 Task: Look for space in Adelaide, Australia from 5th June, 2023 to 16th June, 2023 for 2 adults in price range Rs.7000 to Rs.15000. Place can be entire place with 1  bedroom having 1 bed and 1 bathroom. Property type can be hotel. Amenities needed are: washing machine, kitchen, . Booking option can be shelf check-in. Required host language is English.
Action: Mouse moved to (550, 118)
Screenshot: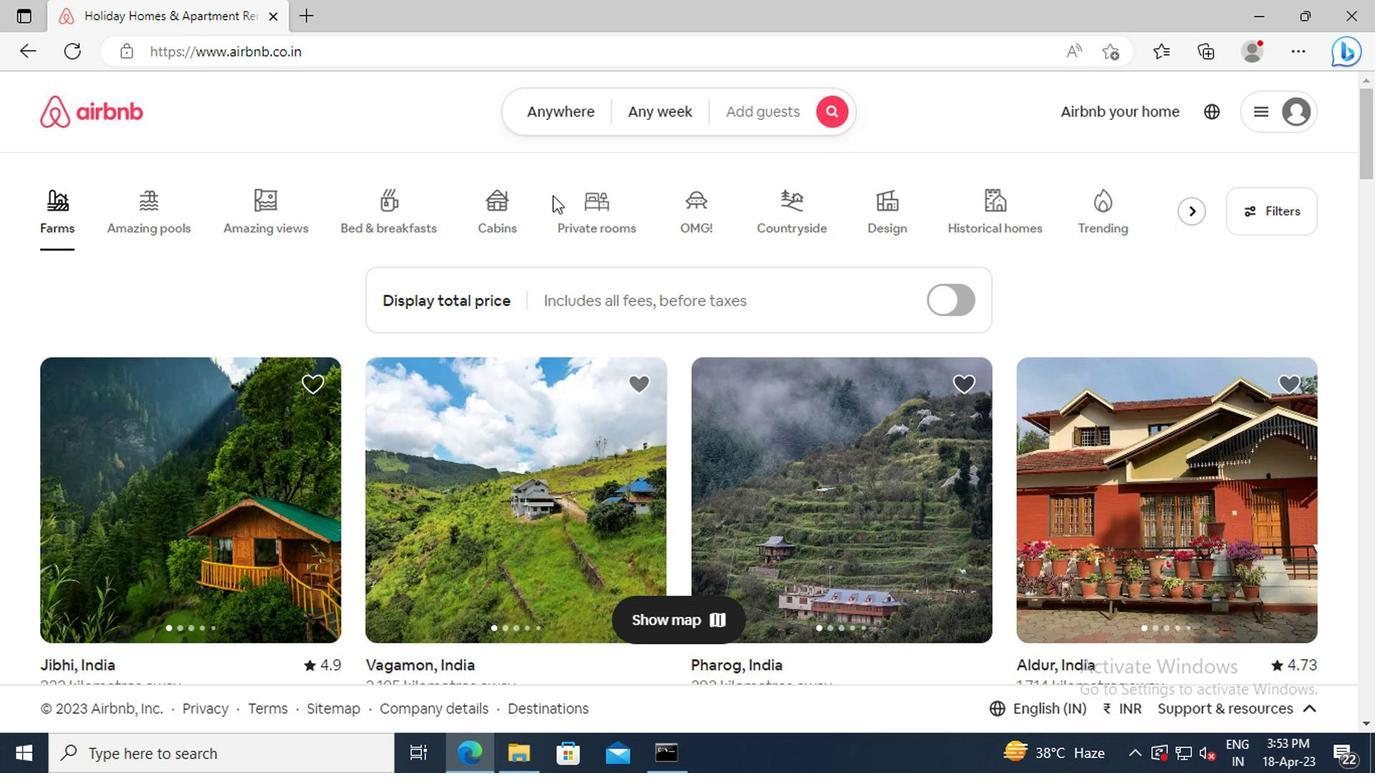 
Action: Mouse pressed left at (550, 118)
Screenshot: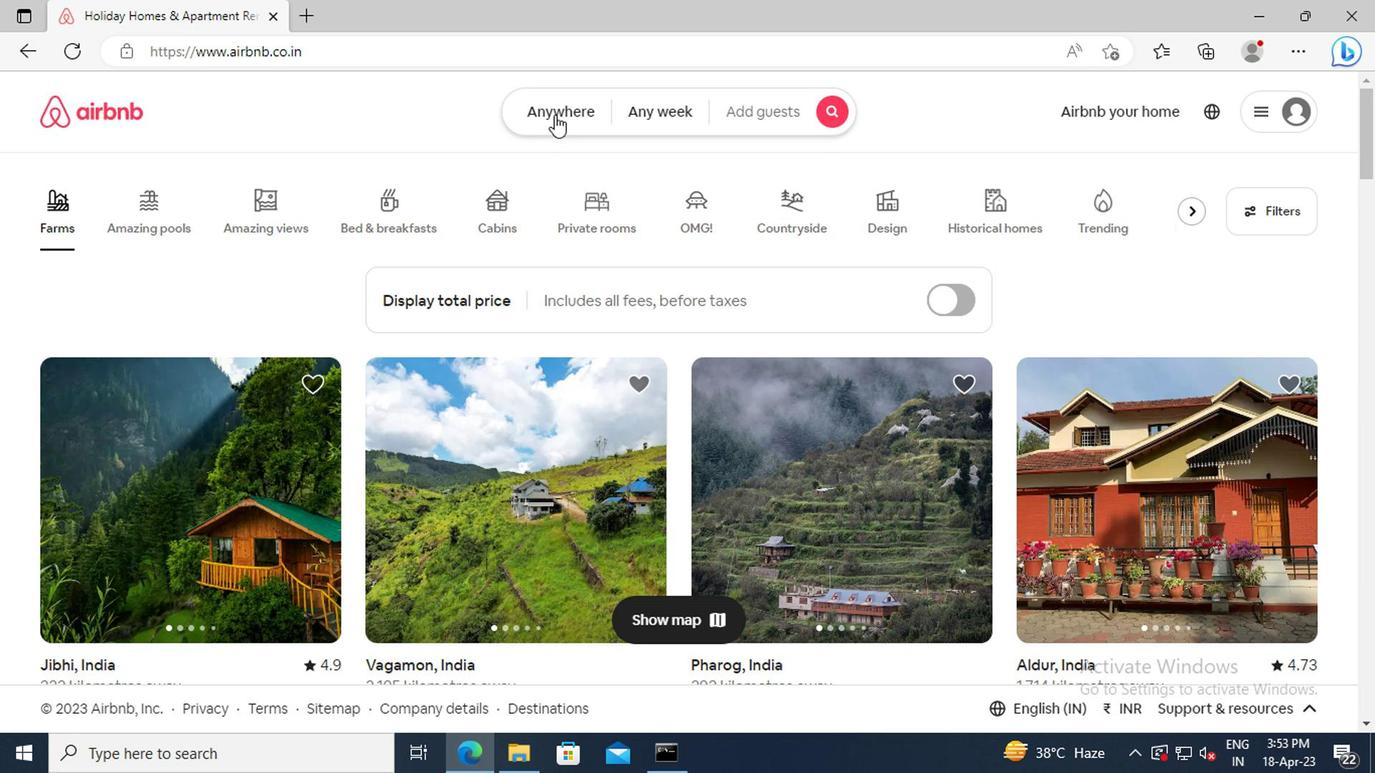 
Action: Mouse moved to (352, 202)
Screenshot: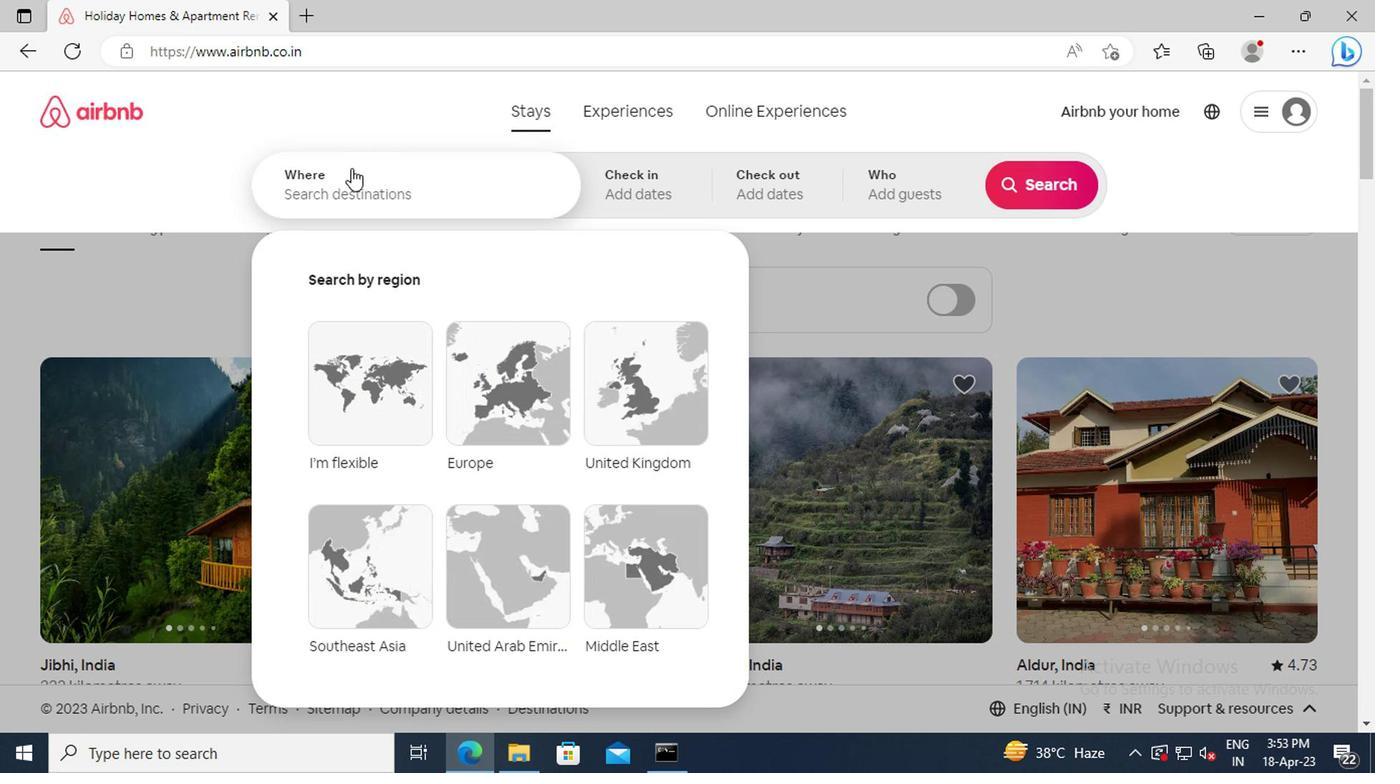 
Action: Mouse pressed left at (352, 202)
Screenshot: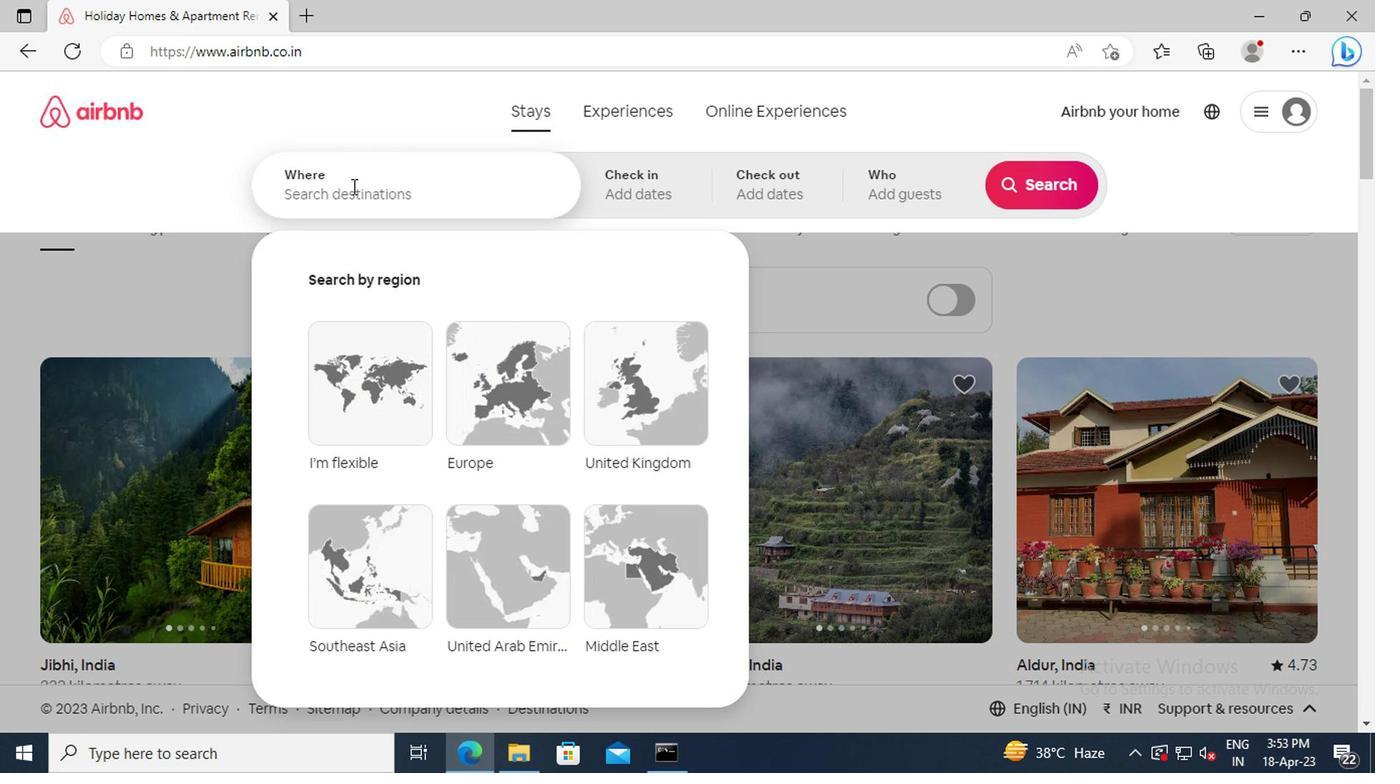 
Action: Key pressed <Key.shift_r>Adelaide,<Key.space><Key.shift_r>Australia<Key.enter>
Screenshot: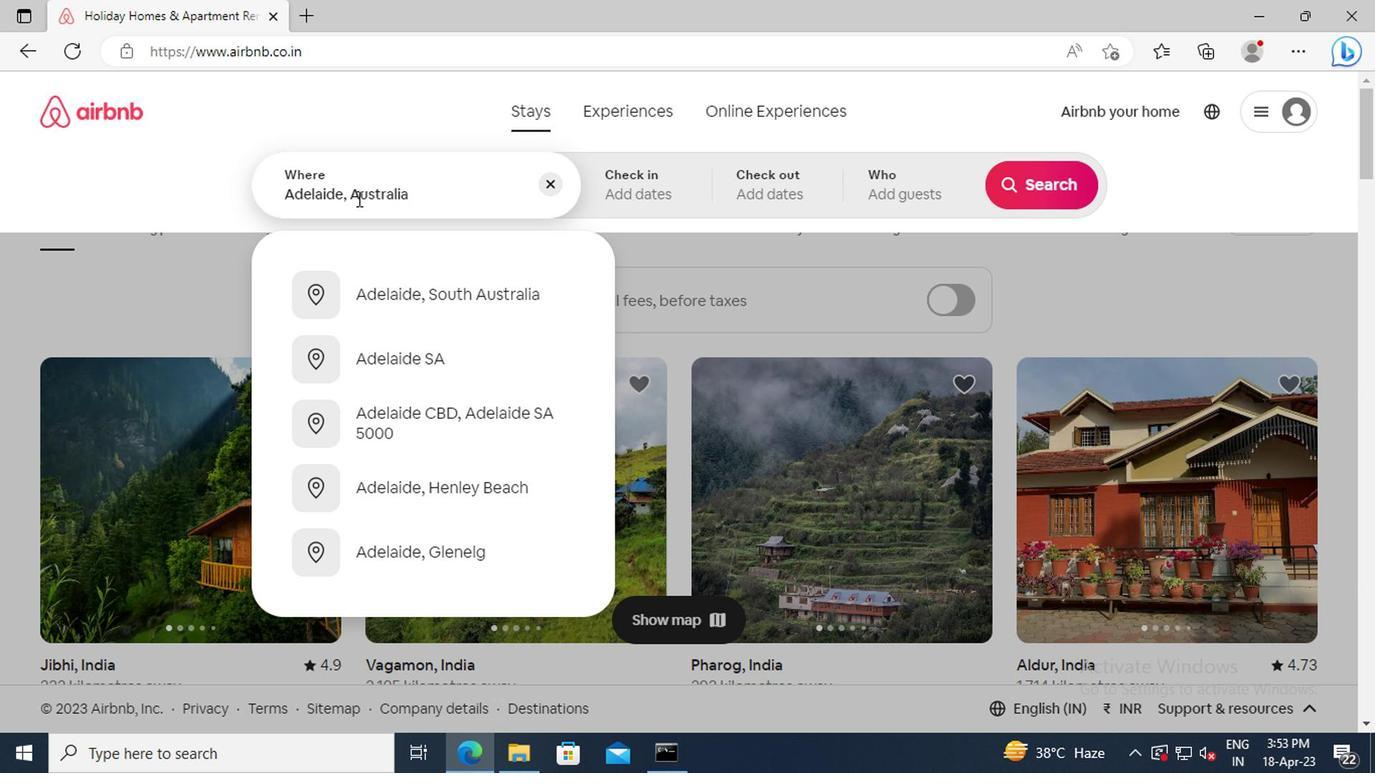 
Action: Mouse moved to (1020, 349)
Screenshot: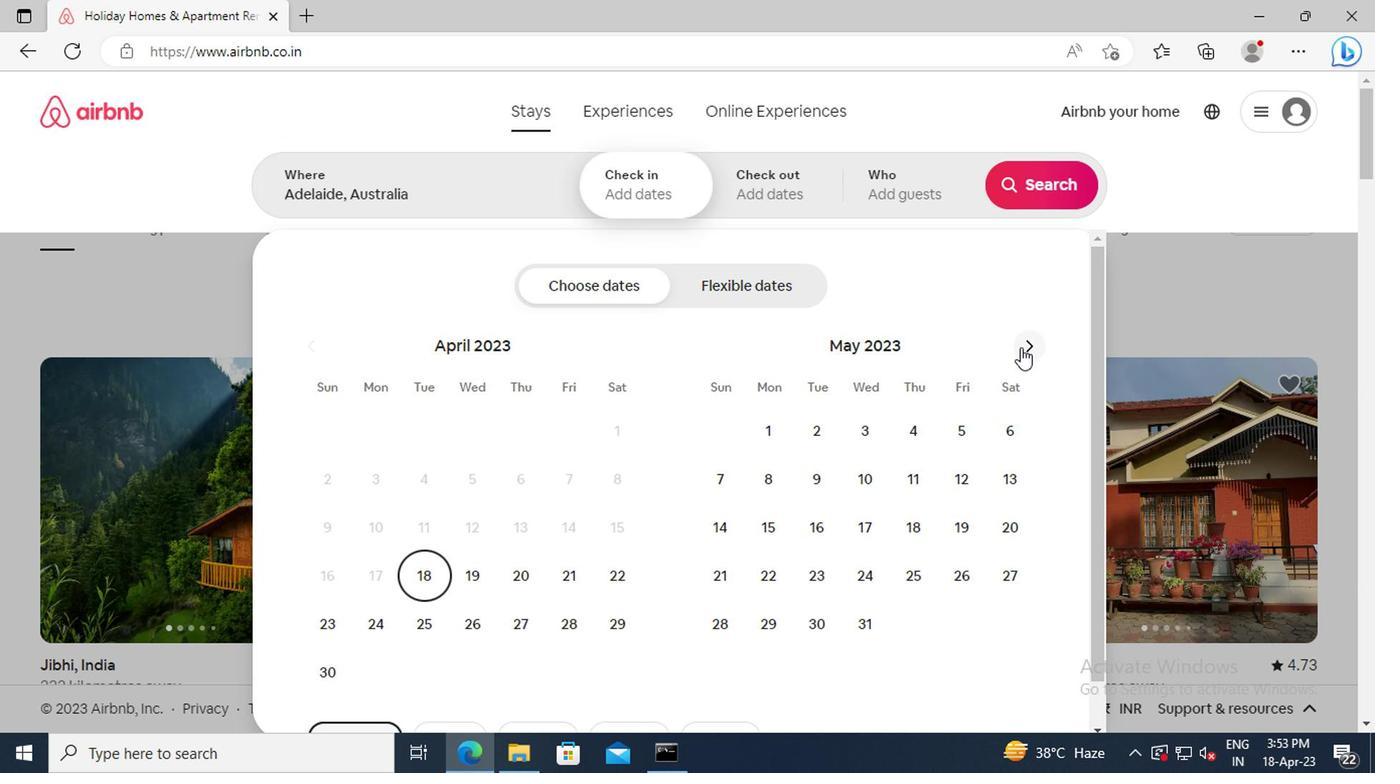 
Action: Mouse pressed left at (1020, 349)
Screenshot: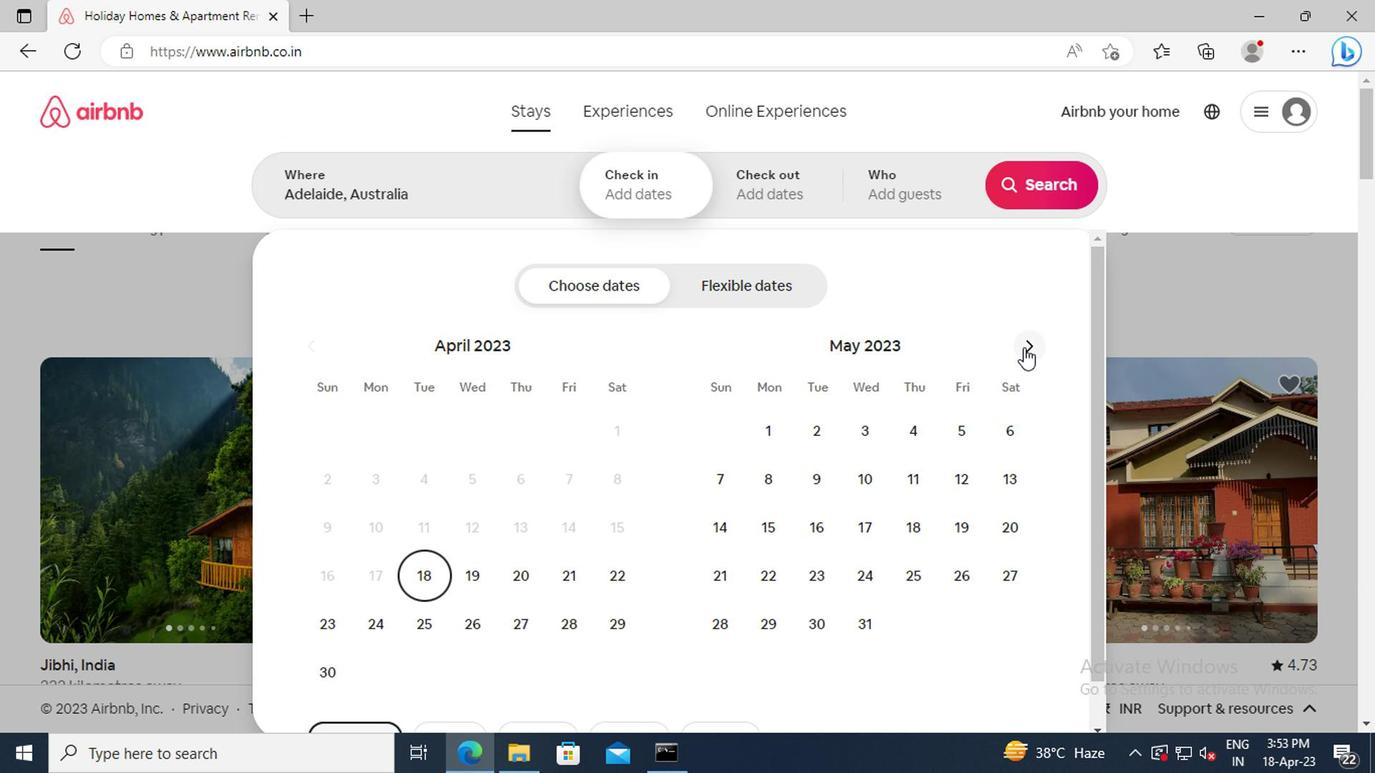 
Action: Mouse moved to (768, 475)
Screenshot: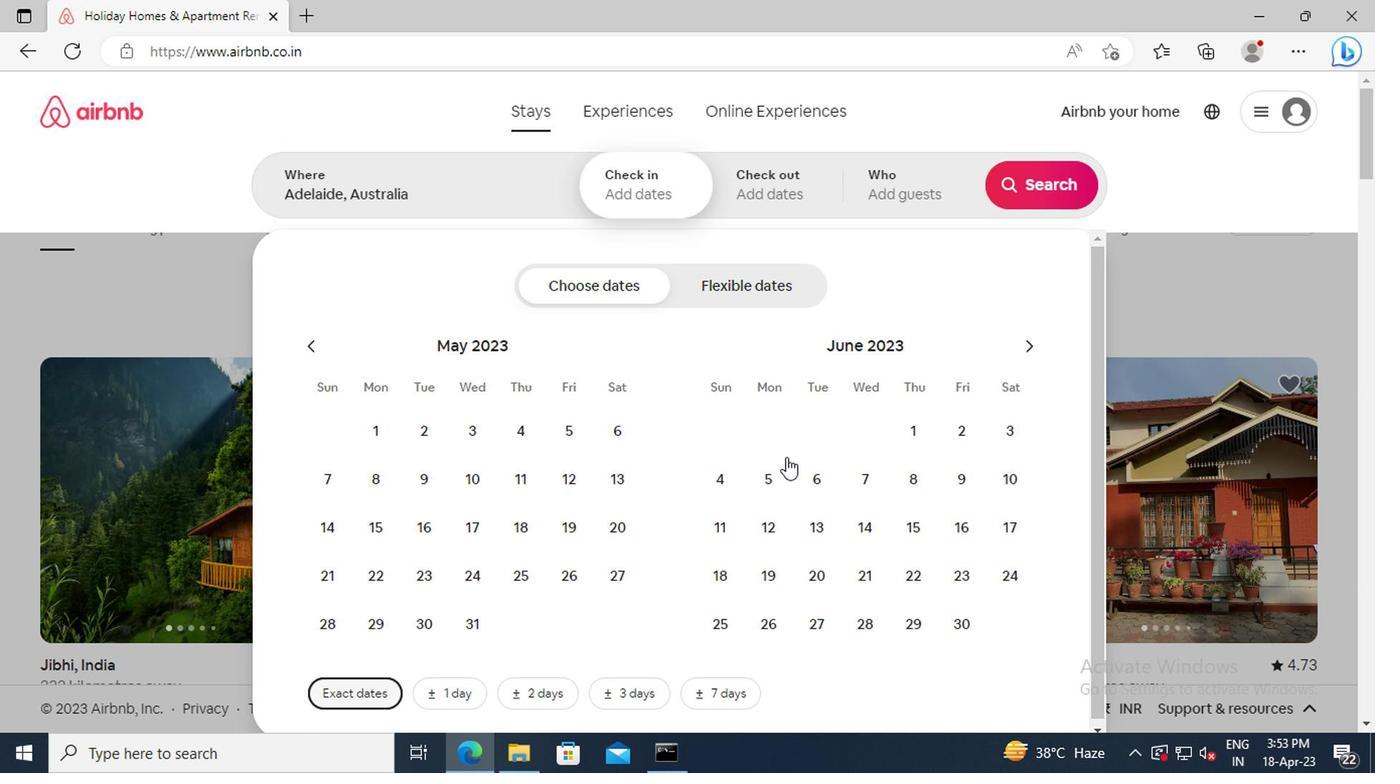 
Action: Mouse pressed left at (768, 475)
Screenshot: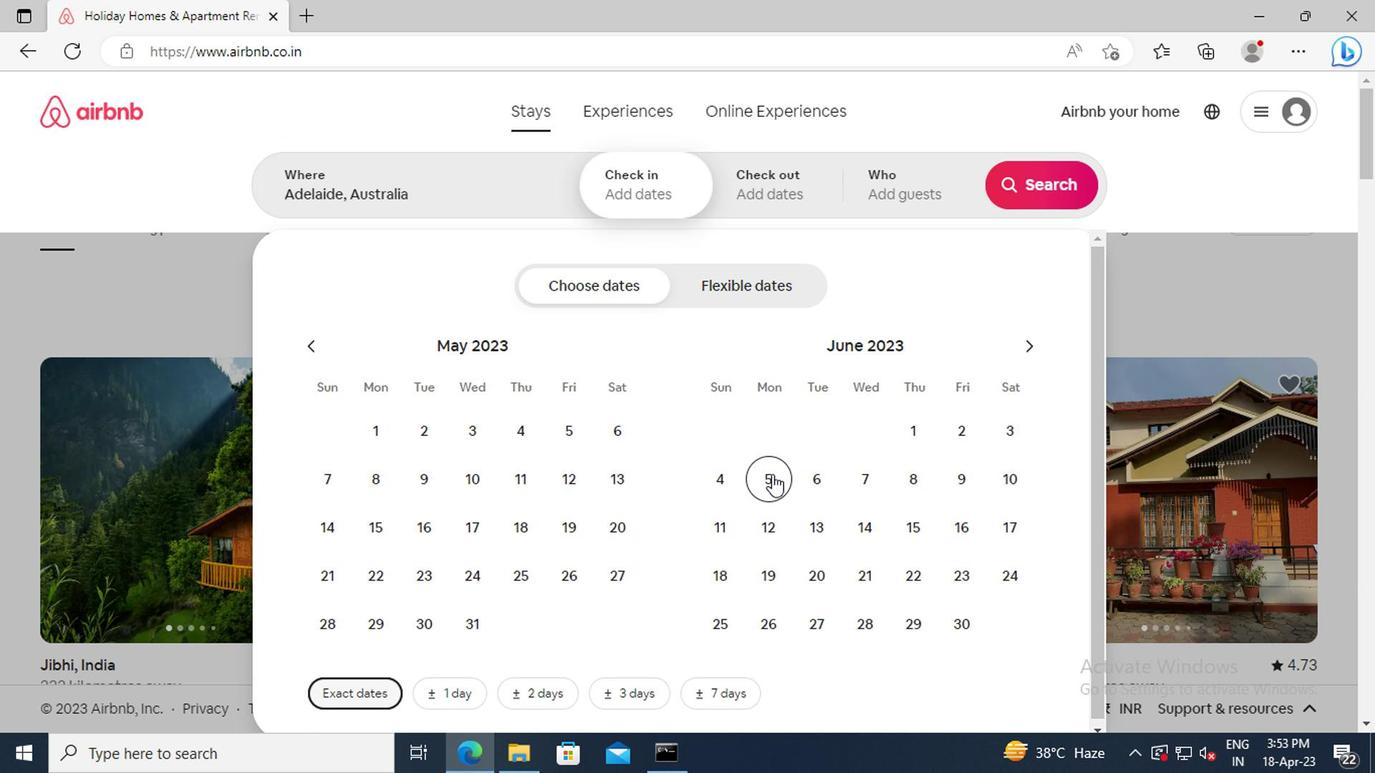 
Action: Mouse moved to (948, 523)
Screenshot: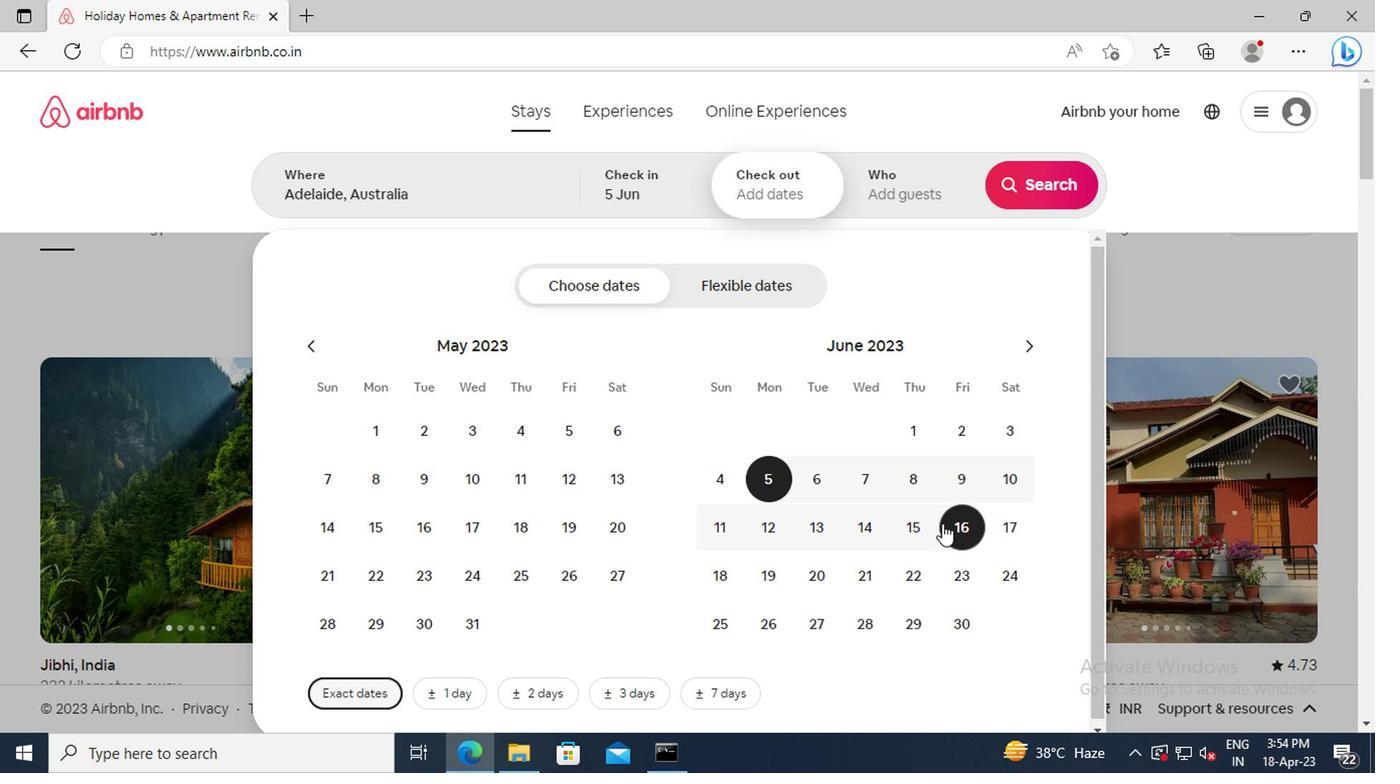 
Action: Mouse pressed left at (948, 523)
Screenshot: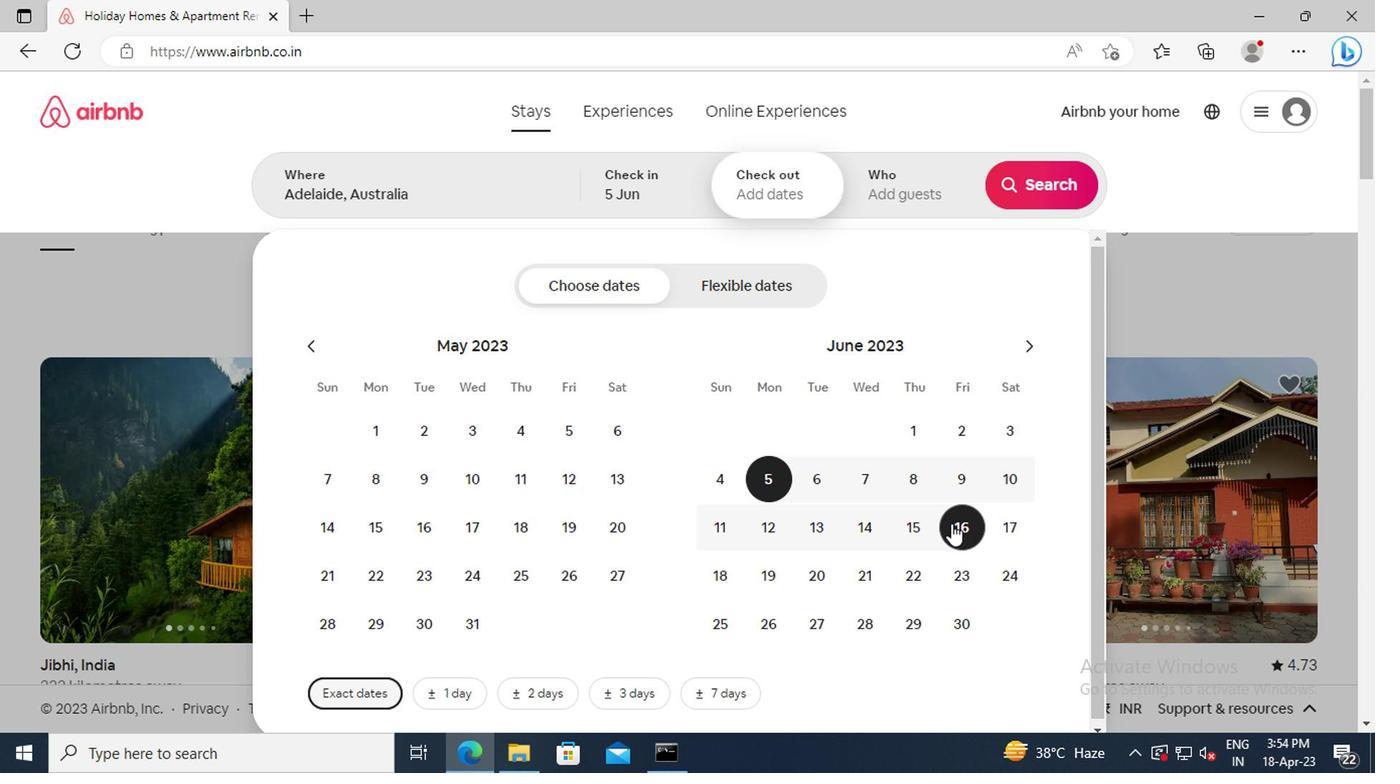 
Action: Mouse moved to (883, 193)
Screenshot: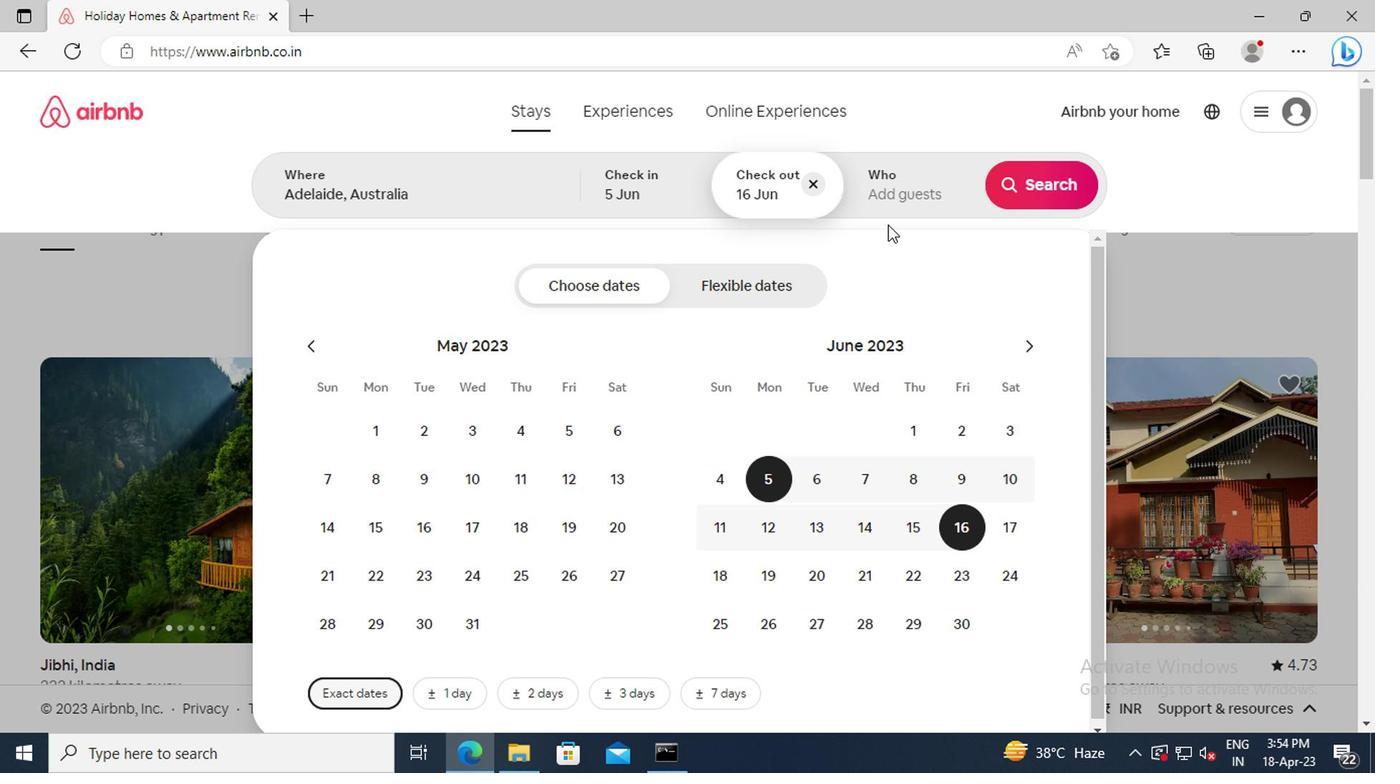 
Action: Mouse pressed left at (883, 193)
Screenshot: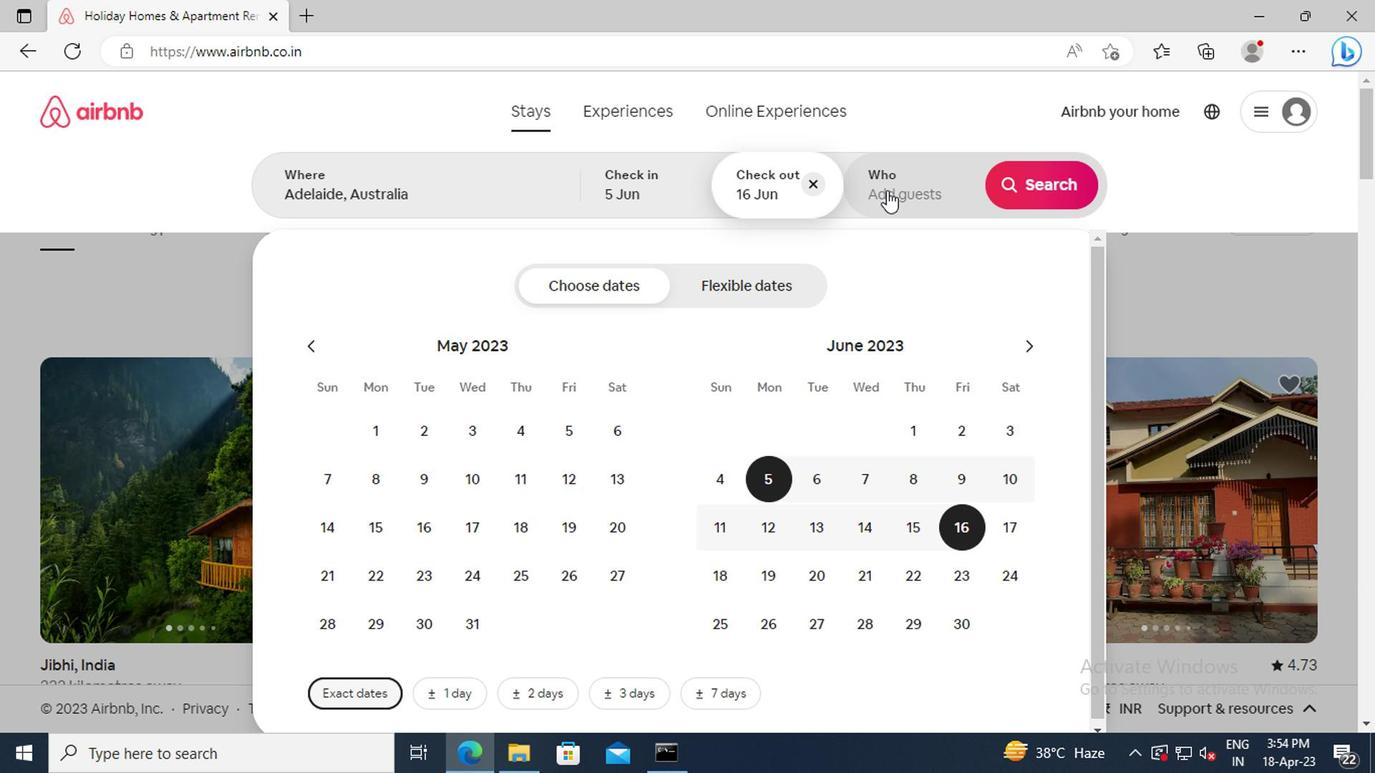
Action: Mouse moved to (1051, 293)
Screenshot: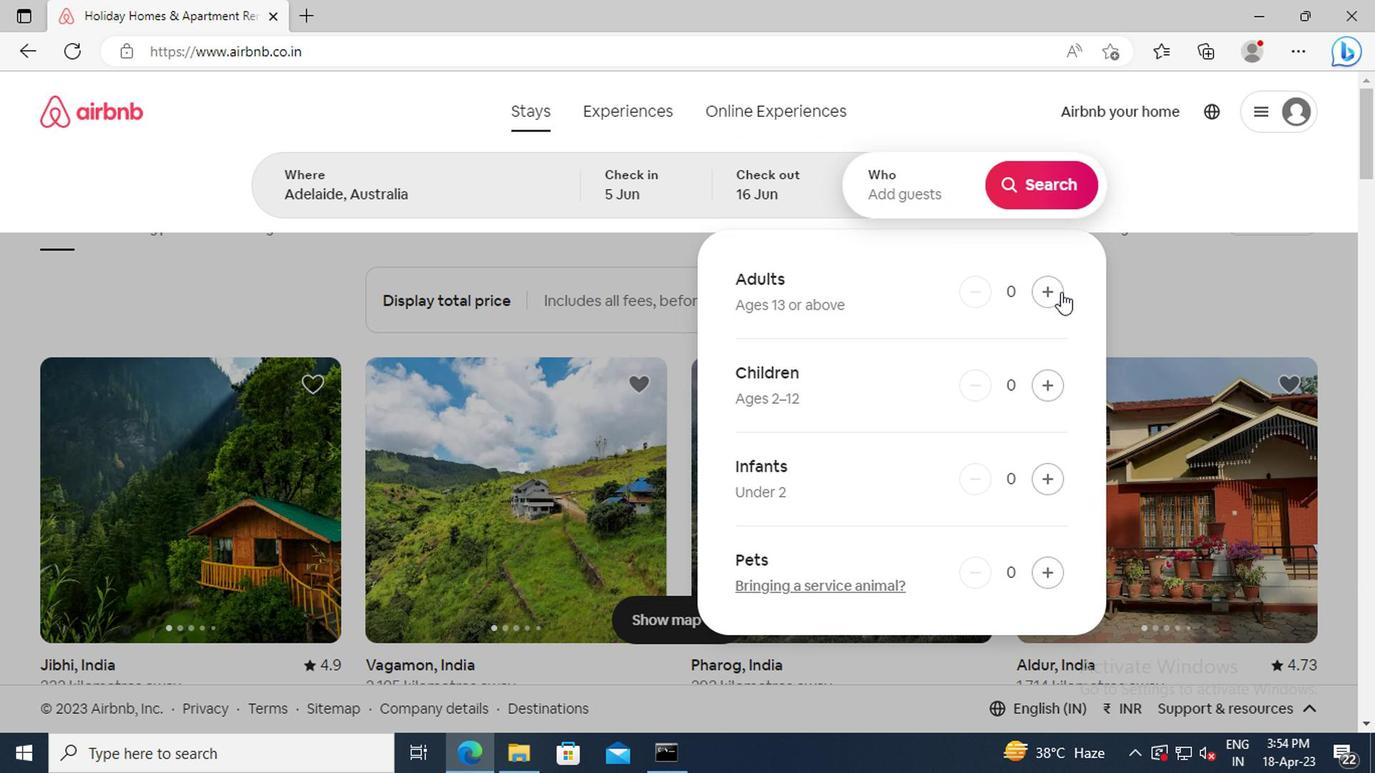 
Action: Mouse pressed left at (1051, 293)
Screenshot: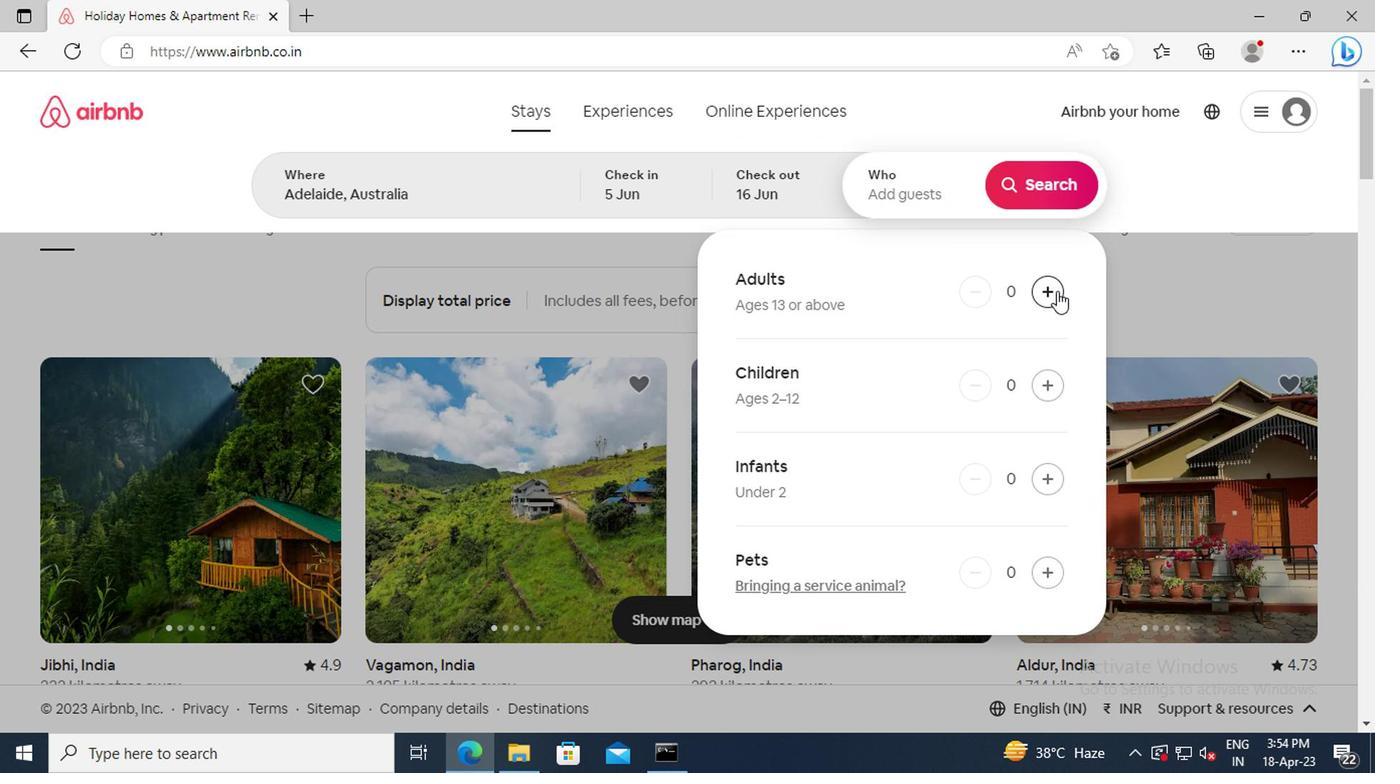 
Action: Mouse pressed left at (1051, 293)
Screenshot: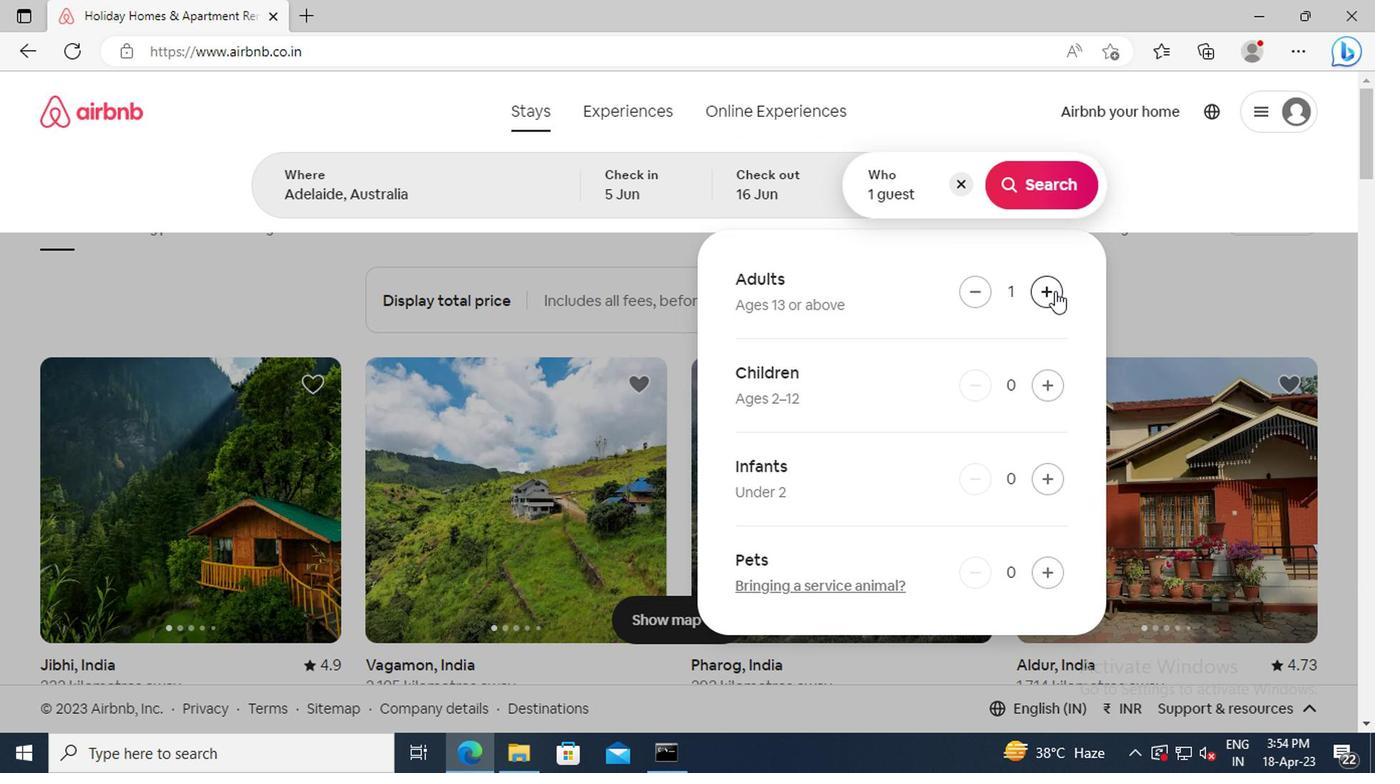 
Action: Mouse moved to (1035, 184)
Screenshot: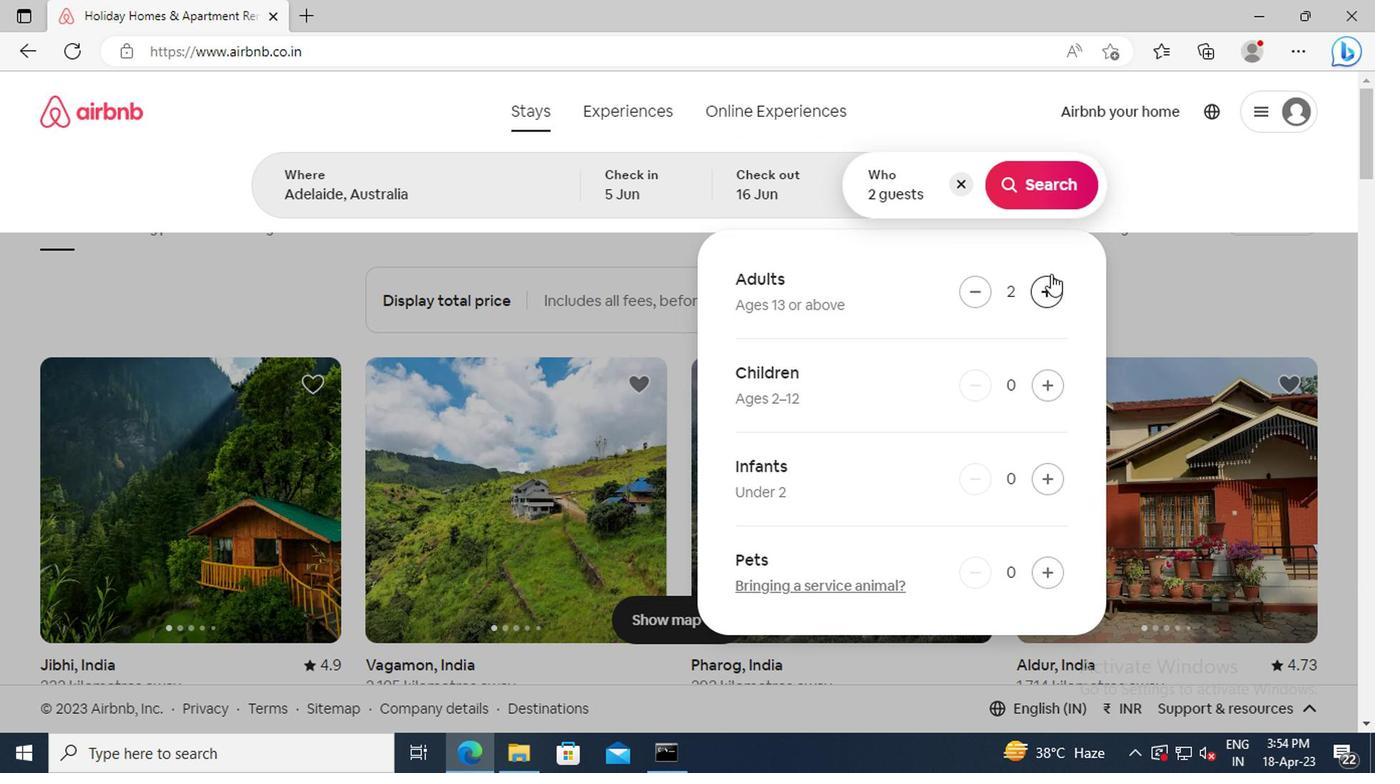 
Action: Mouse pressed left at (1035, 184)
Screenshot: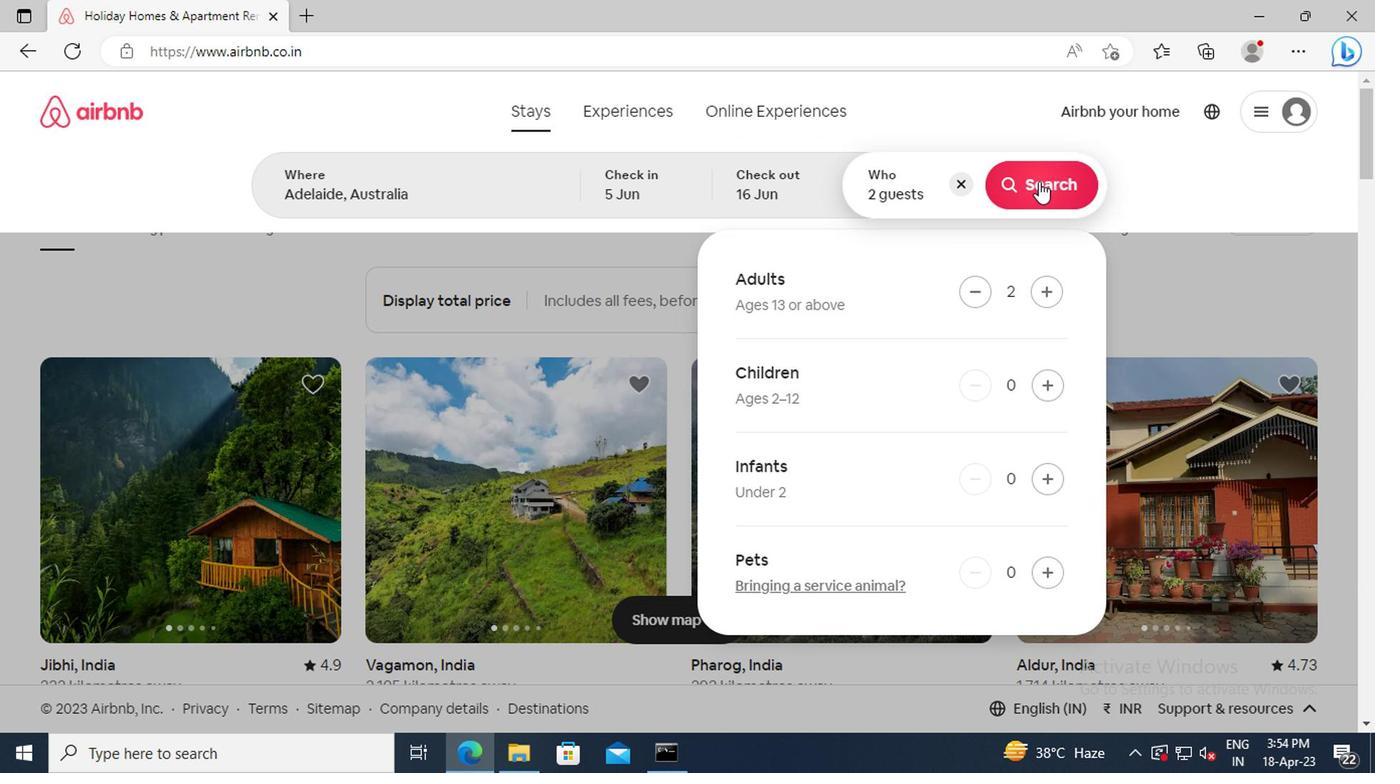 
Action: Mouse moved to (1273, 207)
Screenshot: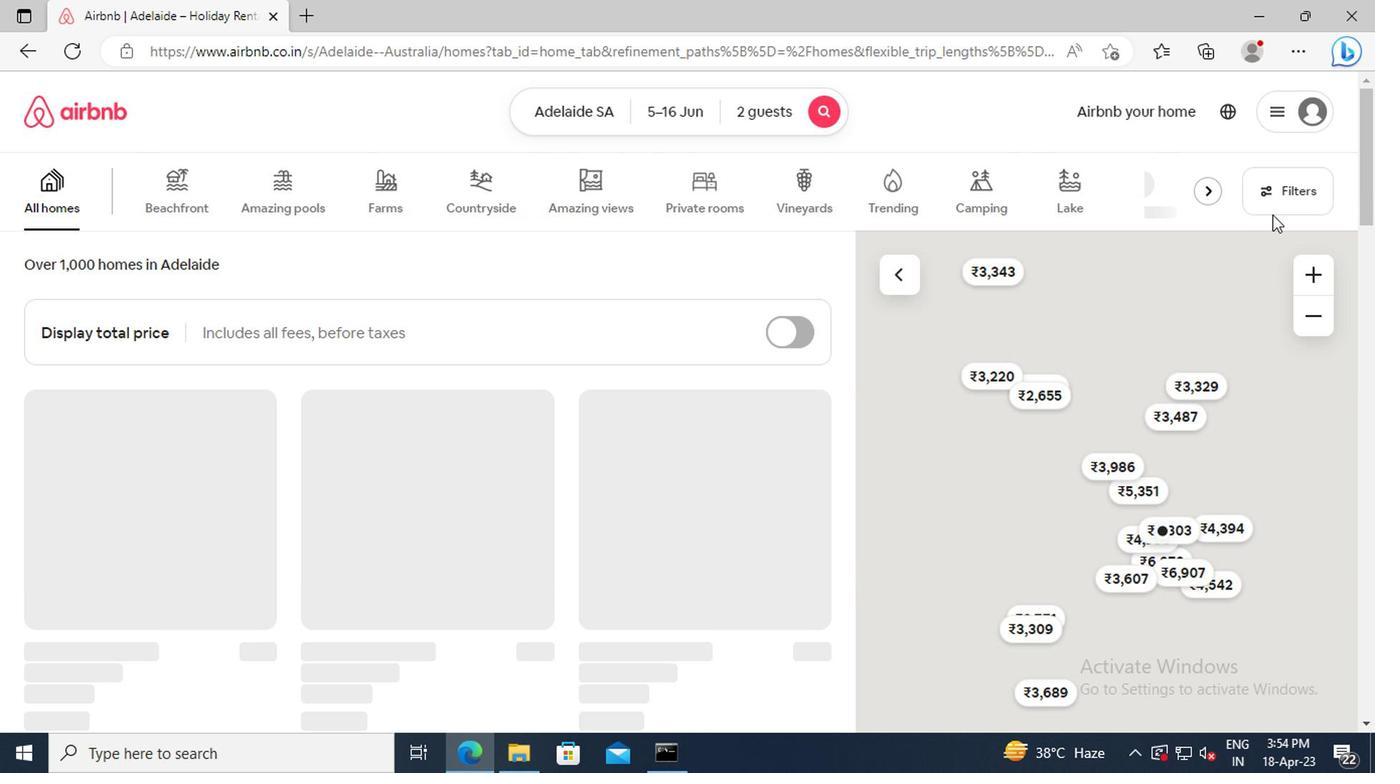 
Action: Mouse pressed left at (1273, 207)
Screenshot: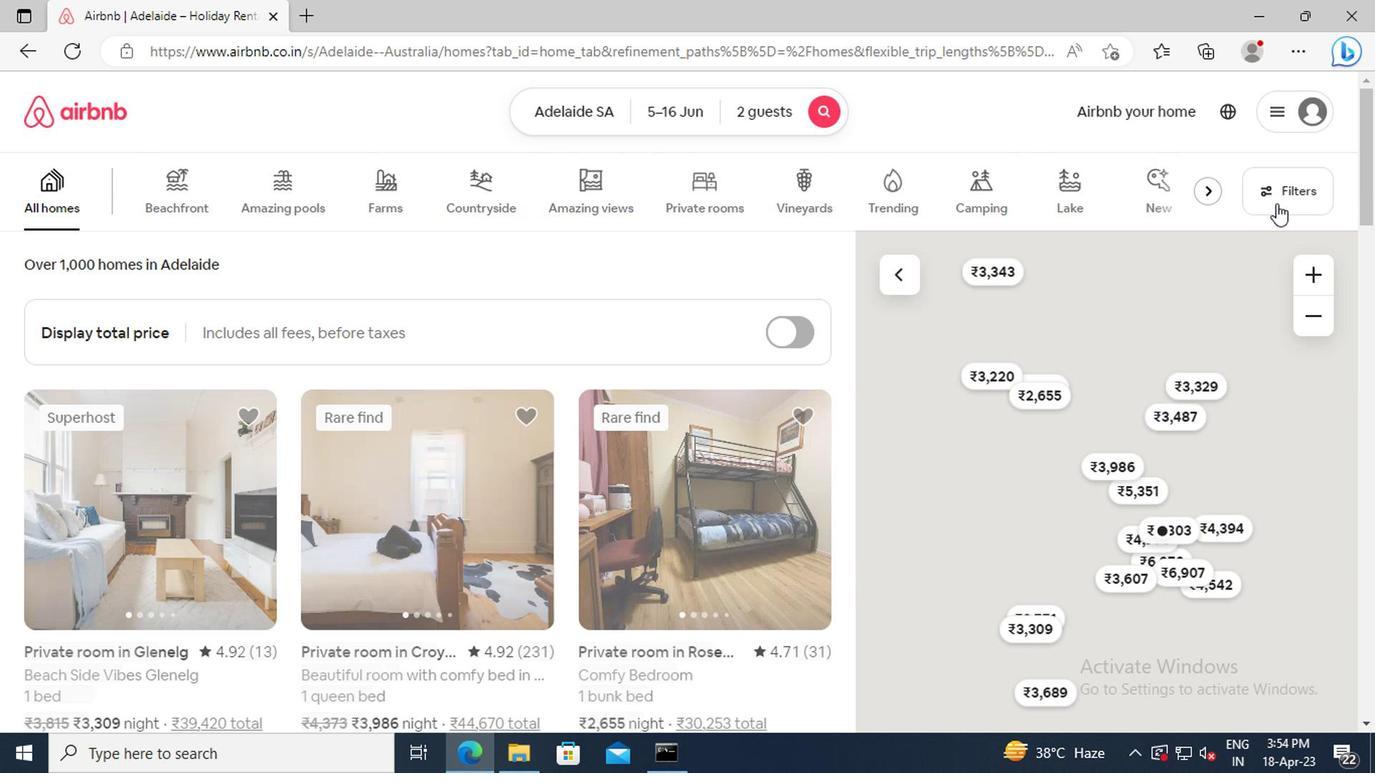 
Action: Mouse moved to (453, 451)
Screenshot: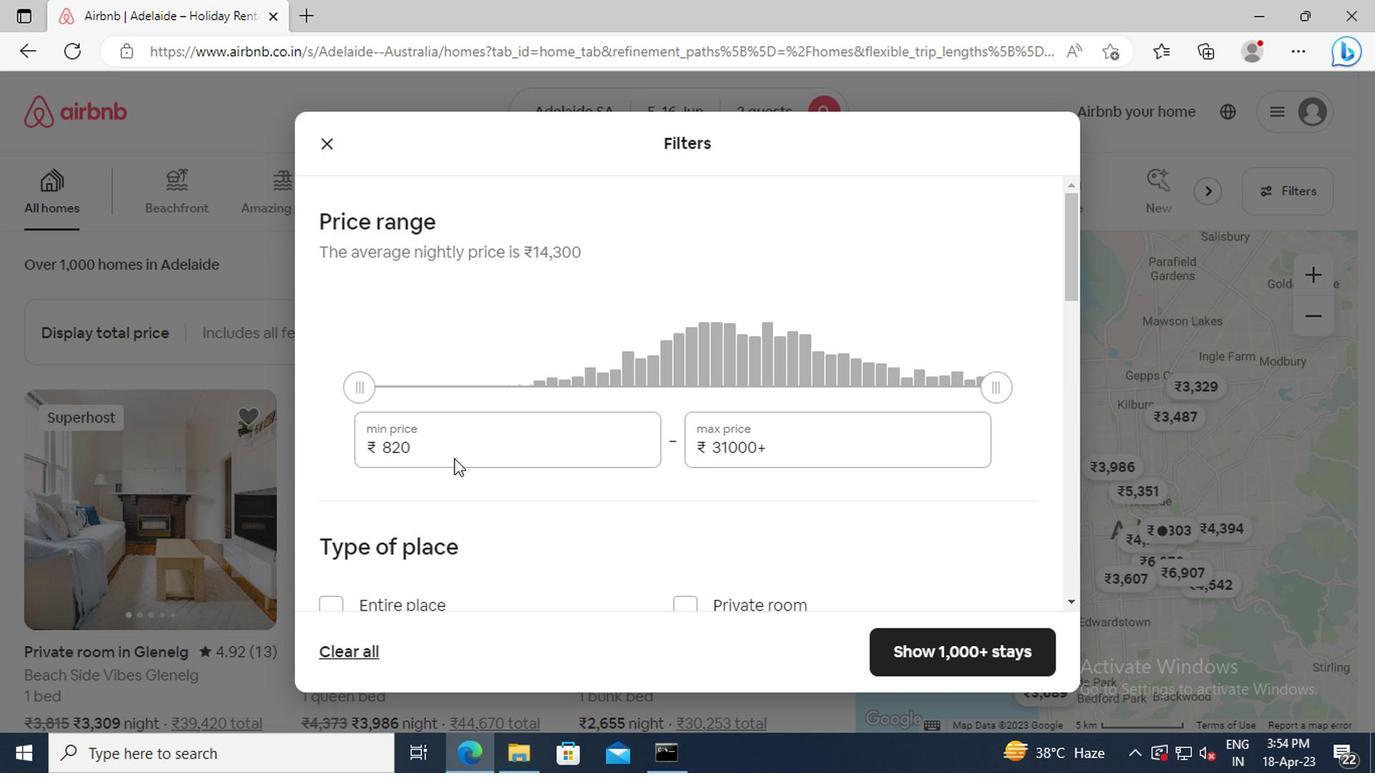 
Action: Mouse pressed left at (453, 451)
Screenshot: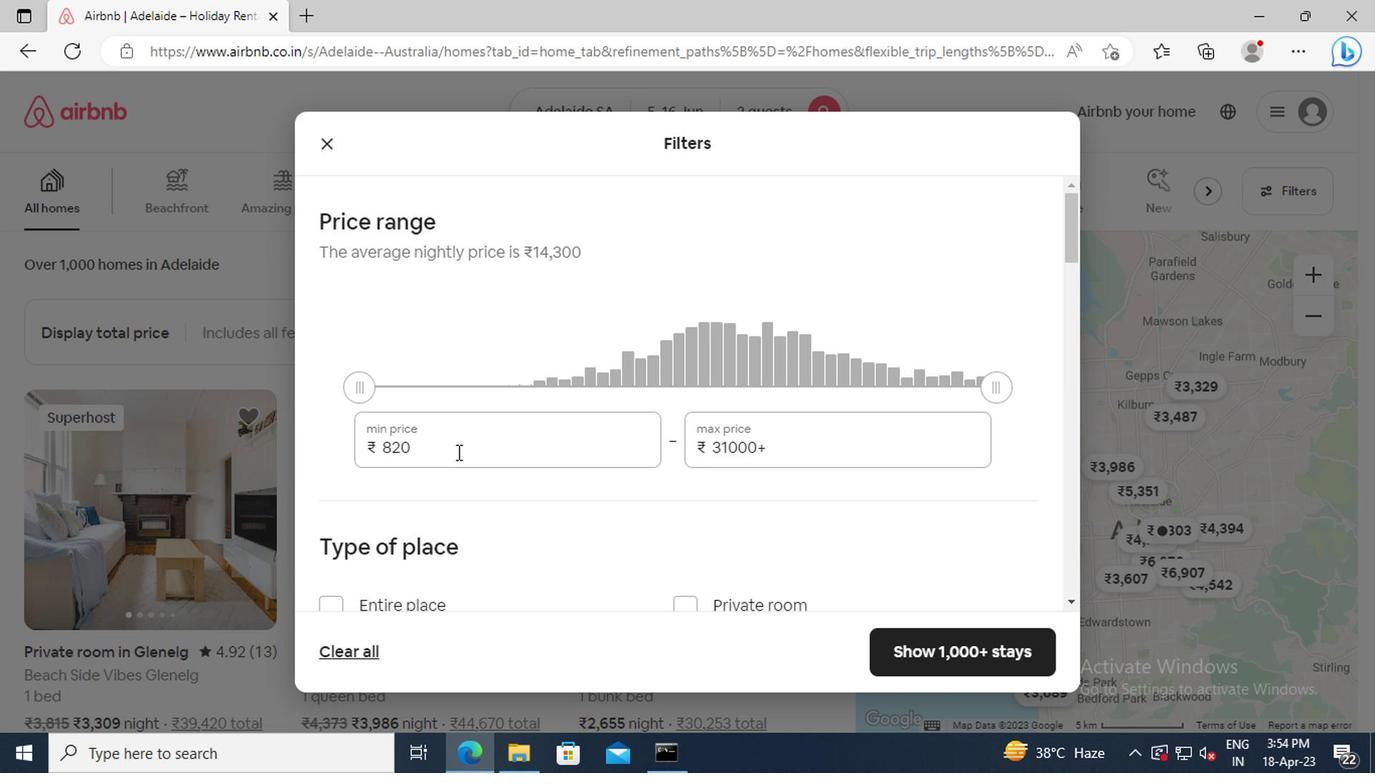 
Action: Key pressed <Key.backspace><Key.backspace><Key.backspace>7000<Key.tab><Key.delete>15000
Screenshot: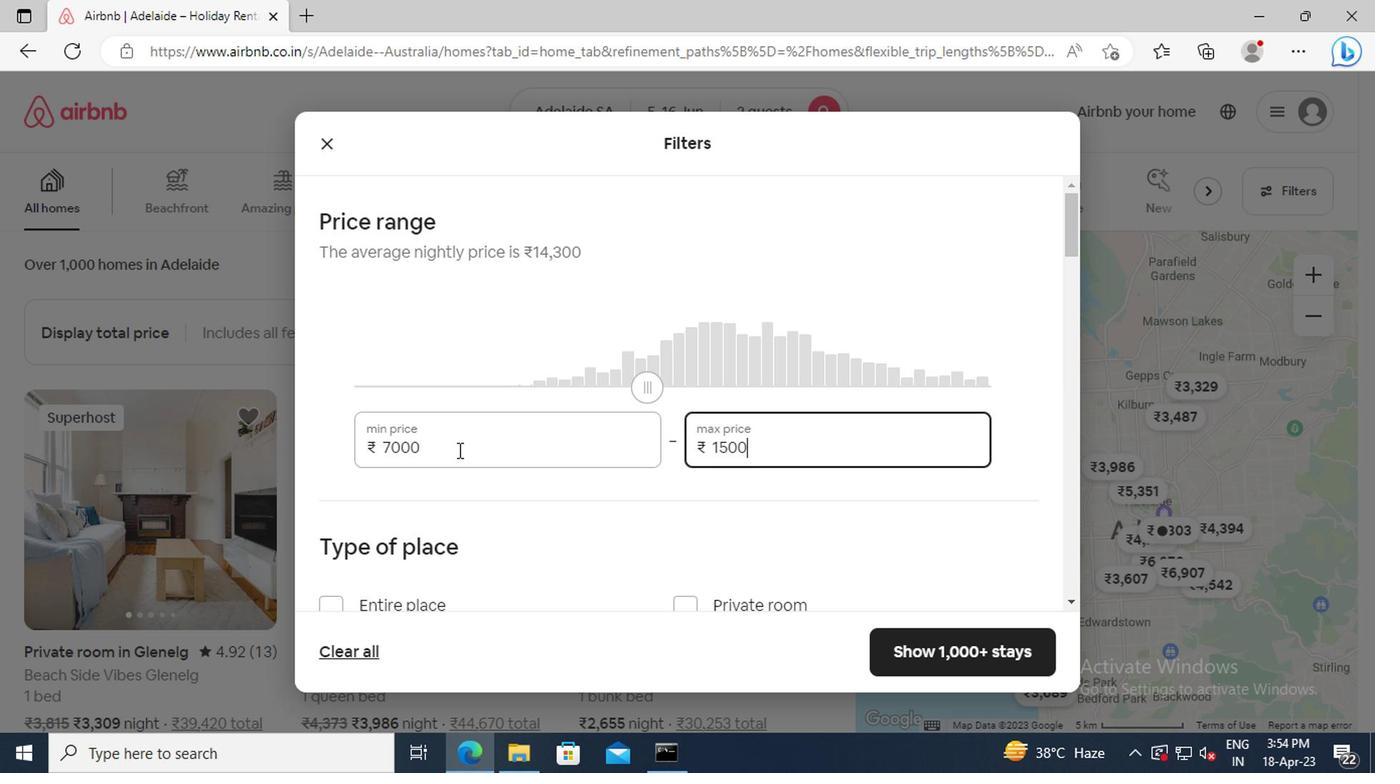 
Action: Mouse scrolled (453, 449) with delta (0, -1)
Screenshot: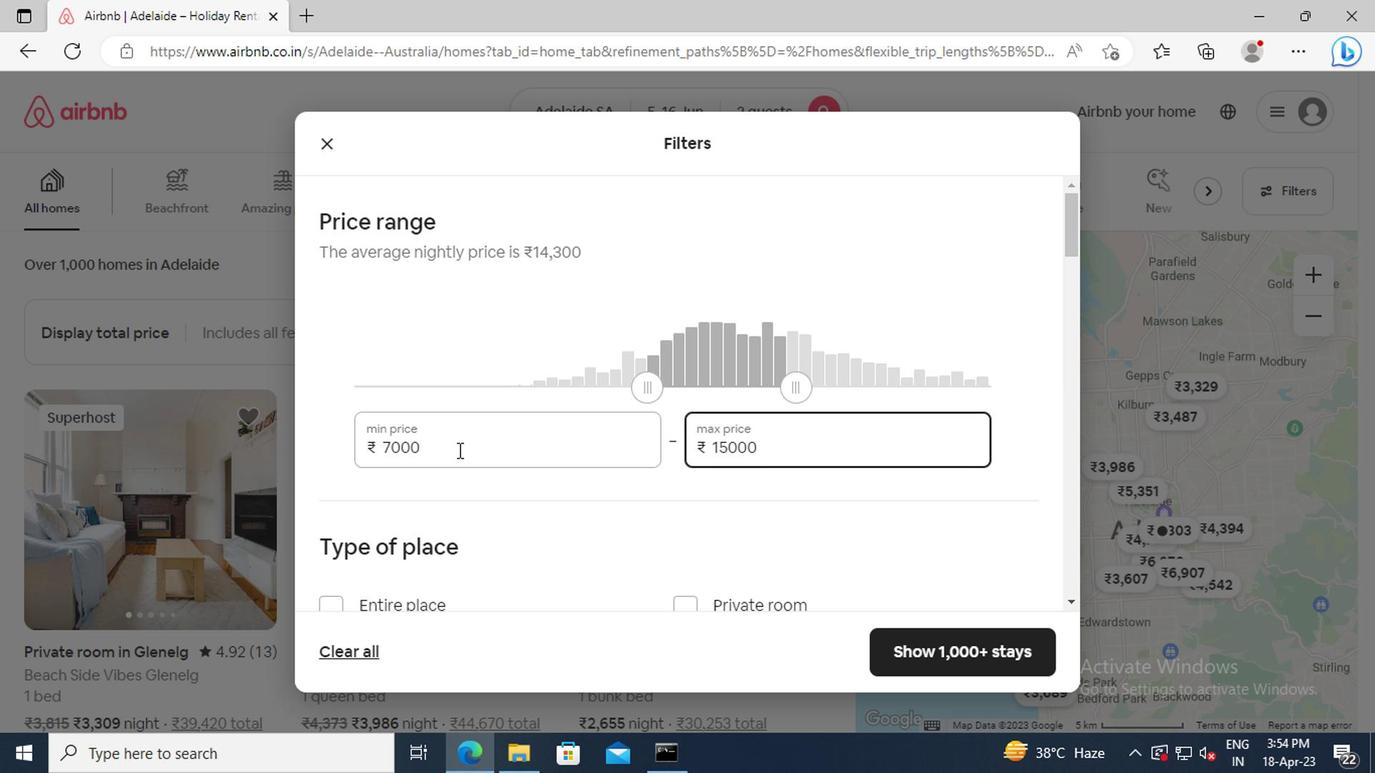 
Action: Mouse scrolled (453, 449) with delta (0, -1)
Screenshot: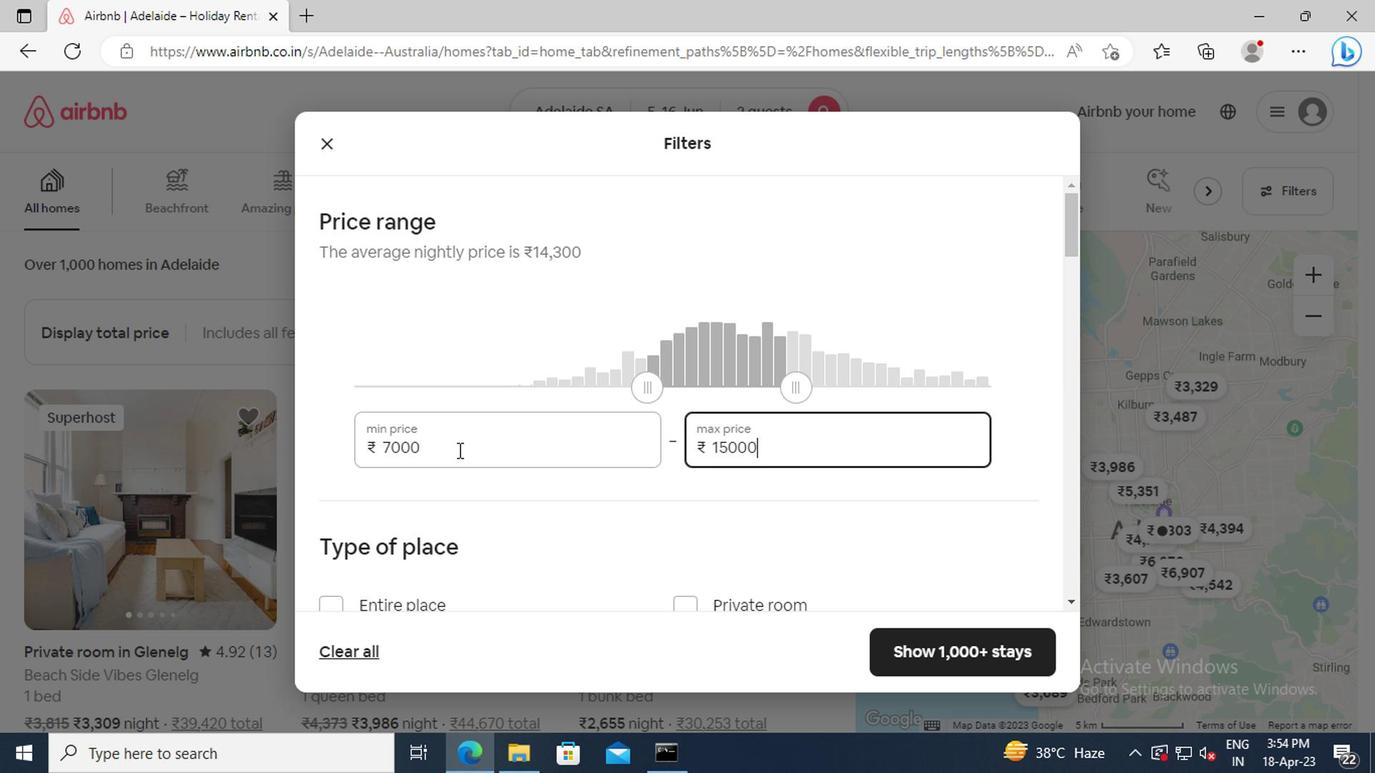 
Action: Mouse moved to (320, 484)
Screenshot: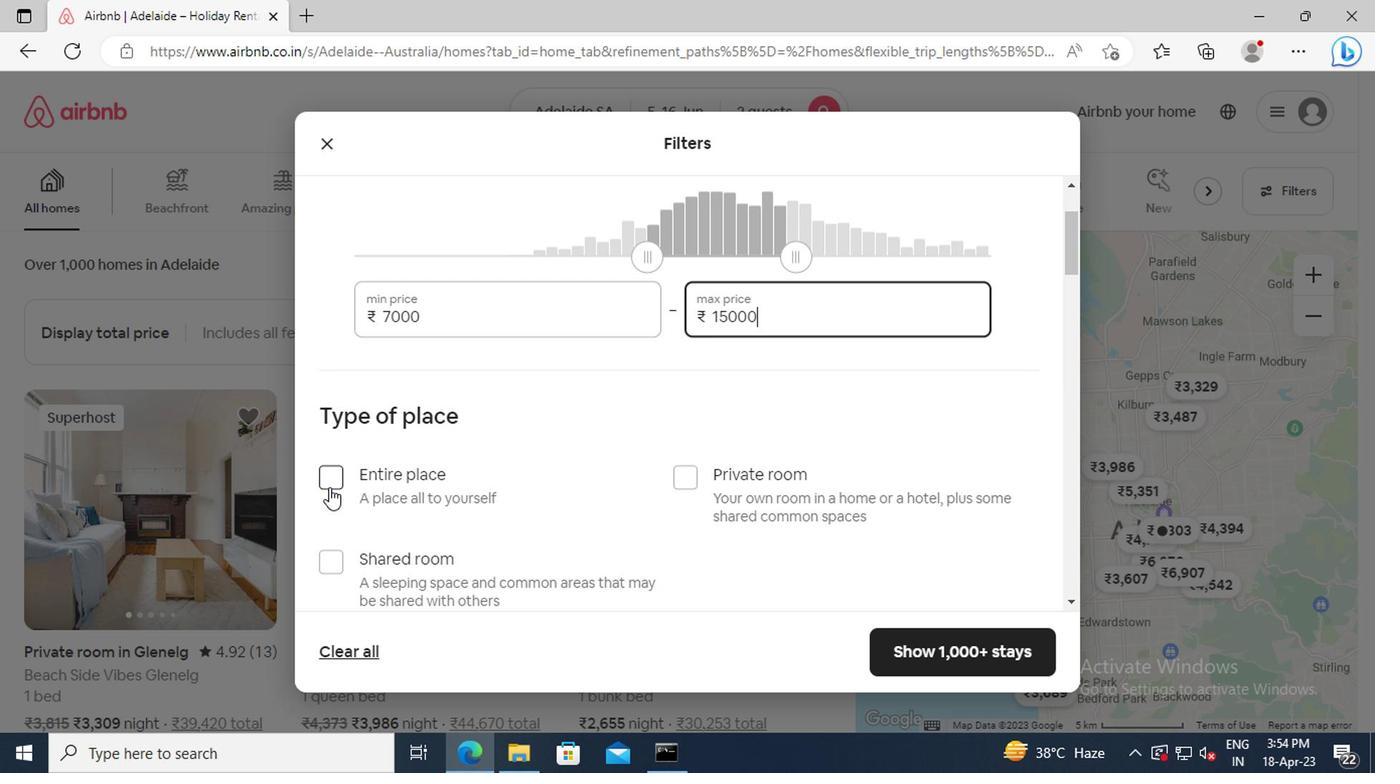 
Action: Mouse pressed left at (320, 484)
Screenshot: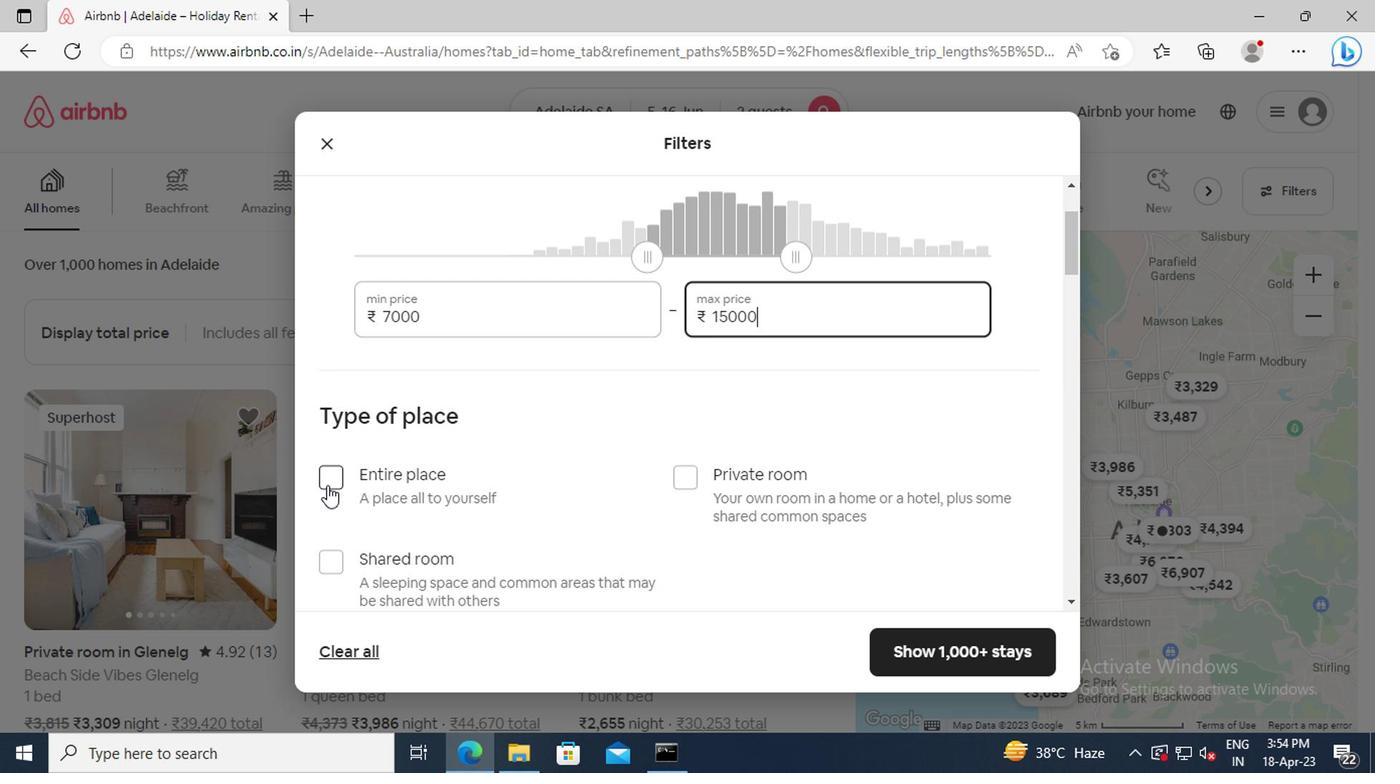 
Action: Mouse moved to (502, 439)
Screenshot: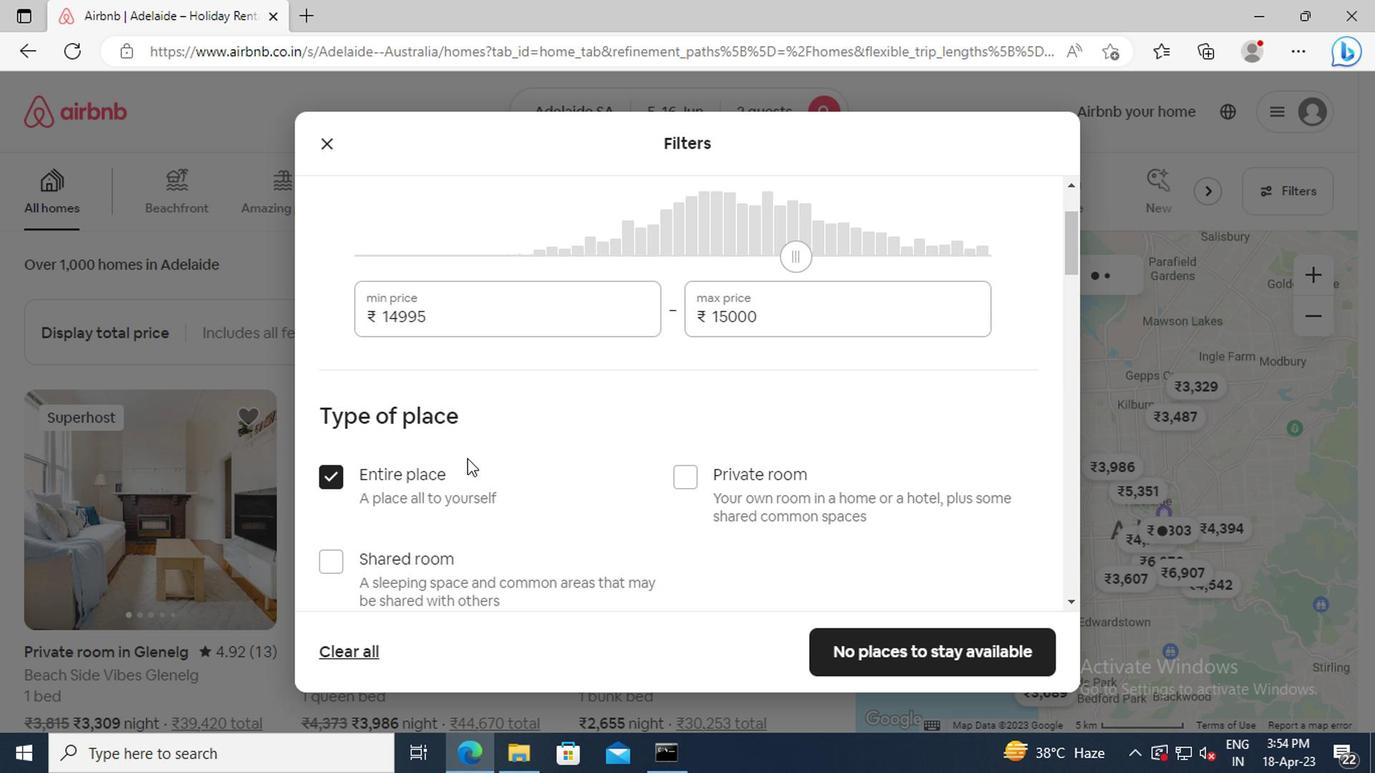 
Action: Mouse scrolled (502, 439) with delta (0, 0)
Screenshot: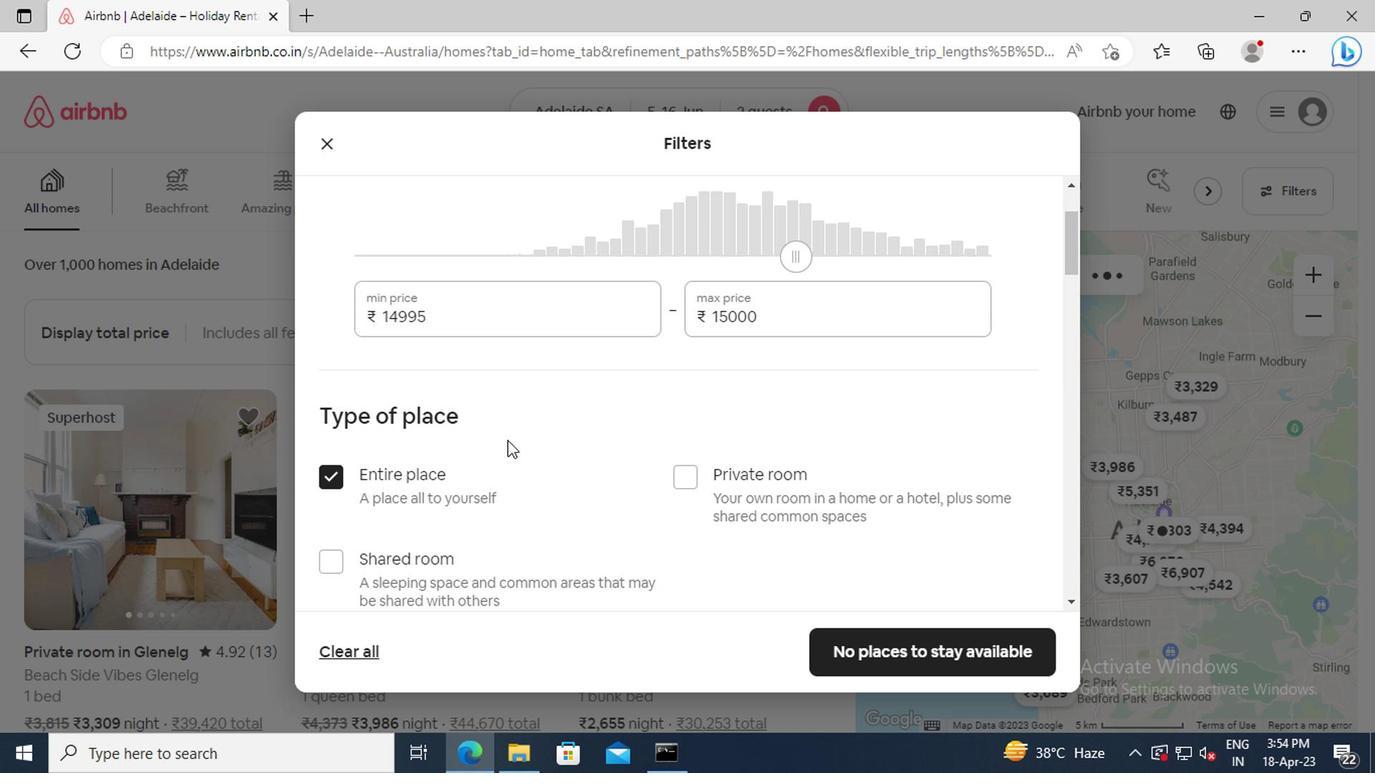 
Action: Mouse scrolled (502, 439) with delta (0, 0)
Screenshot: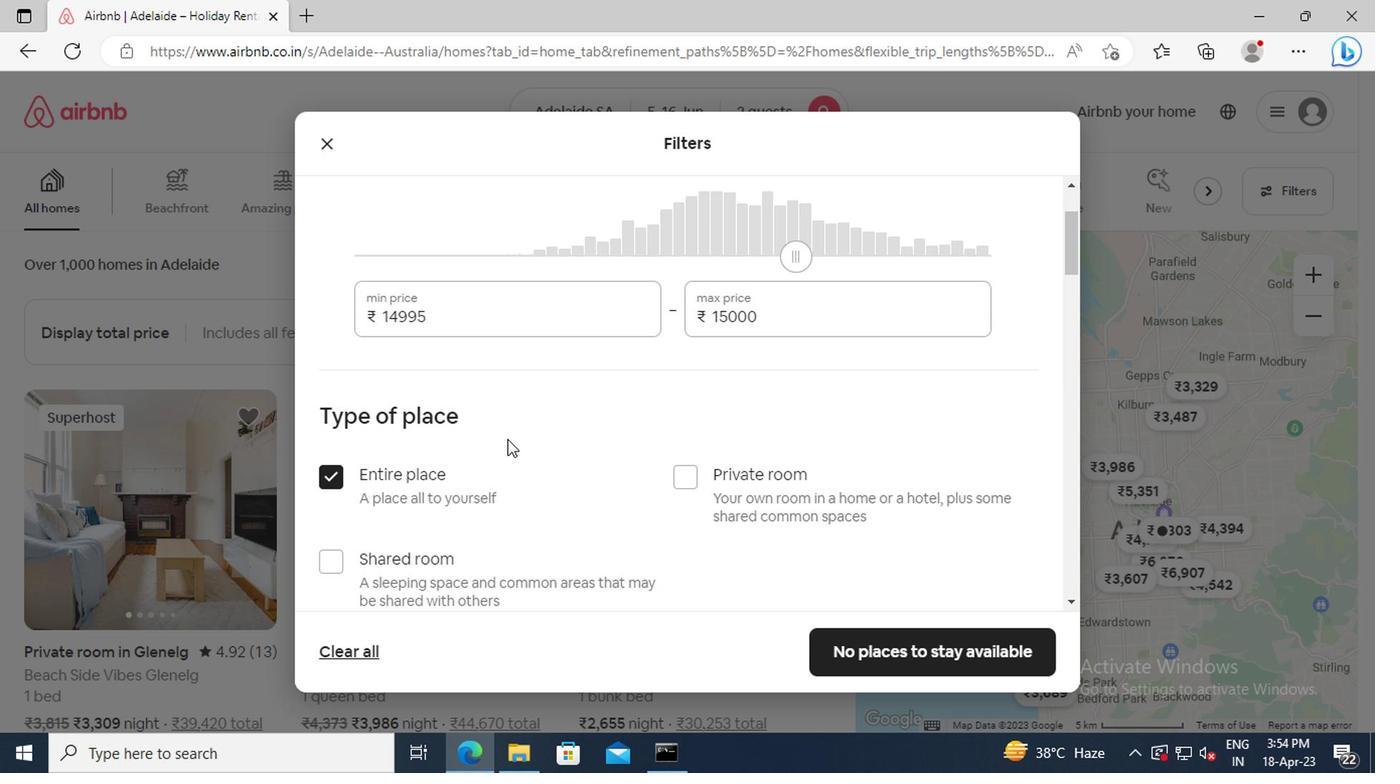 
Action: Mouse scrolled (502, 439) with delta (0, 0)
Screenshot: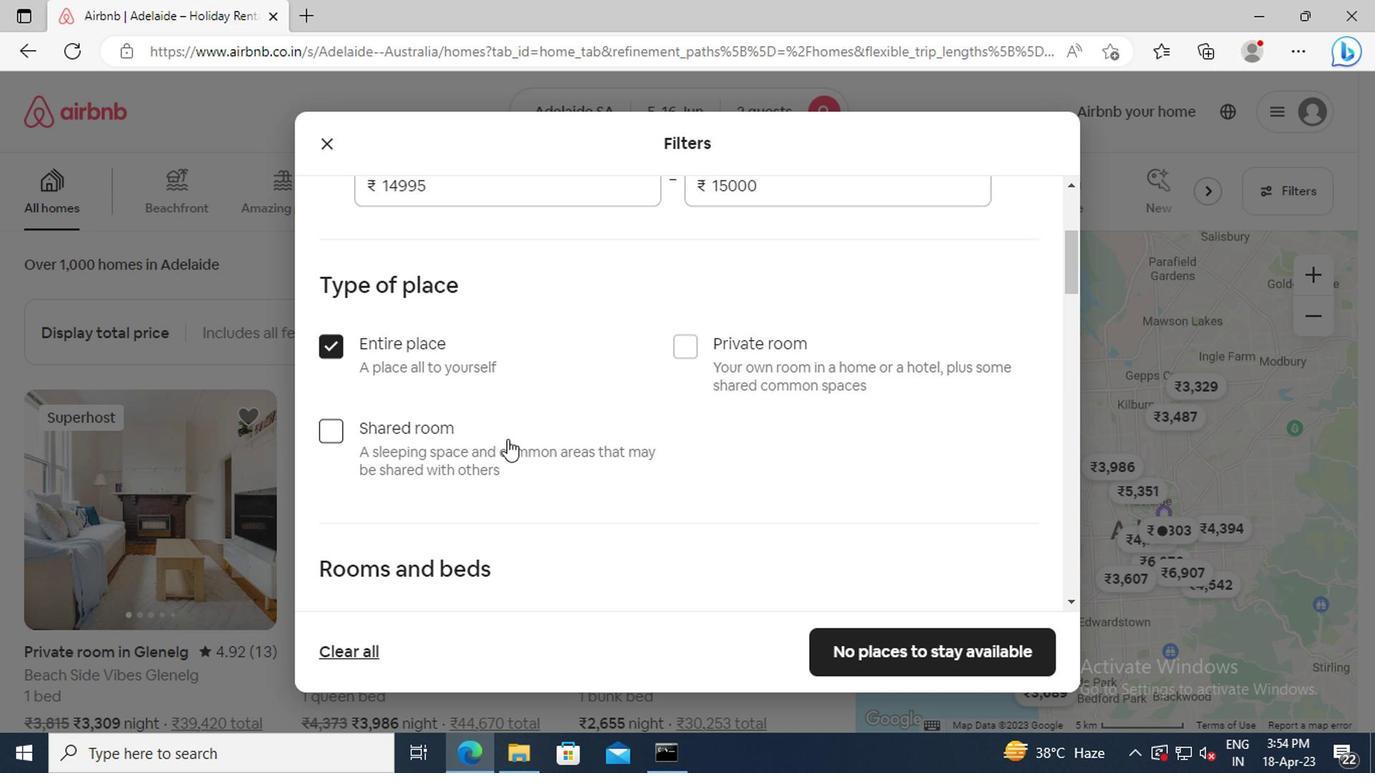 
Action: Mouse scrolled (502, 439) with delta (0, 0)
Screenshot: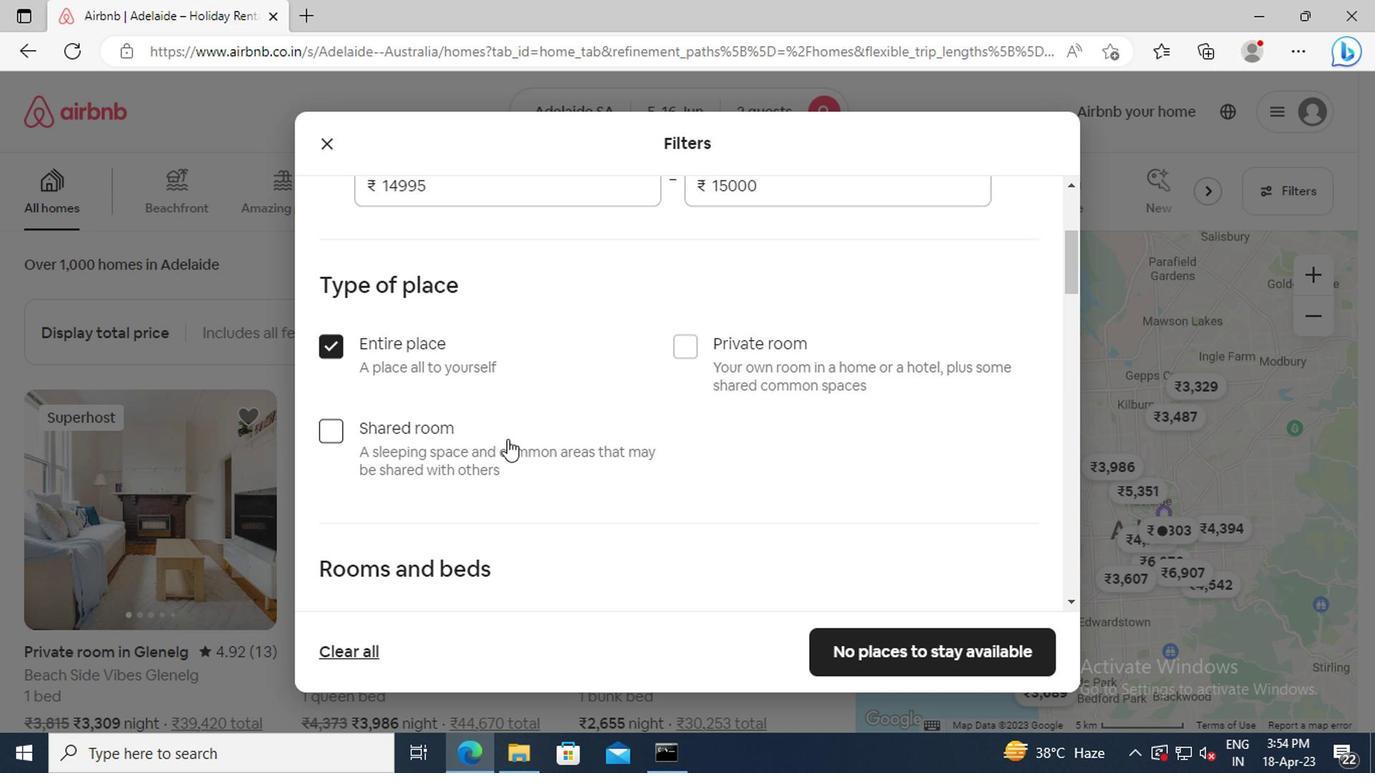 
Action: Mouse scrolled (502, 439) with delta (0, 0)
Screenshot: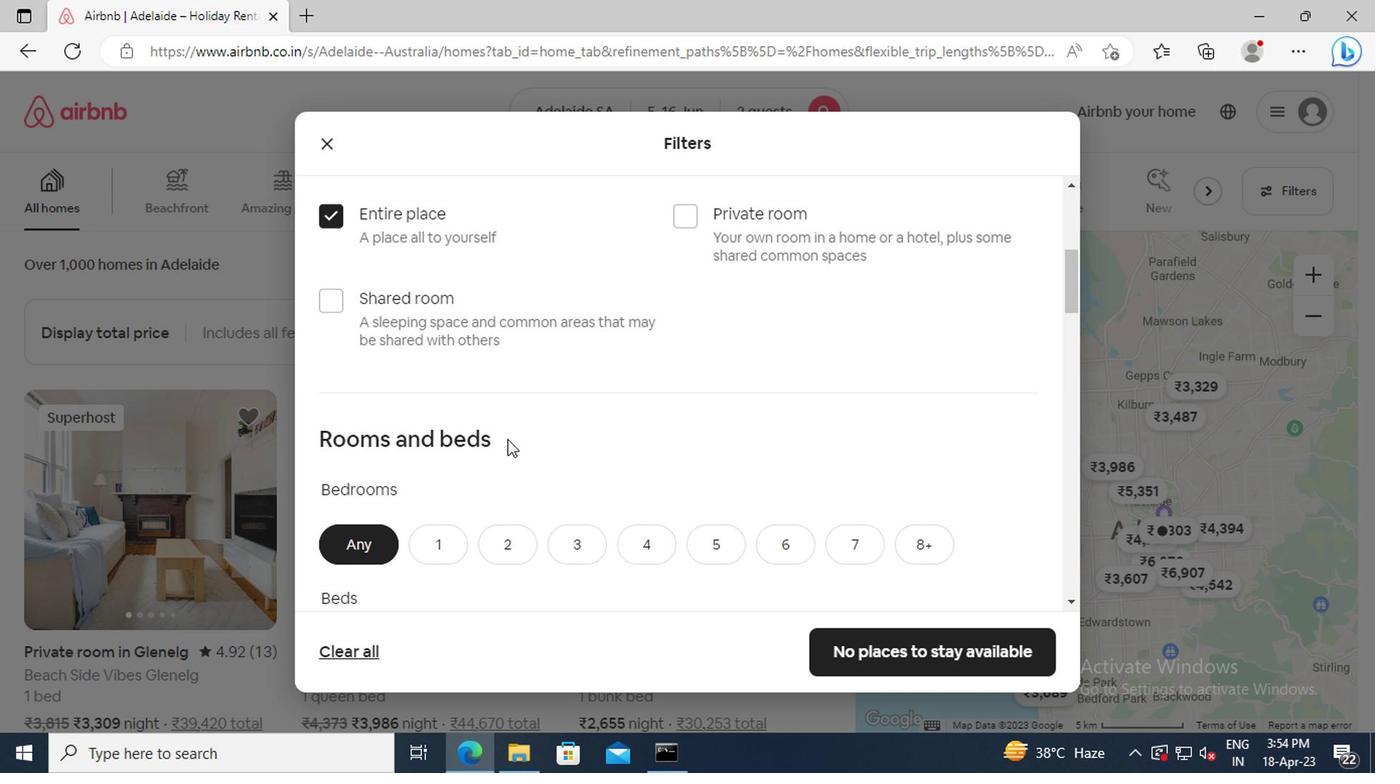 
Action: Mouse moved to (449, 472)
Screenshot: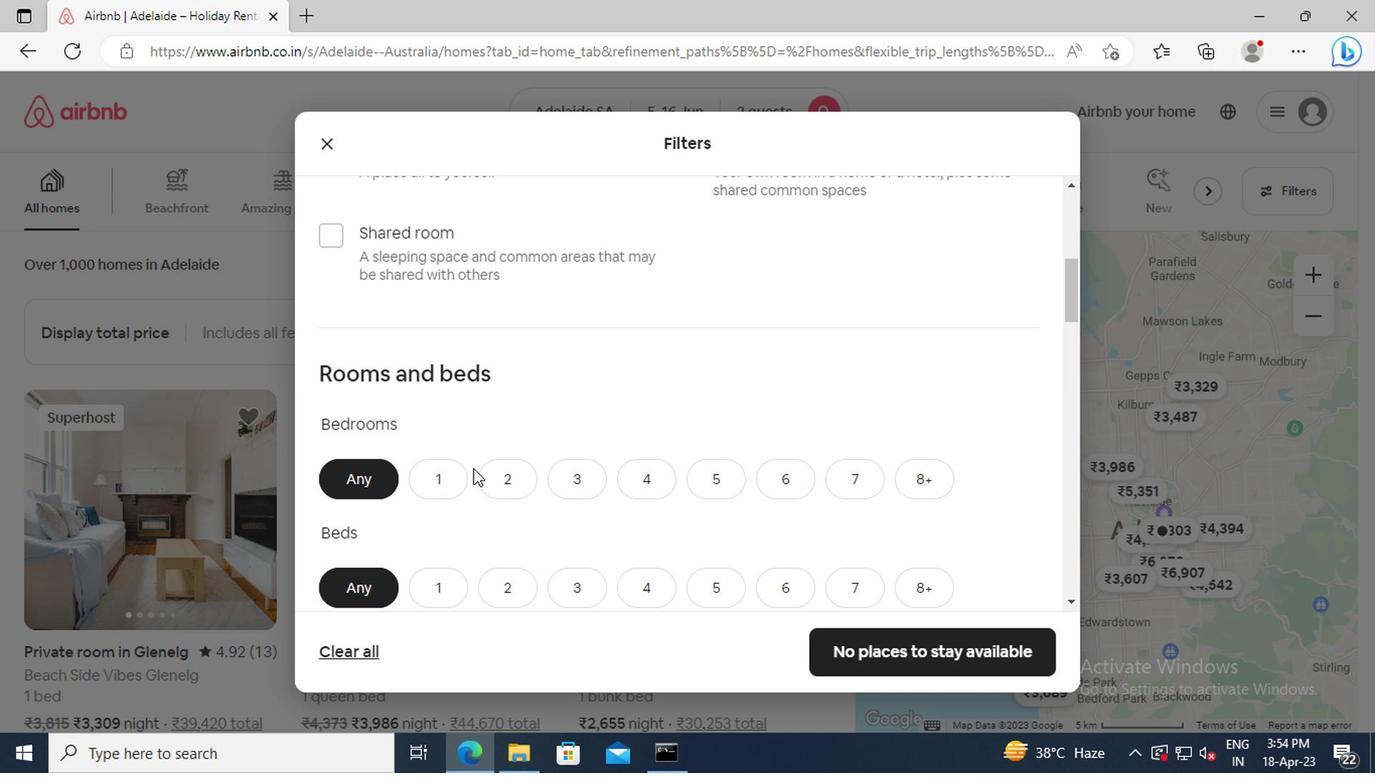 
Action: Mouse pressed left at (449, 472)
Screenshot: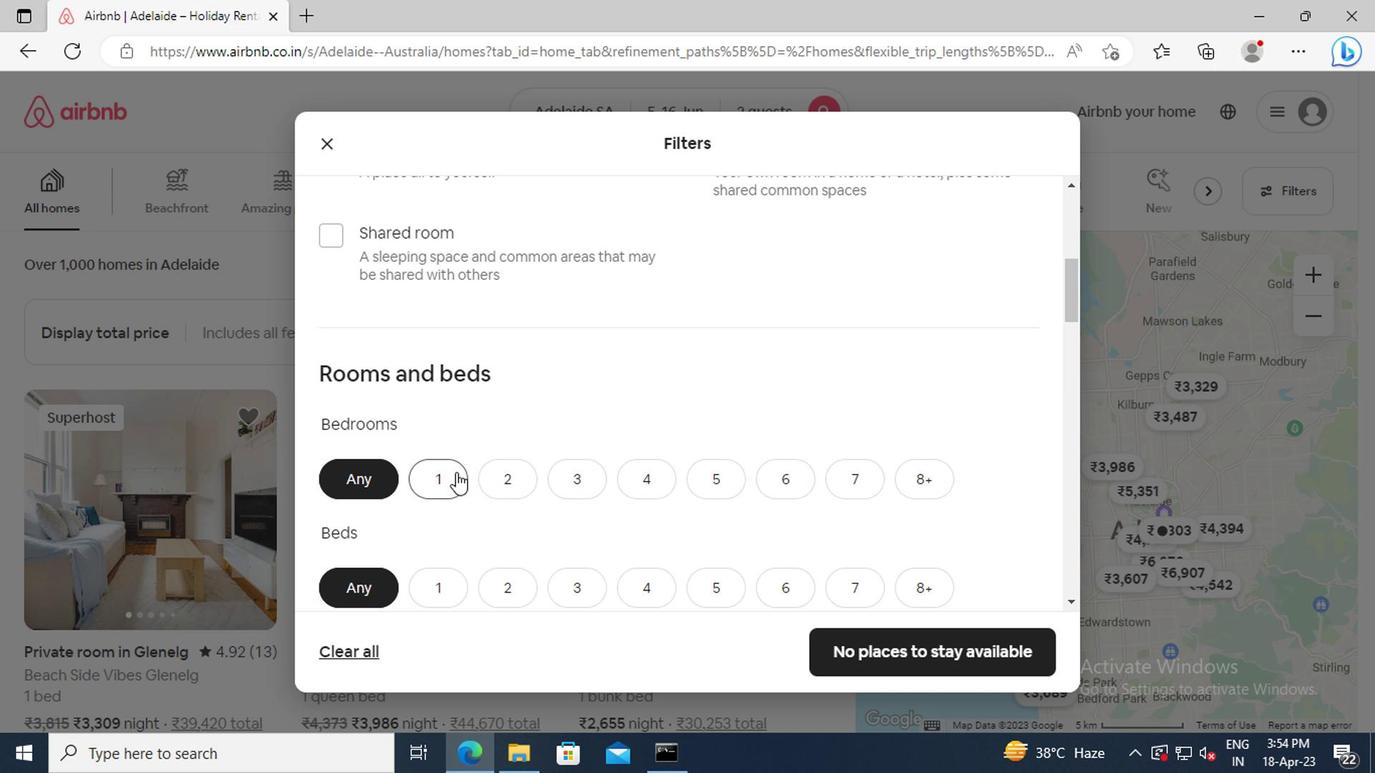 
Action: Mouse scrolled (449, 472) with delta (0, 0)
Screenshot: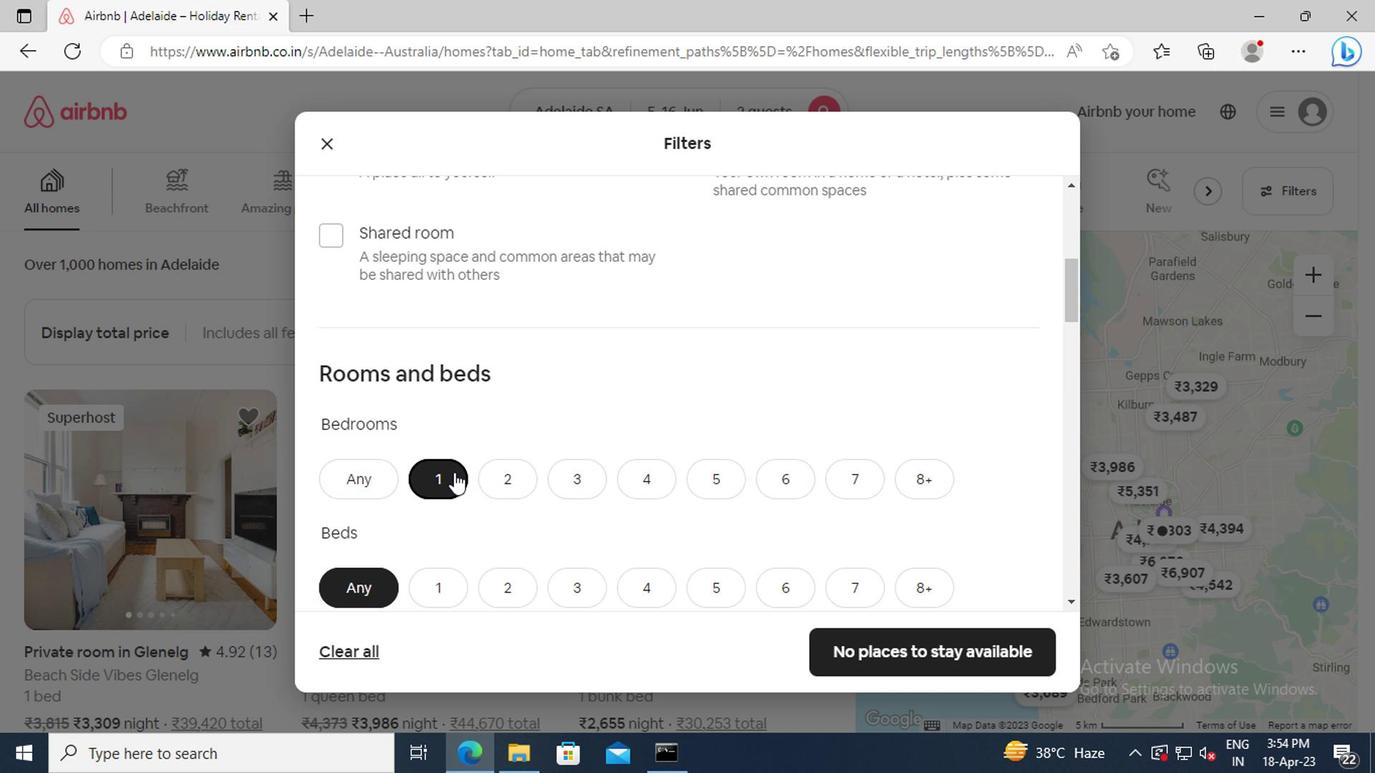 
Action: Mouse scrolled (449, 472) with delta (0, 0)
Screenshot: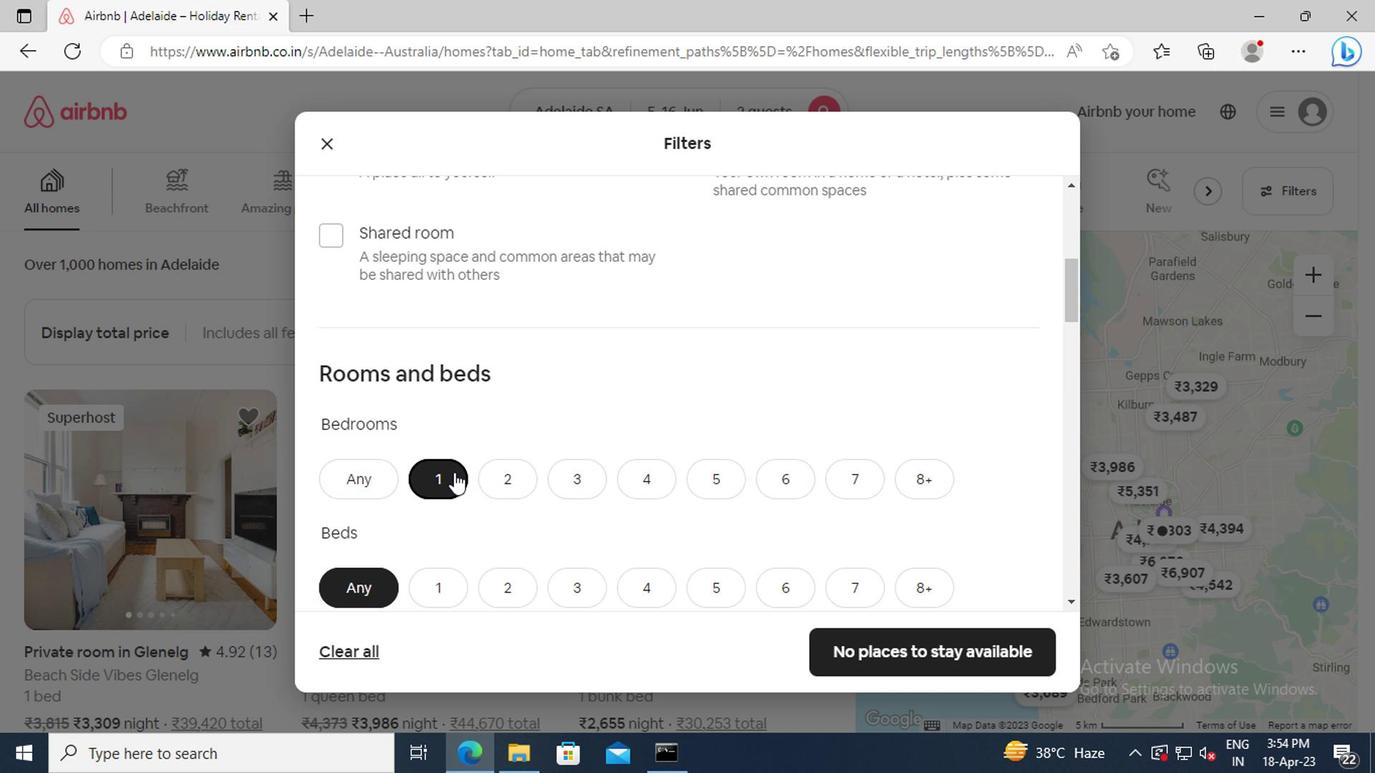 
Action: Mouse moved to (441, 454)
Screenshot: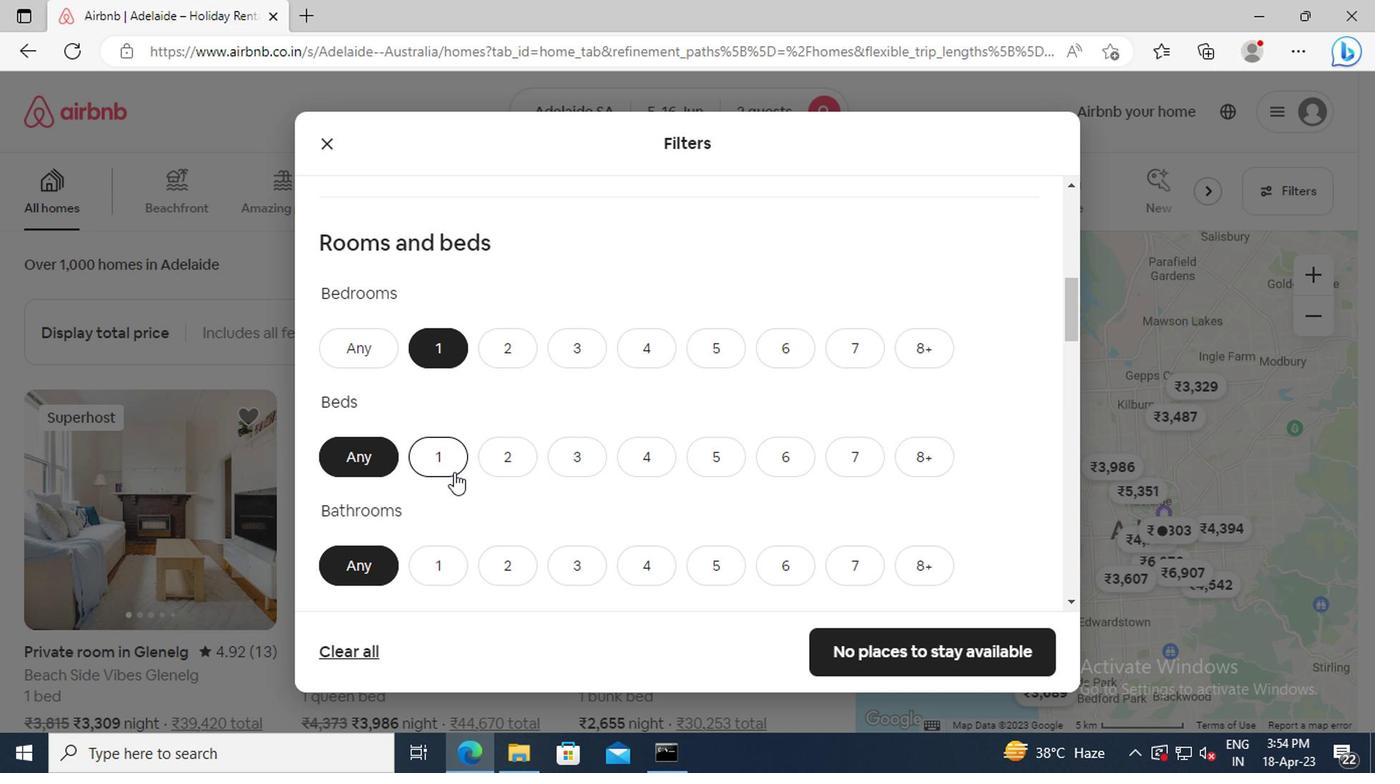 
Action: Mouse pressed left at (441, 454)
Screenshot: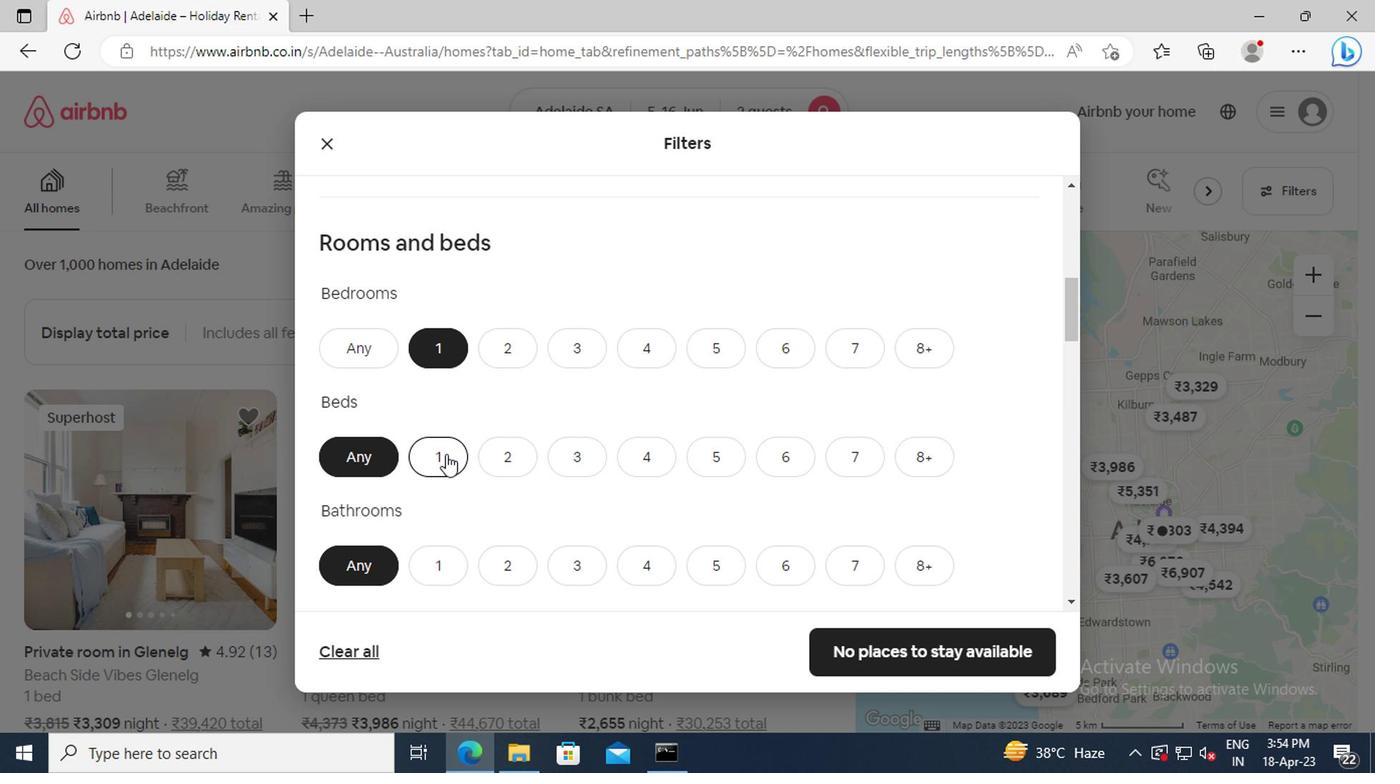 
Action: Mouse scrolled (441, 454) with delta (0, 0)
Screenshot: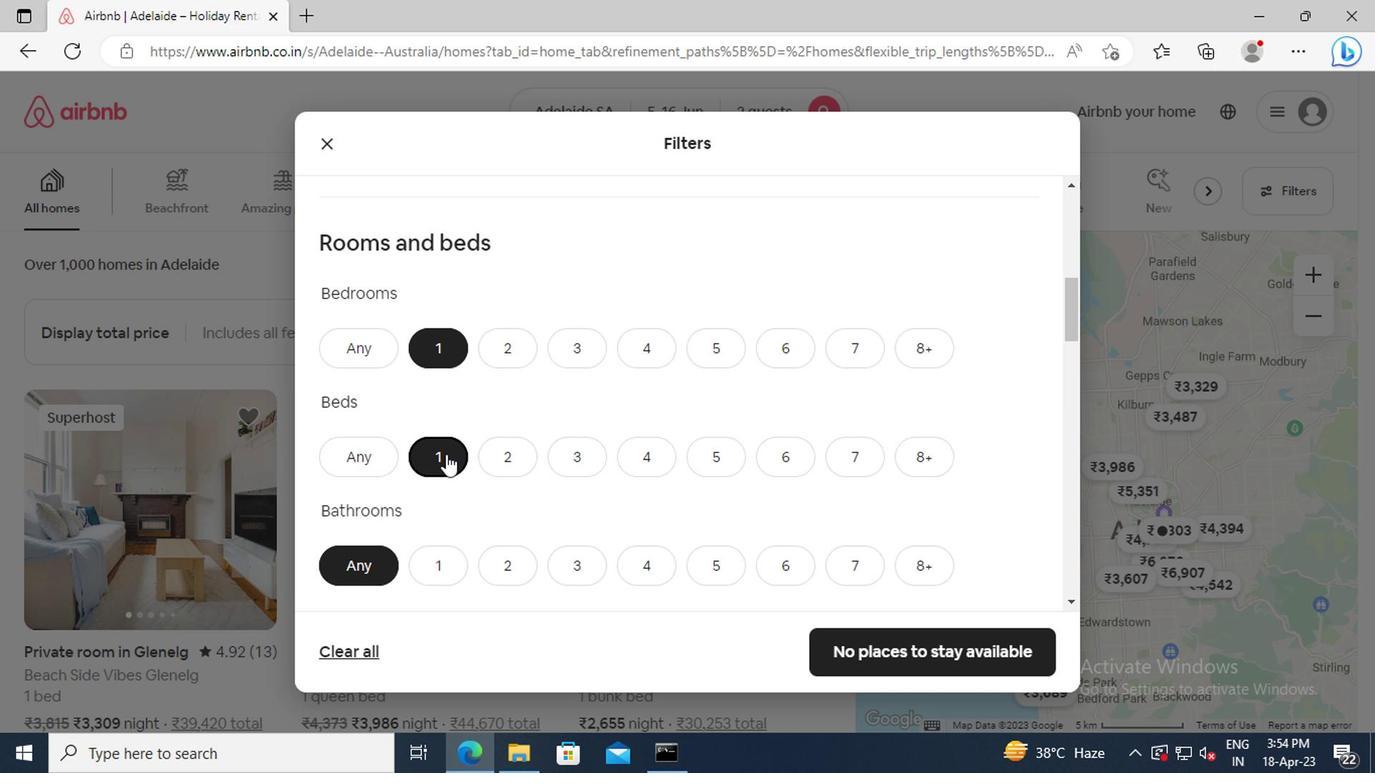 
Action: Mouse moved to (439, 494)
Screenshot: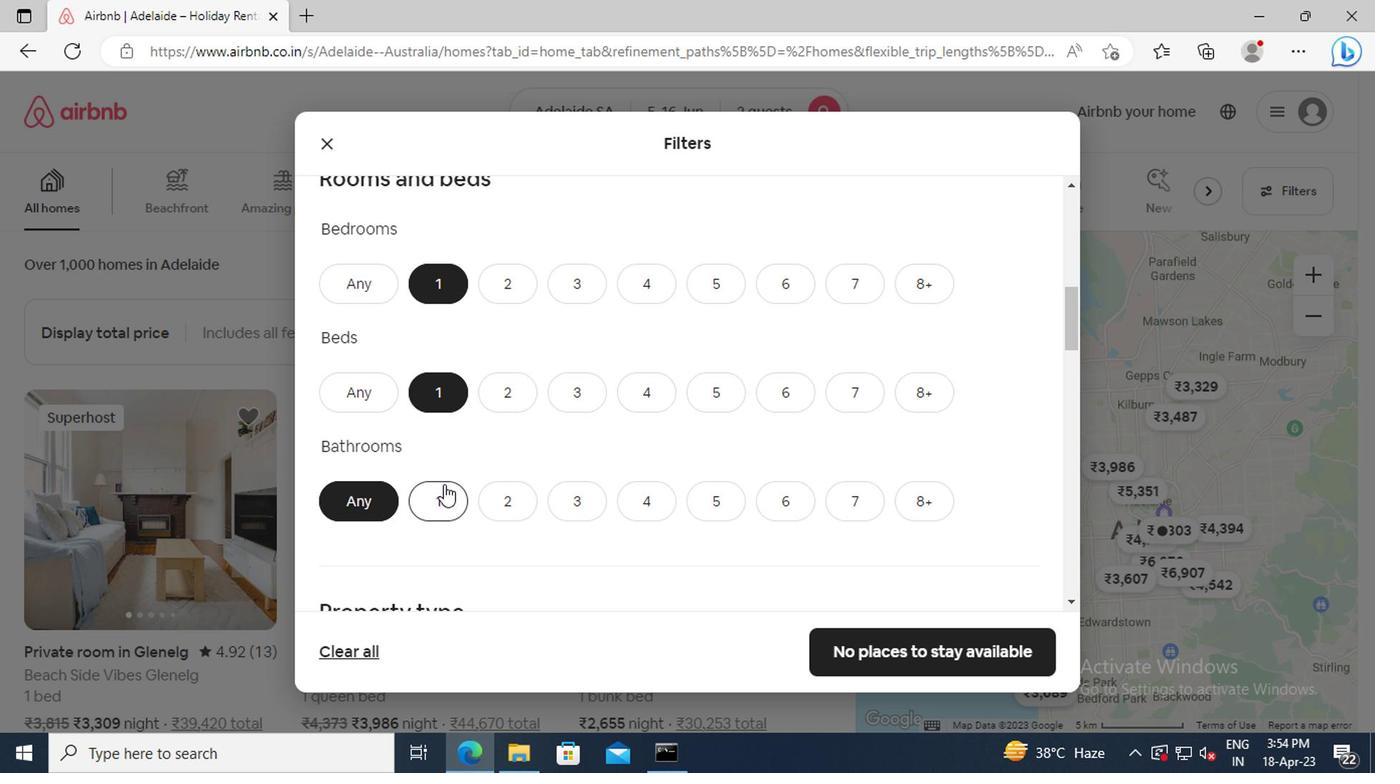 
Action: Mouse pressed left at (439, 494)
Screenshot: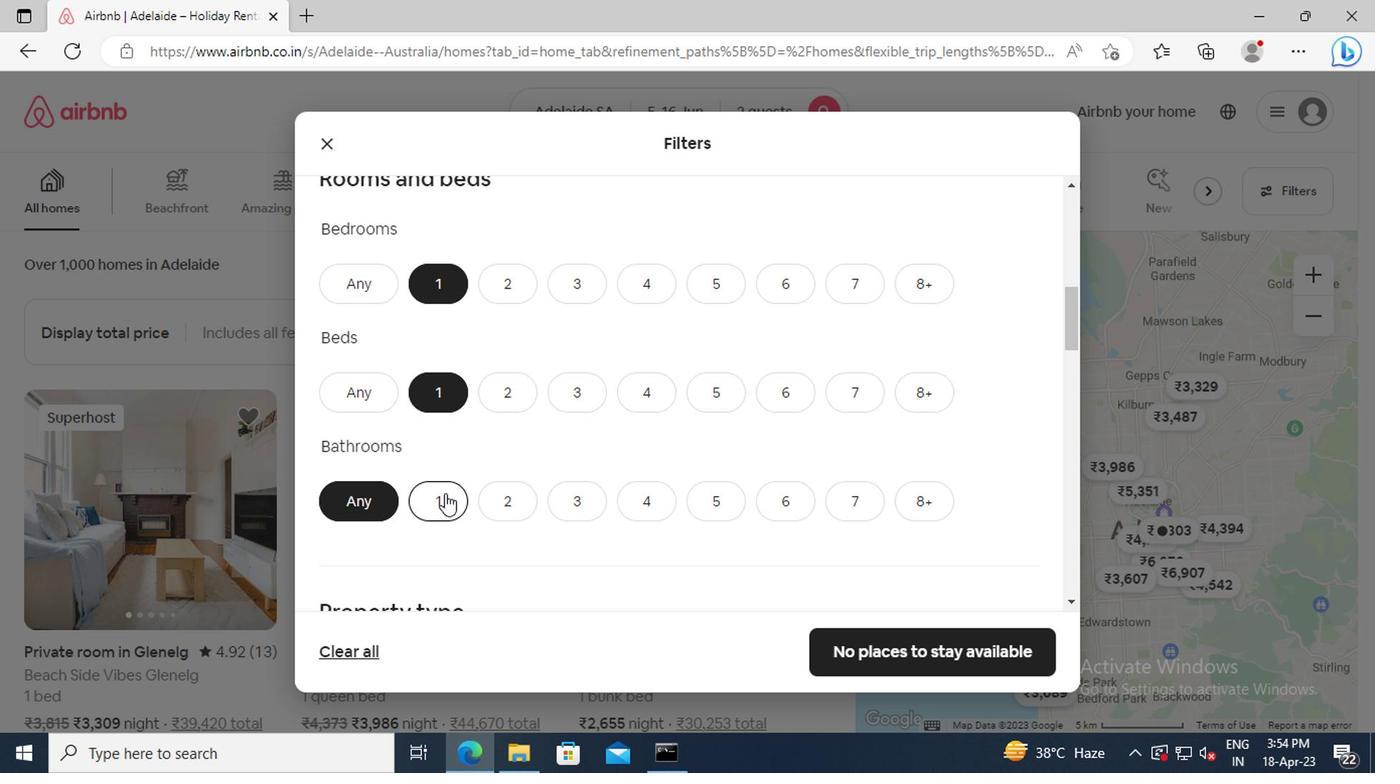 
Action: Mouse moved to (491, 421)
Screenshot: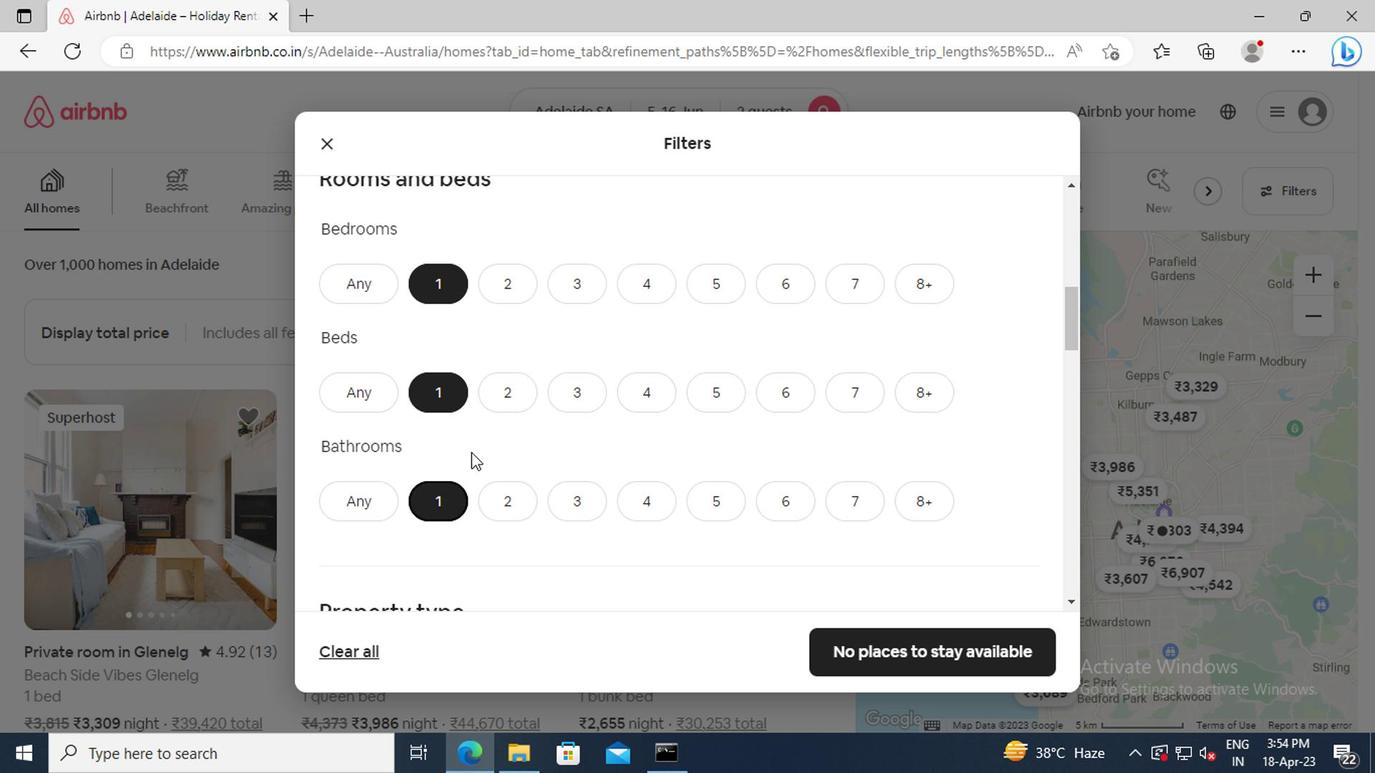 
Action: Mouse scrolled (491, 420) with delta (0, 0)
Screenshot: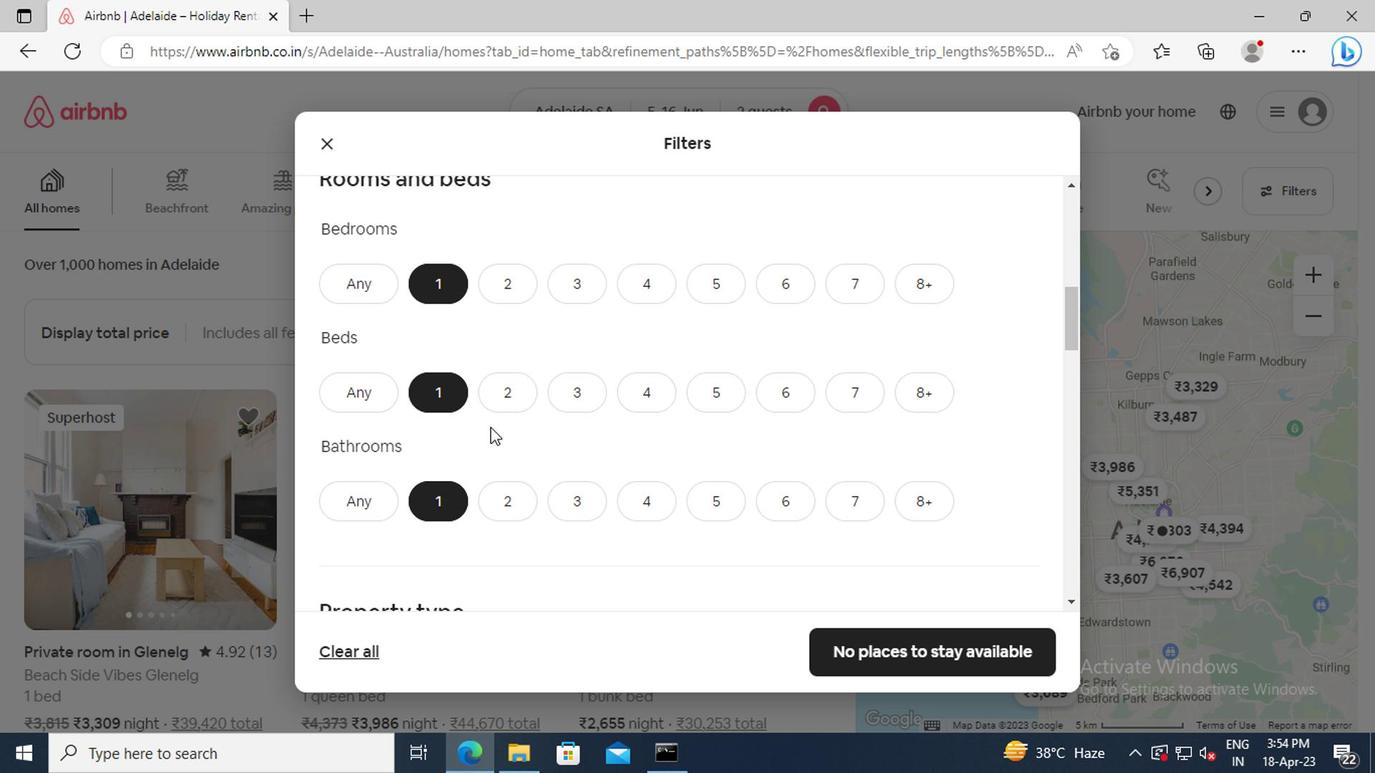
Action: Mouse scrolled (491, 420) with delta (0, 0)
Screenshot: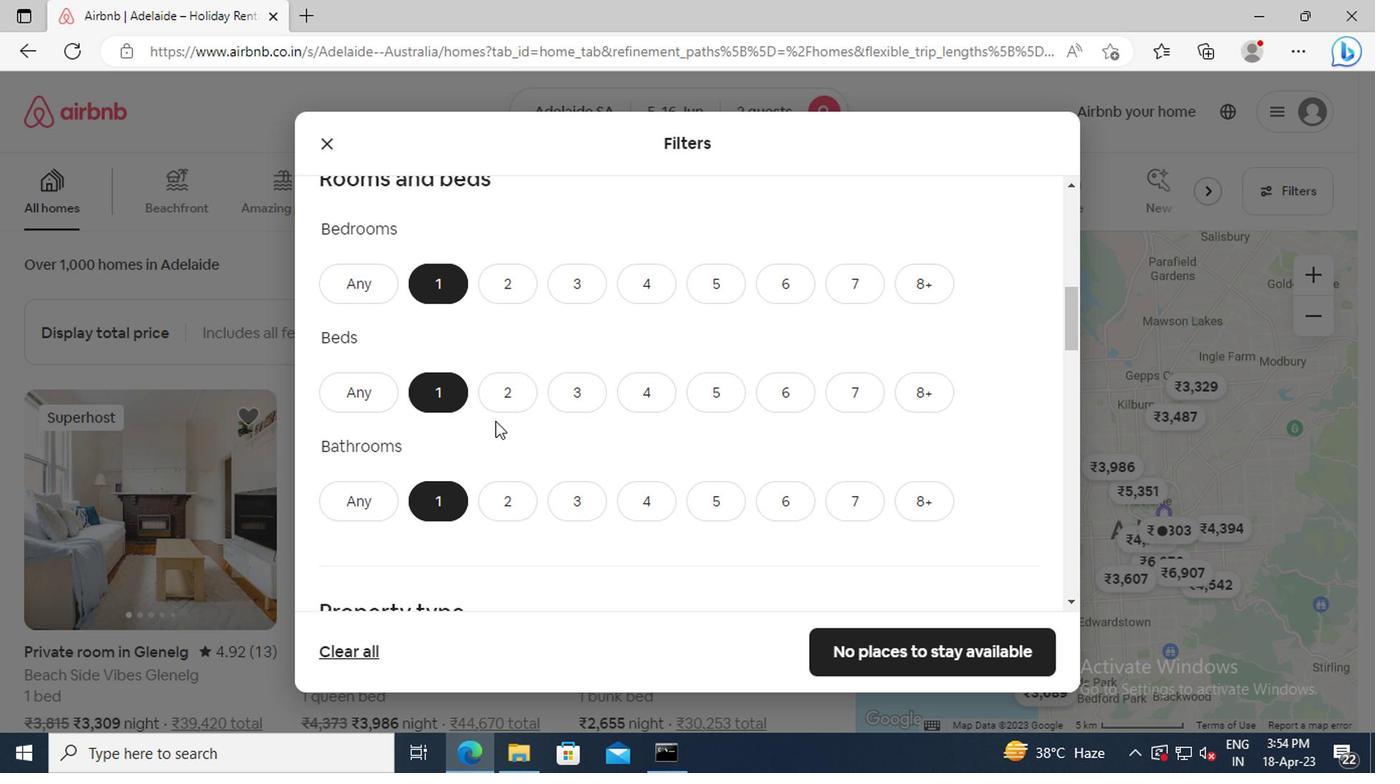 
Action: Mouse scrolled (491, 420) with delta (0, 0)
Screenshot: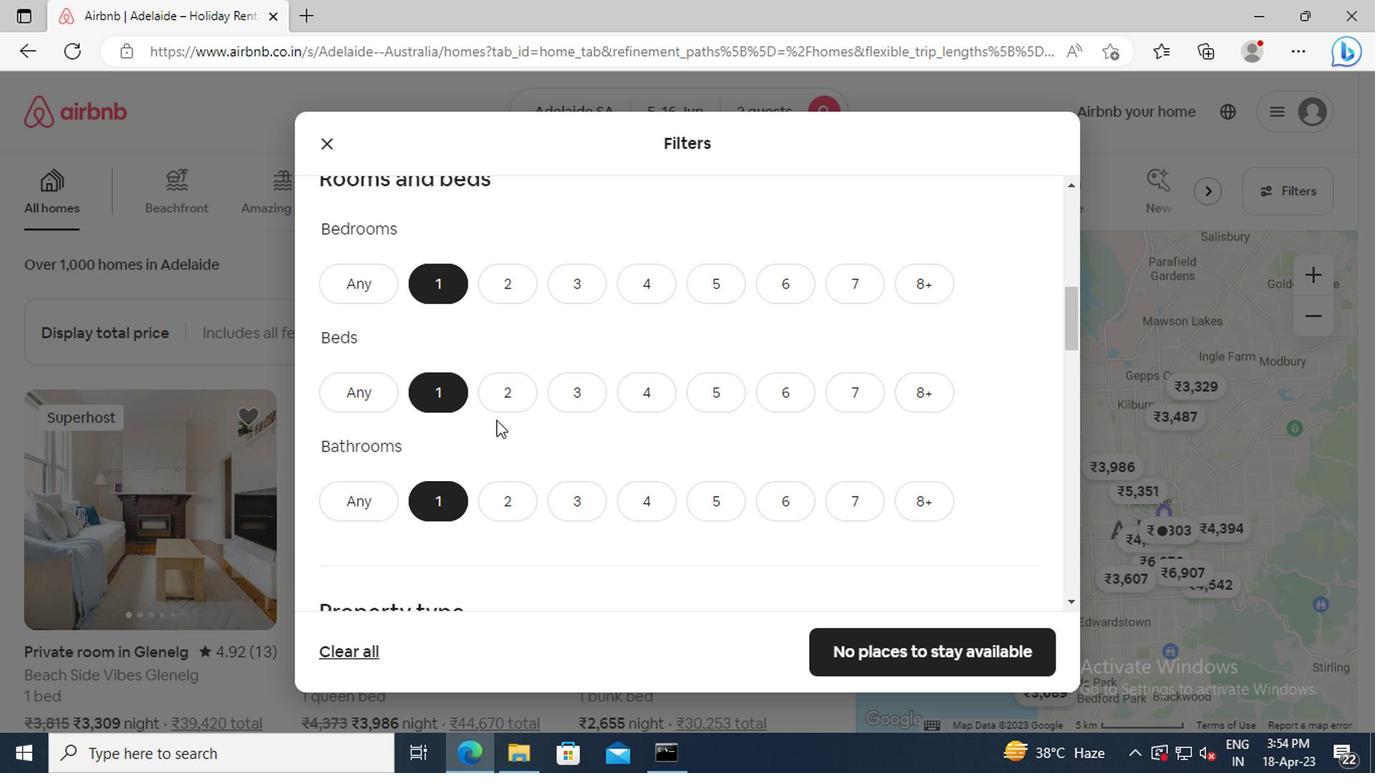
Action: Mouse moved to (495, 406)
Screenshot: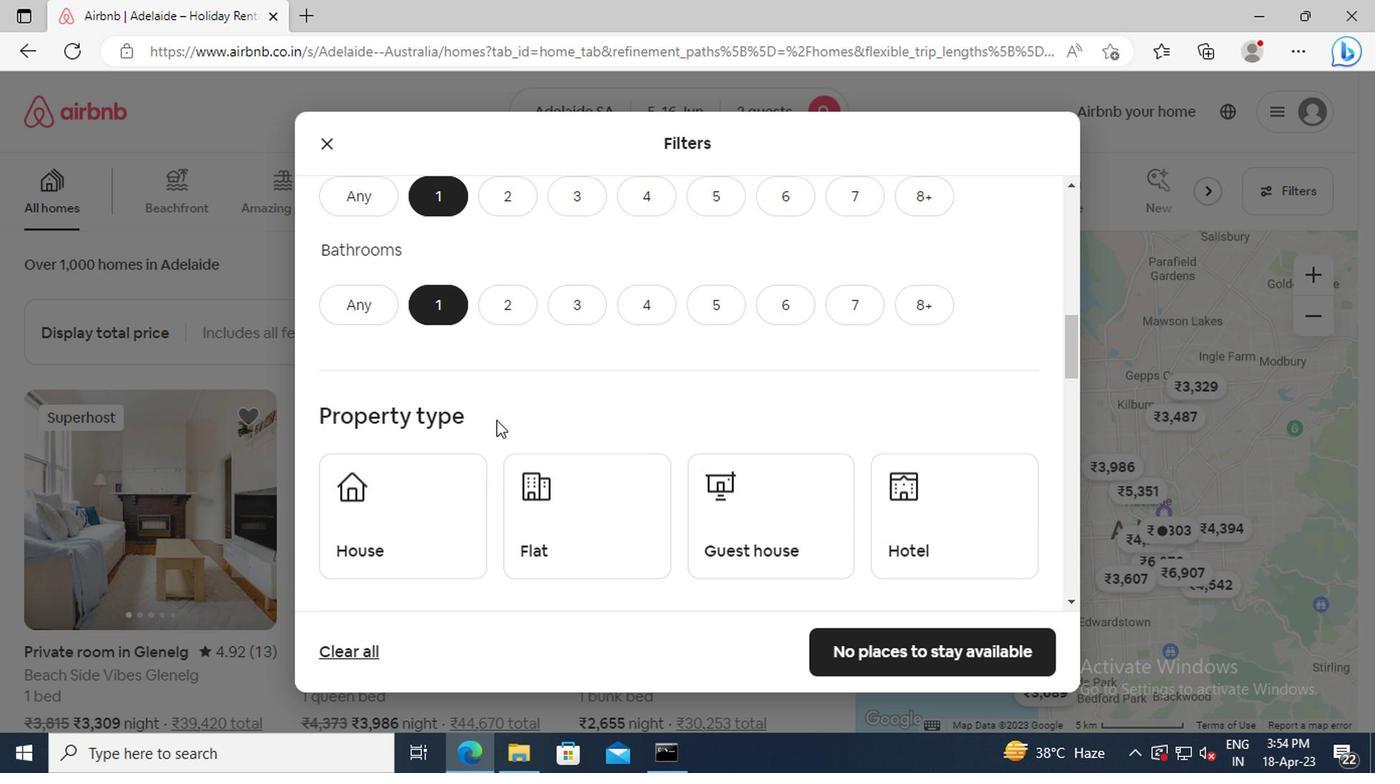 
Action: Mouse scrolled (495, 406) with delta (0, 0)
Screenshot: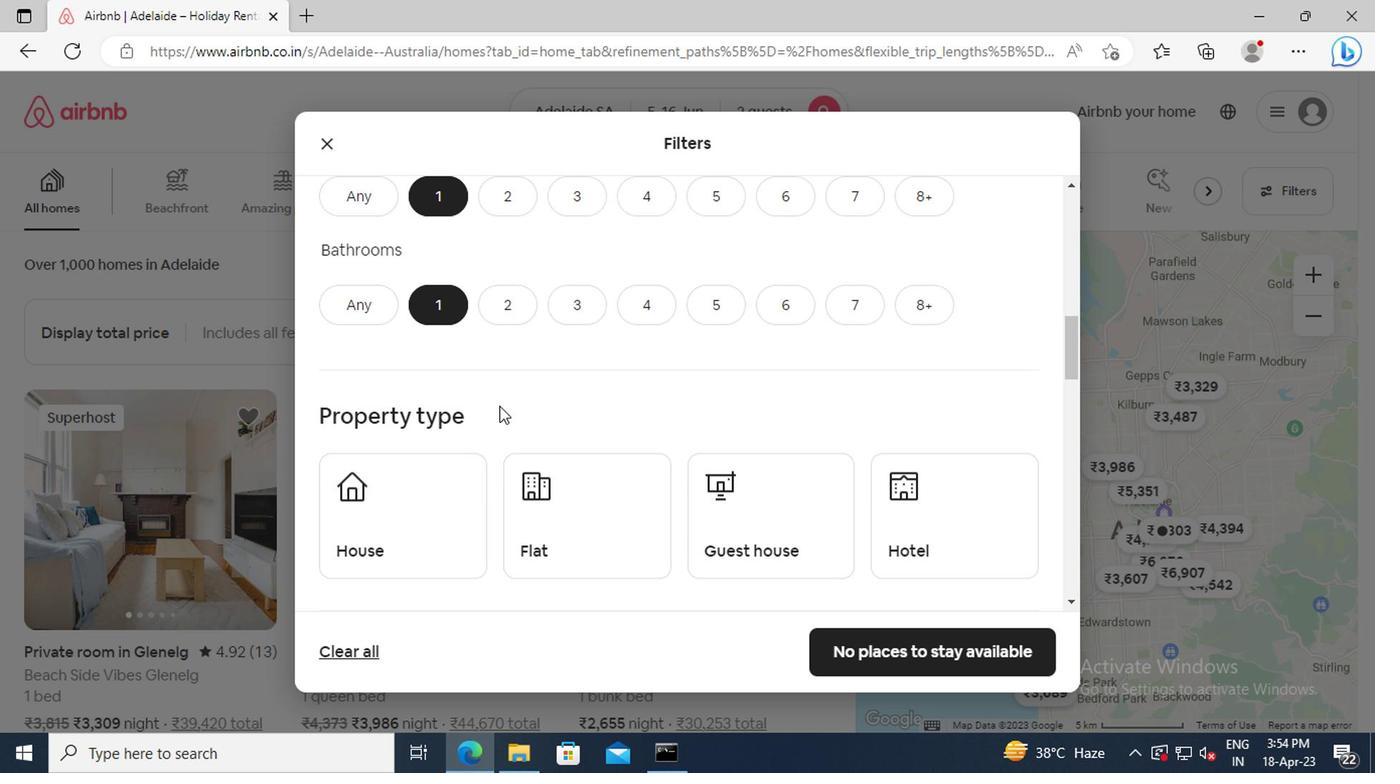 
Action: Mouse moved to (901, 439)
Screenshot: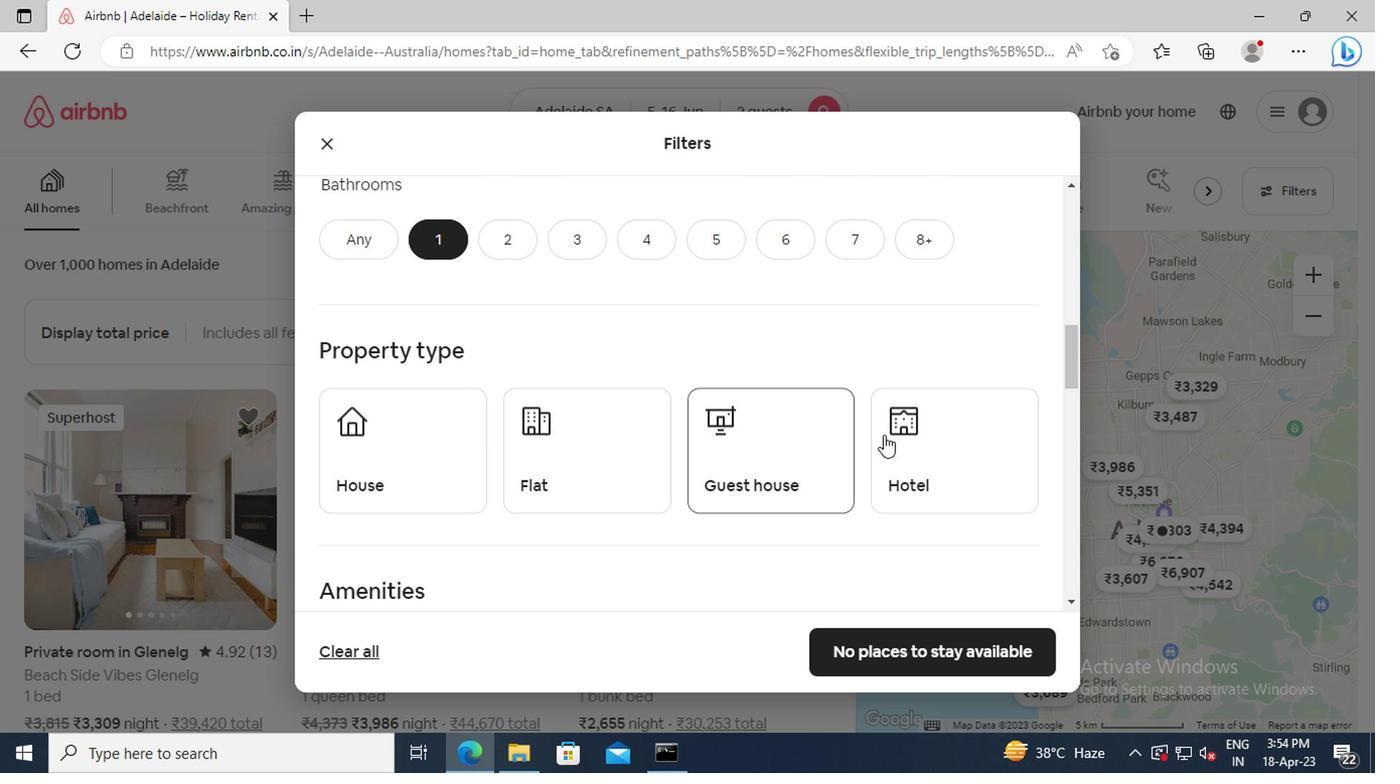 
Action: Mouse pressed left at (901, 439)
Screenshot: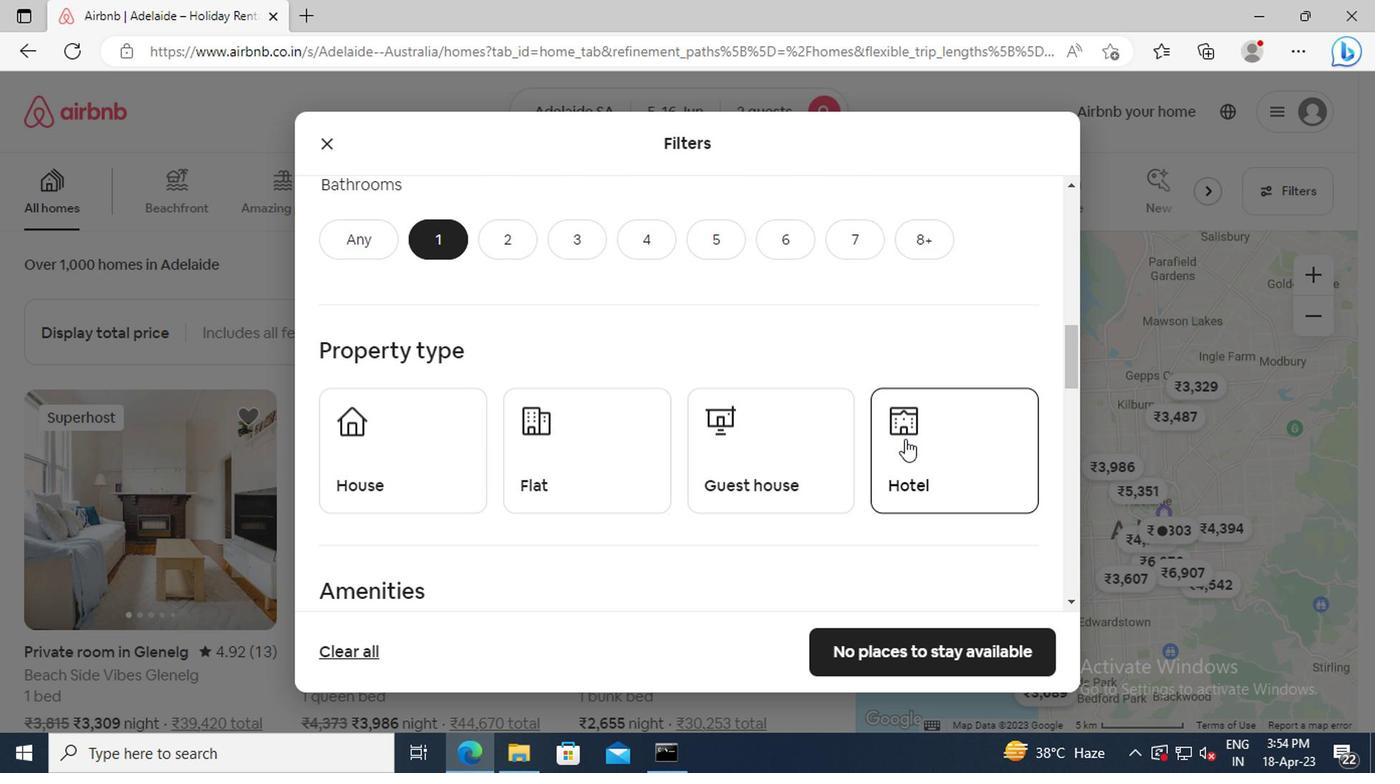 
Action: Mouse moved to (510, 437)
Screenshot: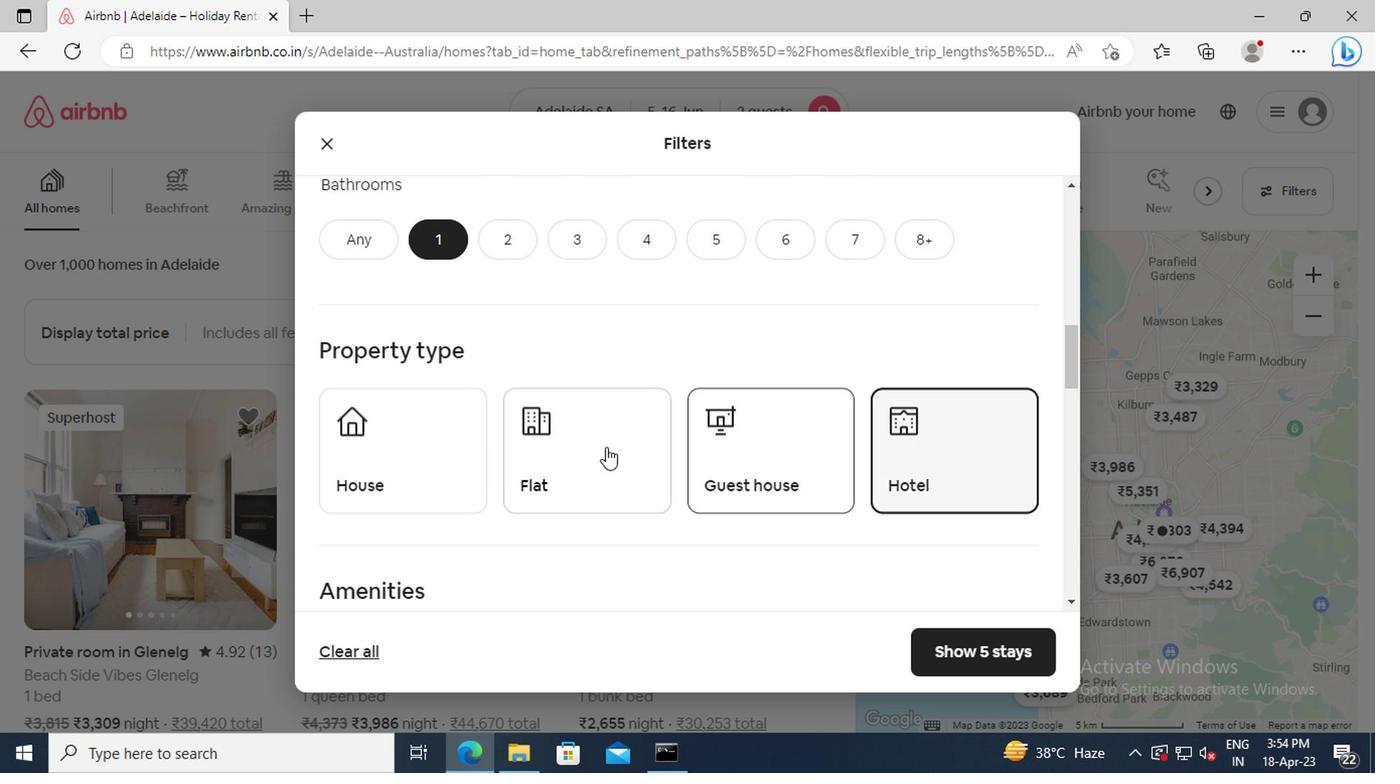 
Action: Mouse scrolled (510, 436) with delta (0, 0)
Screenshot: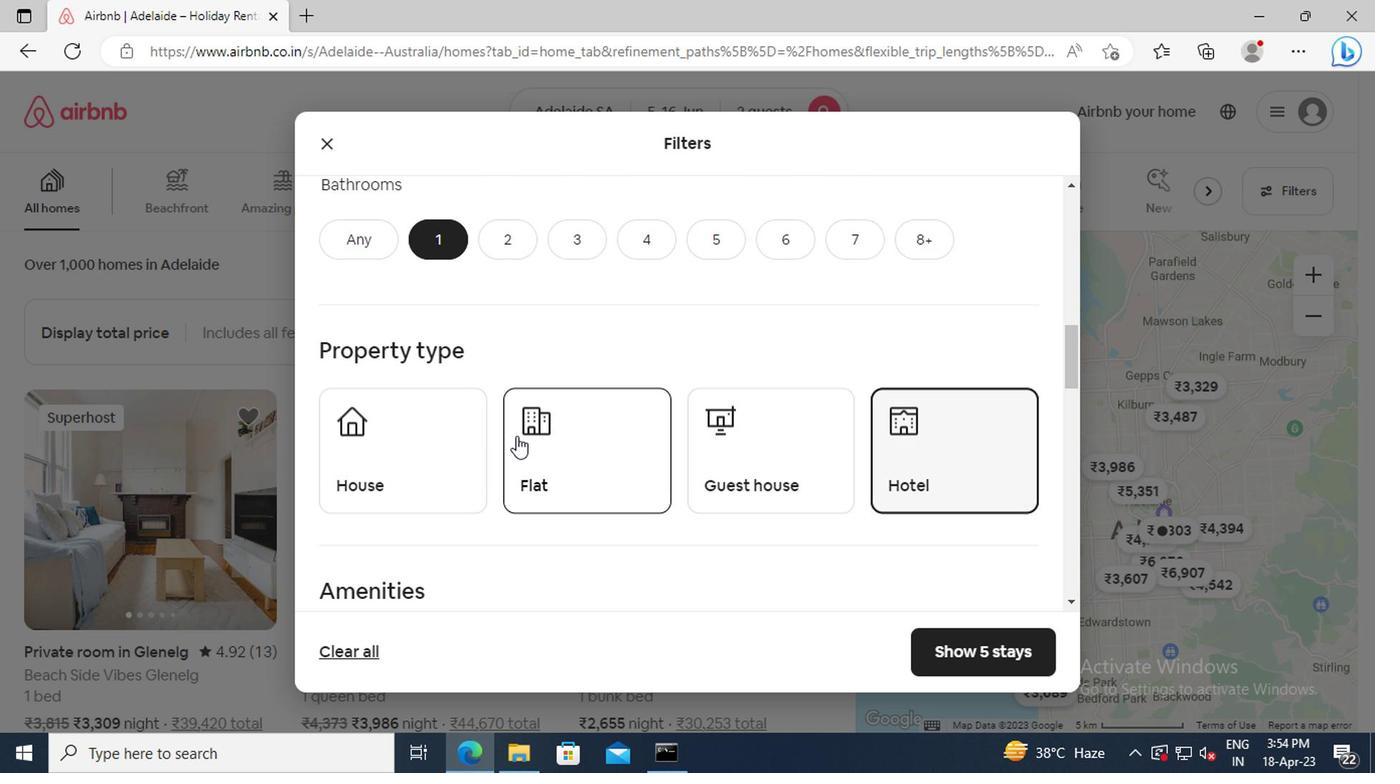 
Action: Mouse scrolled (510, 436) with delta (0, 0)
Screenshot: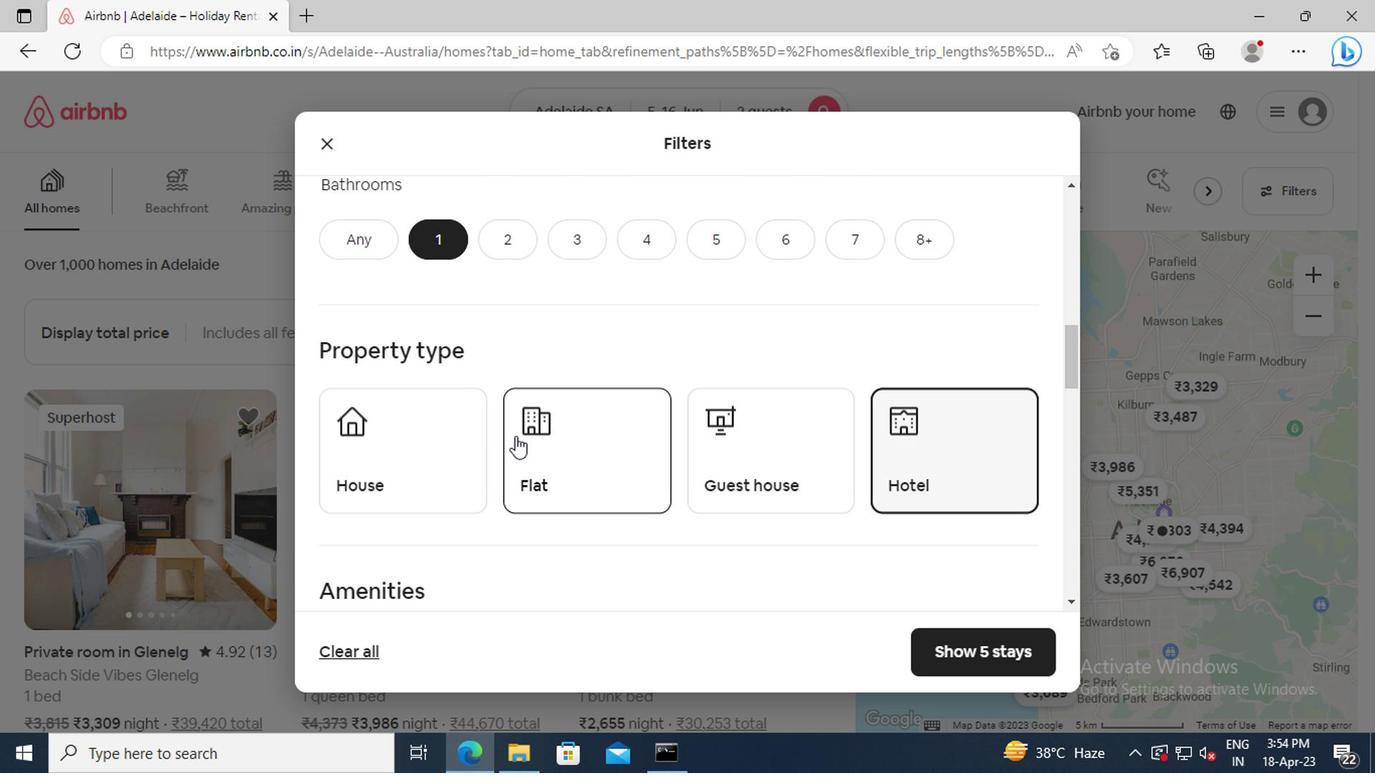 
Action: Mouse scrolled (510, 436) with delta (0, 0)
Screenshot: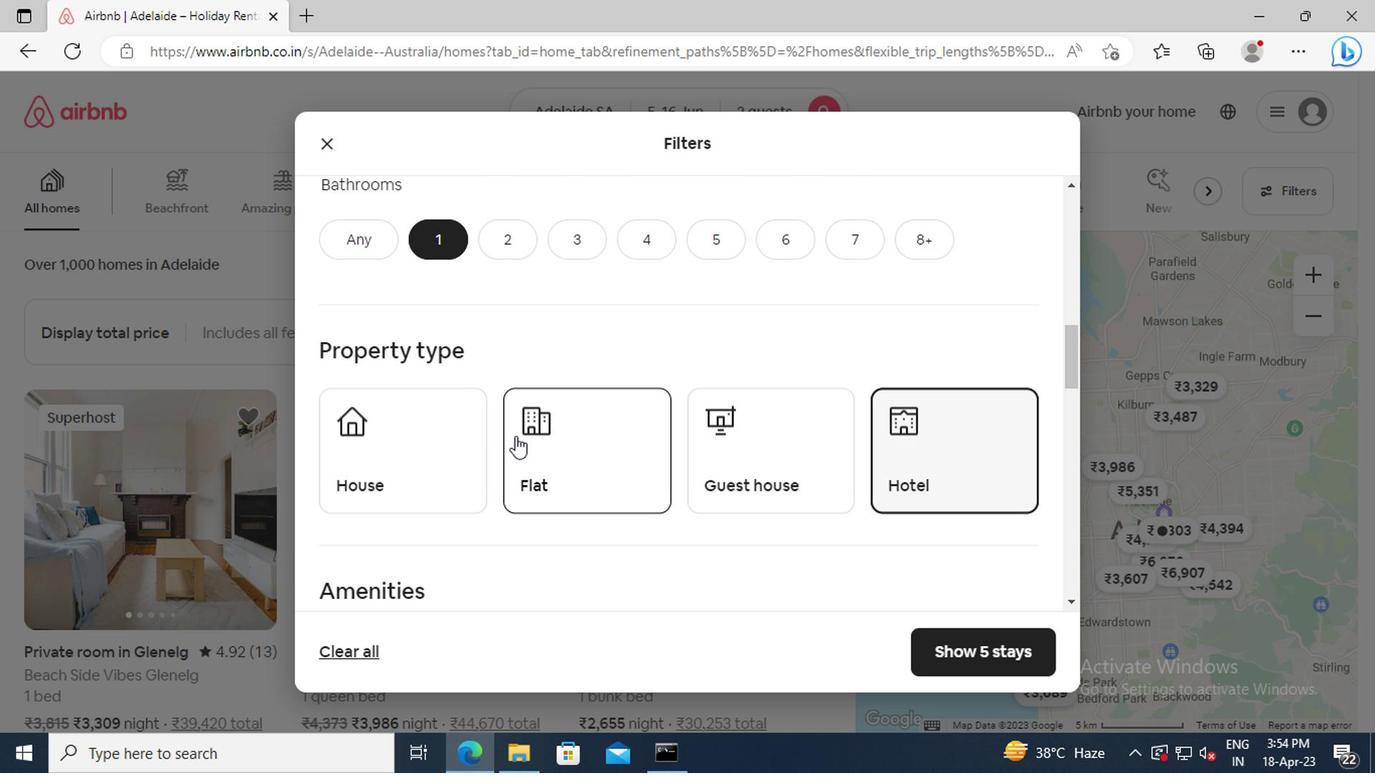 
Action: Mouse moved to (510, 436)
Screenshot: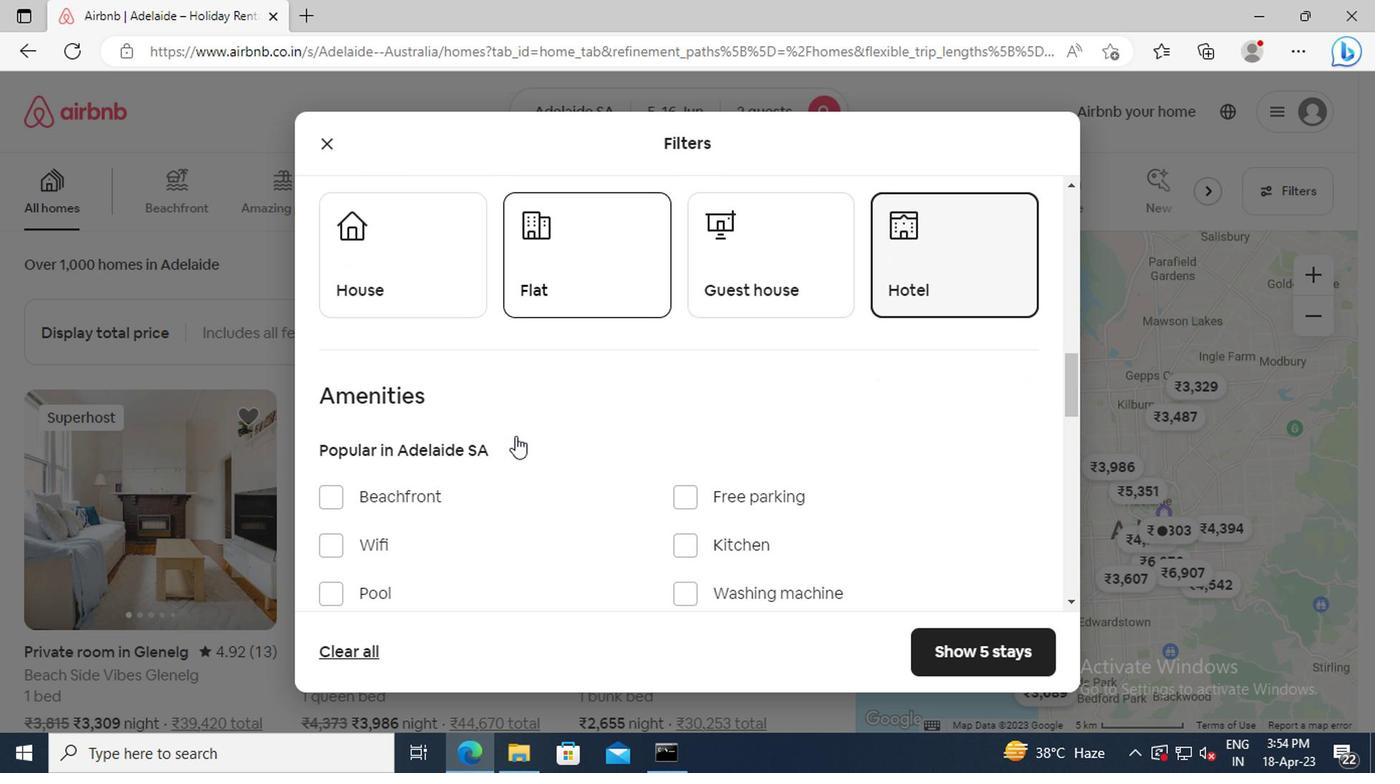 
Action: Mouse scrolled (510, 434) with delta (0, -1)
Screenshot: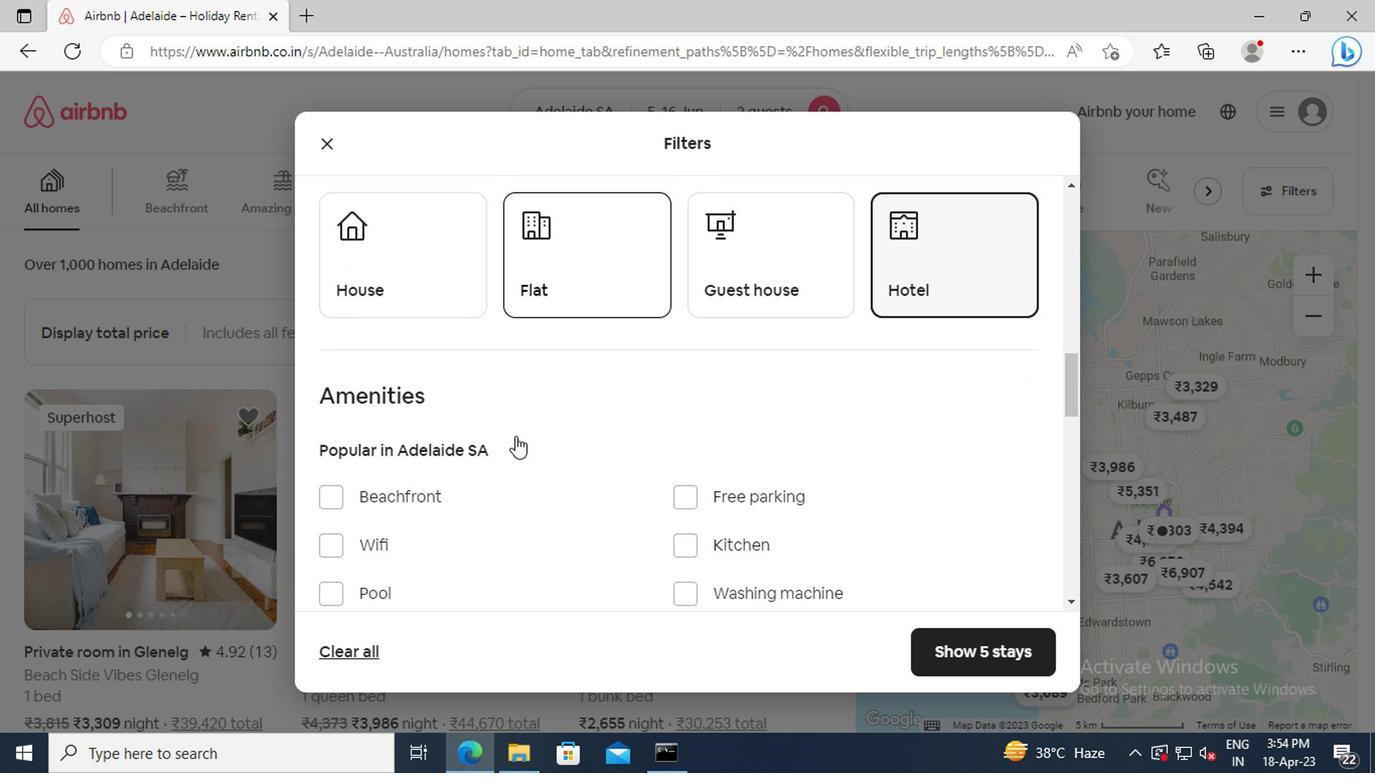 
Action: Mouse scrolled (510, 434) with delta (0, -1)
Screenshot: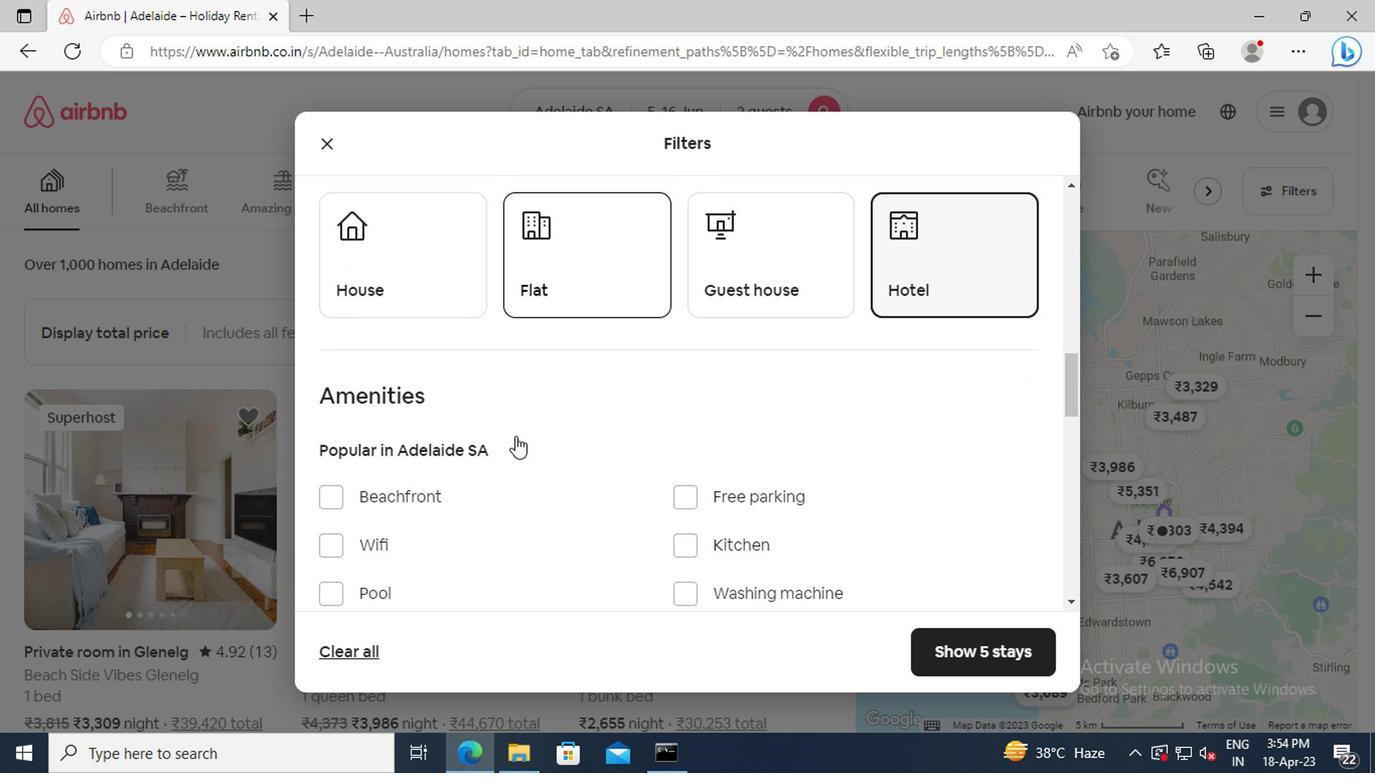 
Action: Mouse moved to (689, 465)
Screenshot: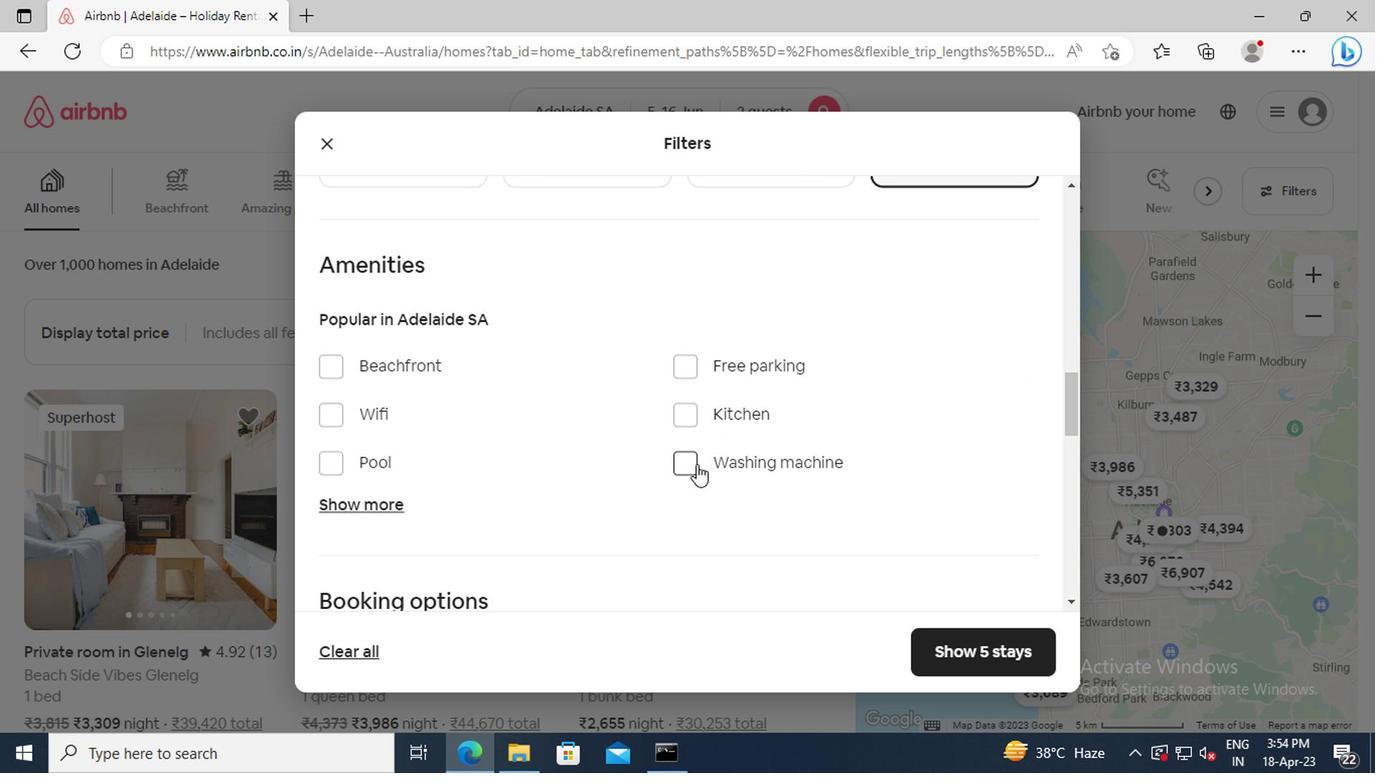 
Action: Mouse pressed left at (689, 465)
Screenshot: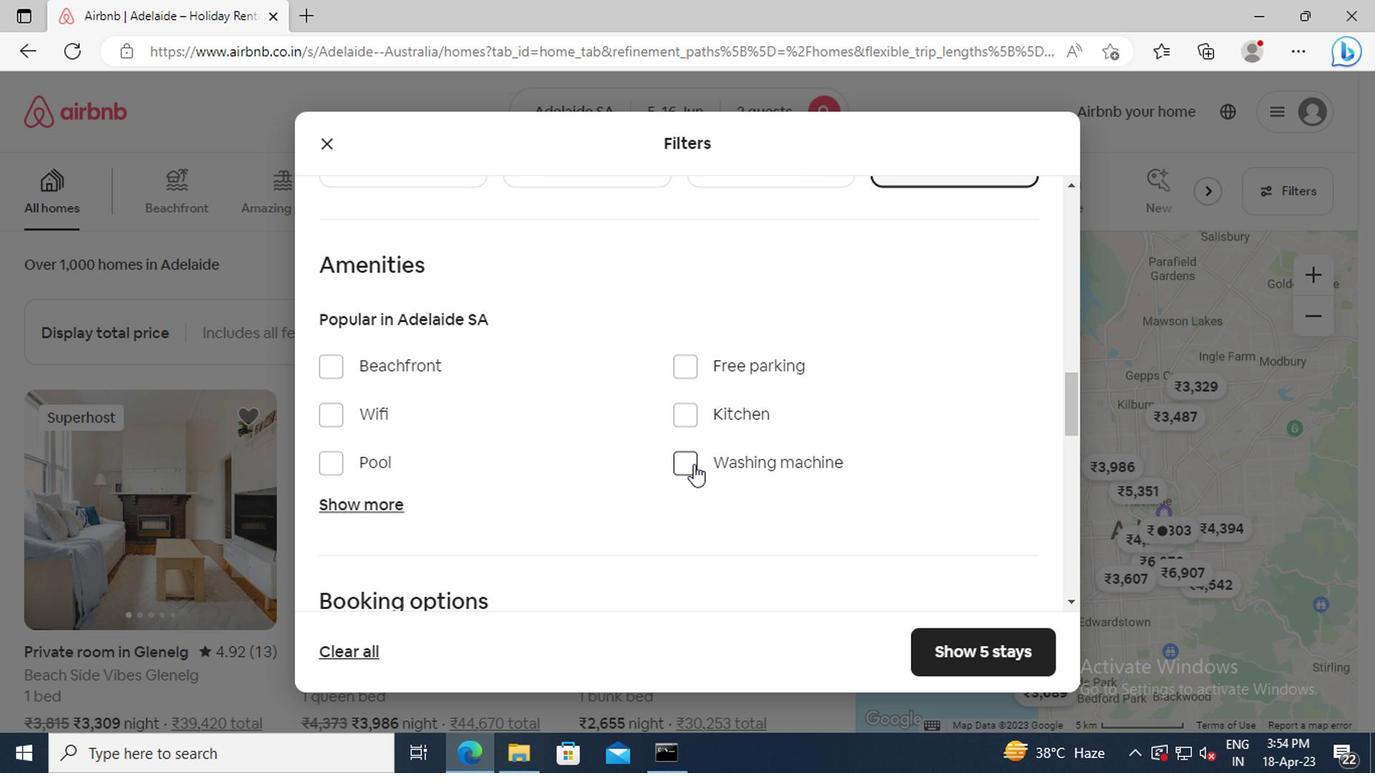 
Action: Mouse moved to (679, 416)
Screenshot: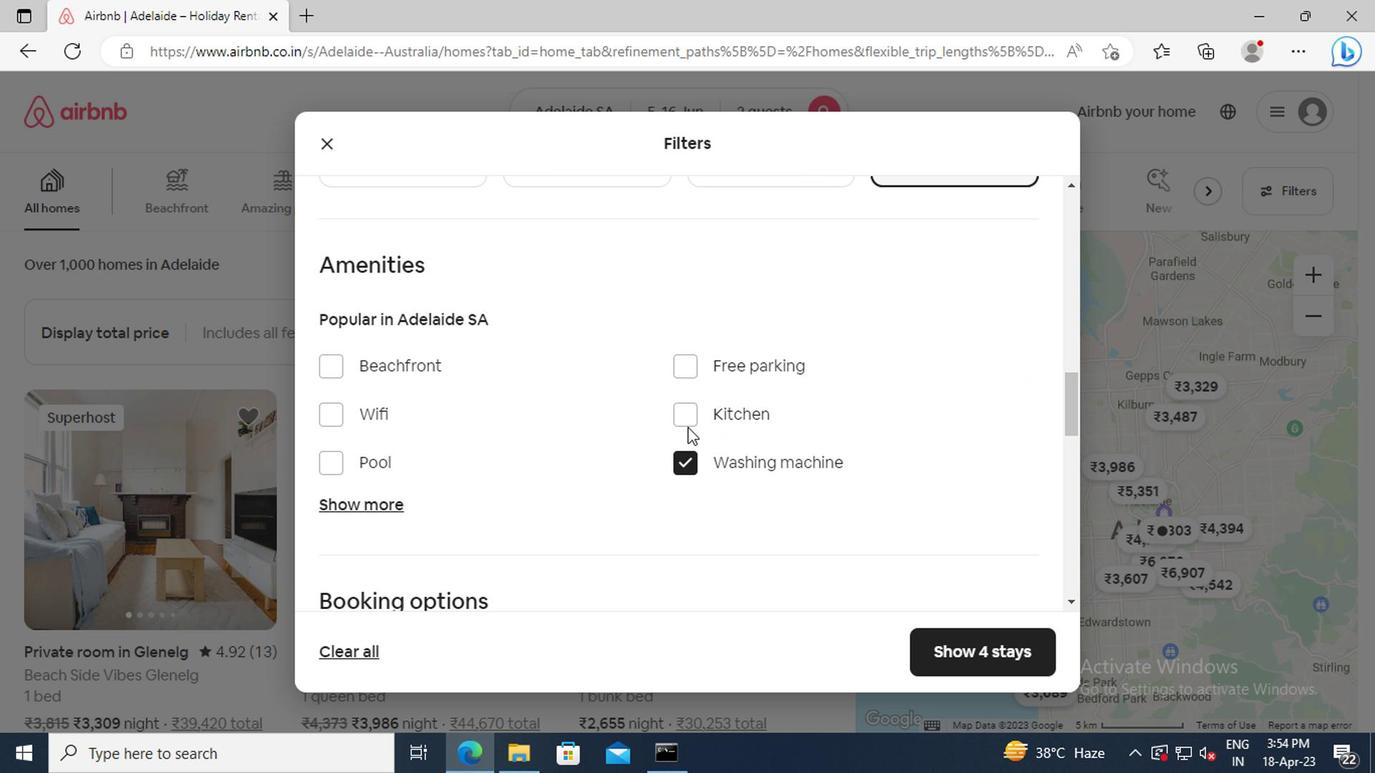 
Action: Mouse pressed left at (679, 416)
Screenshot: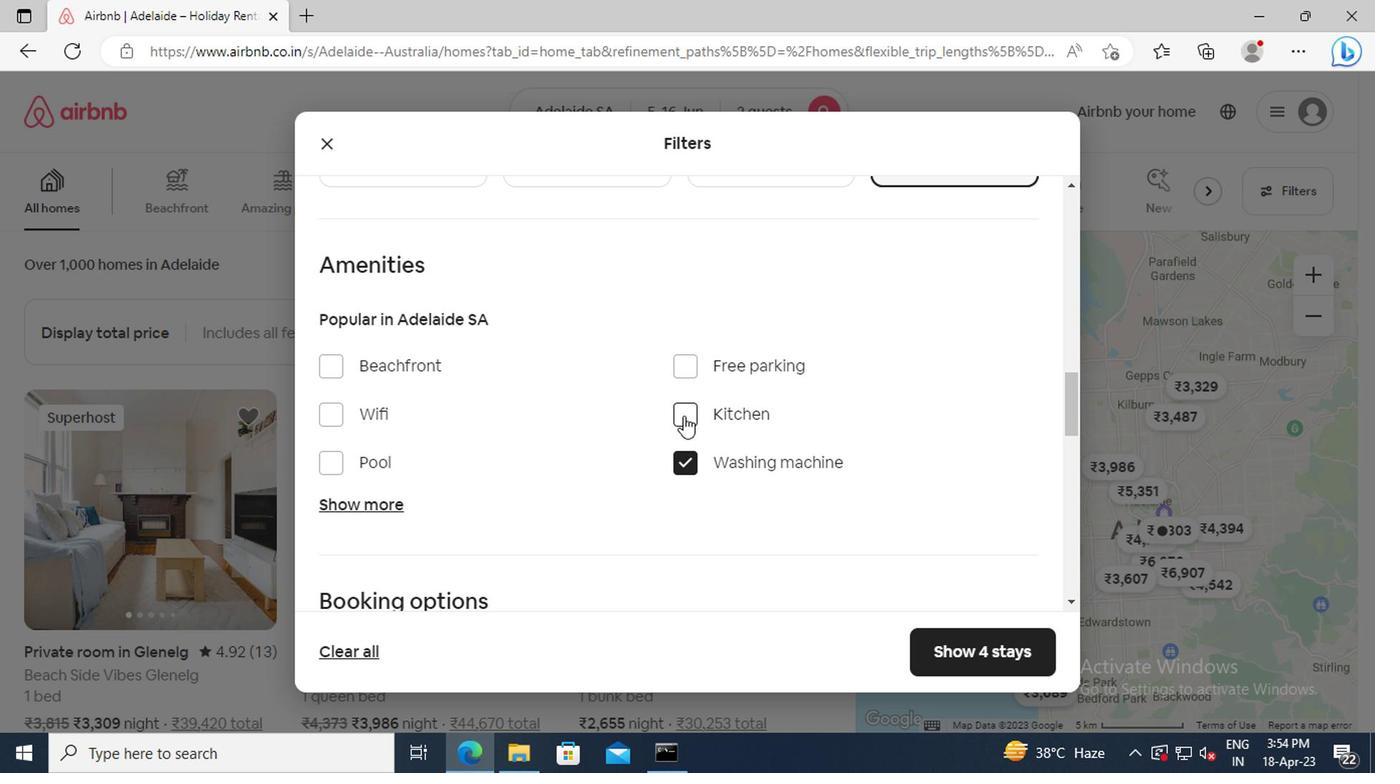 
Action: Mouse moved to (563, 446)
Screenshot: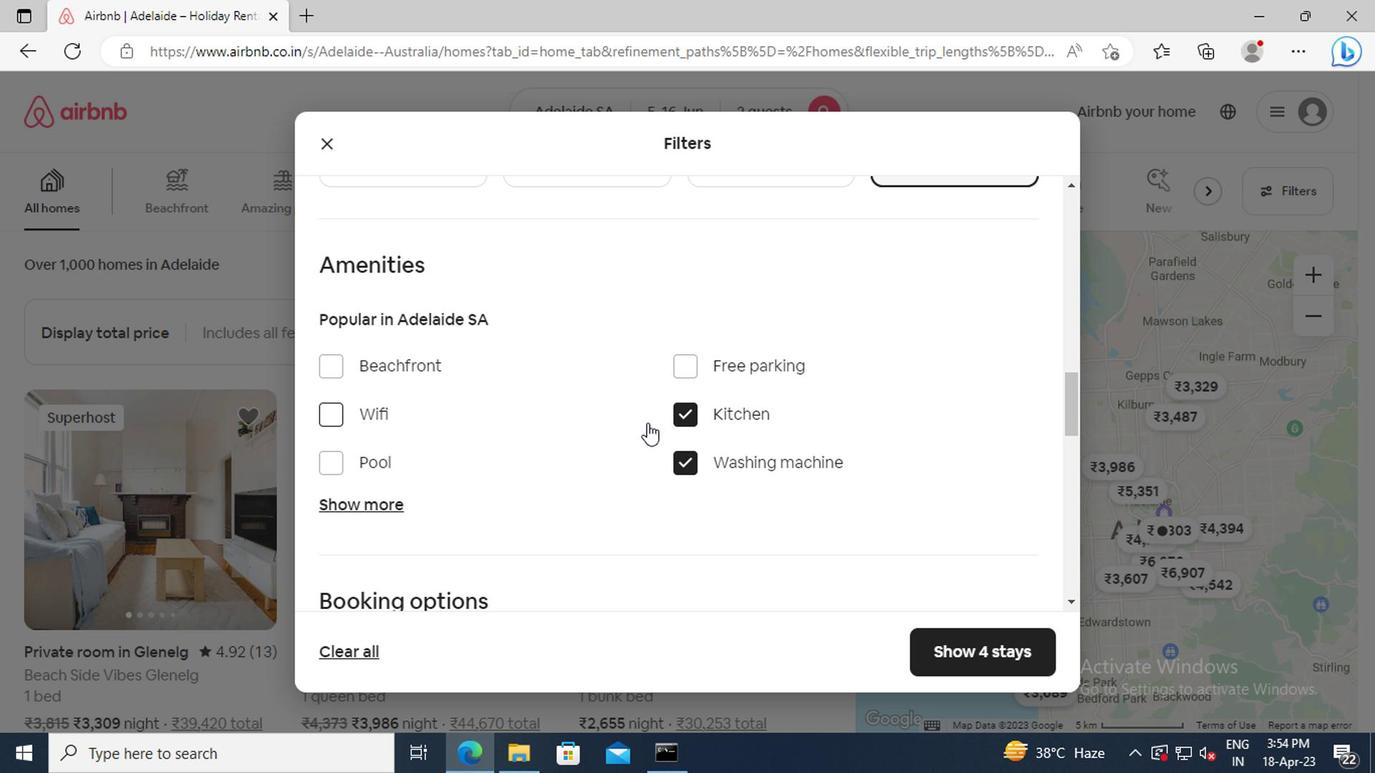 
Action: Mouse scrolled (563, 444) with delta (0, -1)
Screenshot: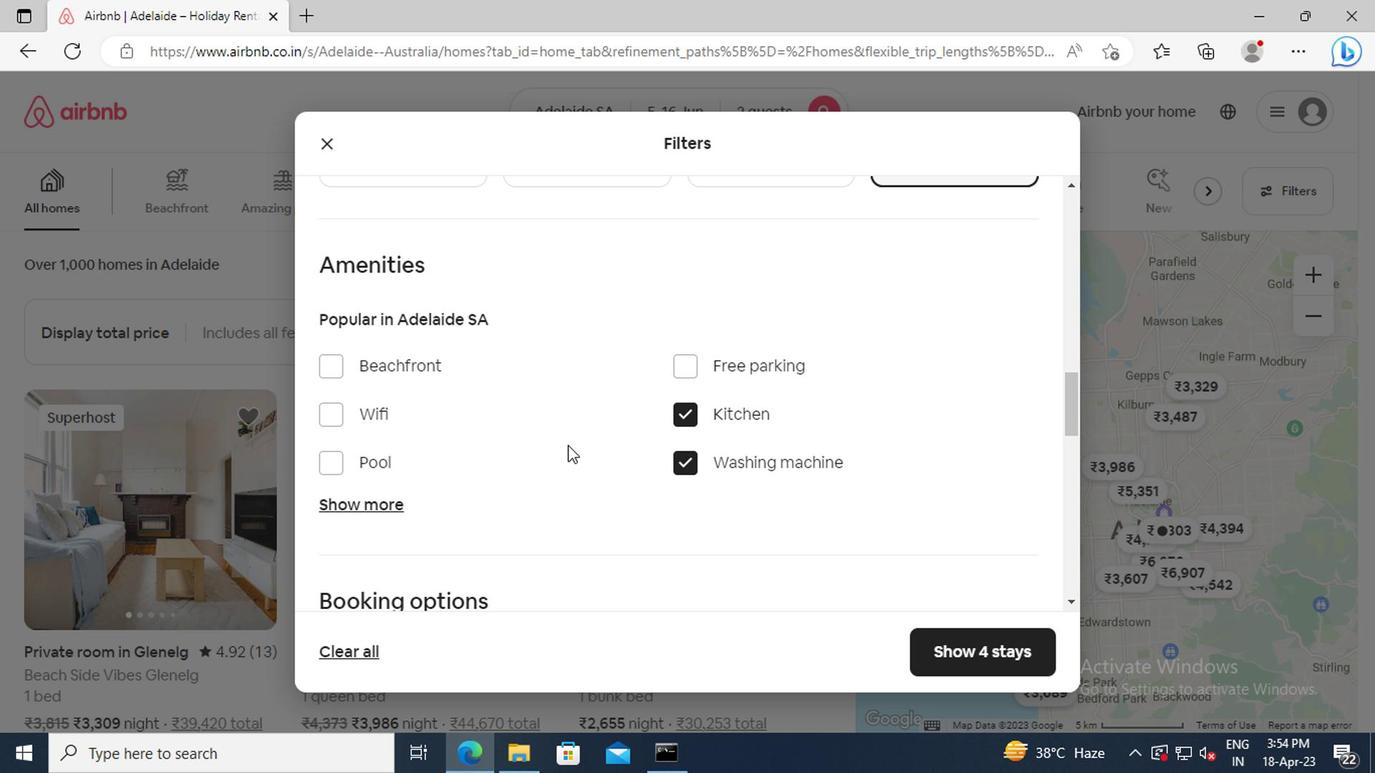 
Action: Mouse scrolled (563, 444) with delta (0, -1)
Screenshot: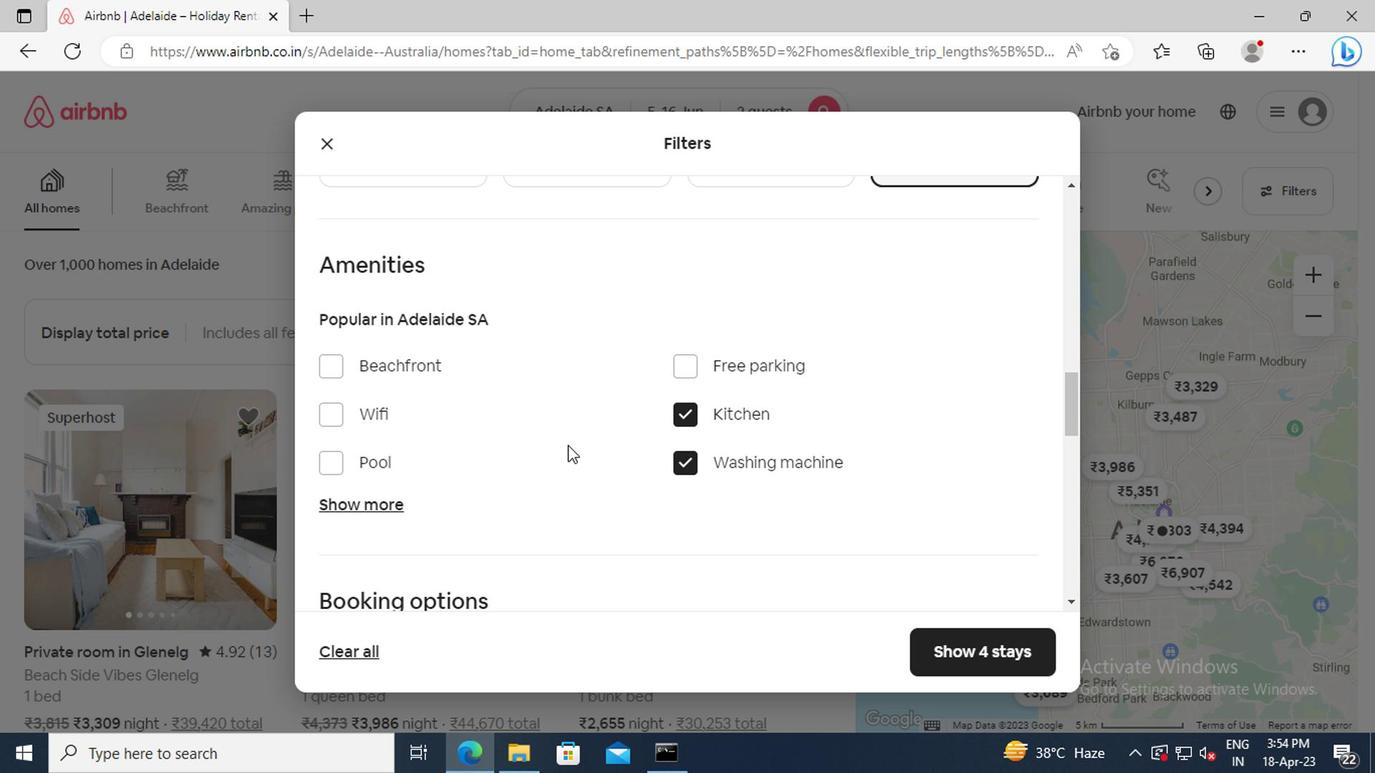 
Action: Mouse scrolled (563, 444) with delta (0, -1)
Screenshot: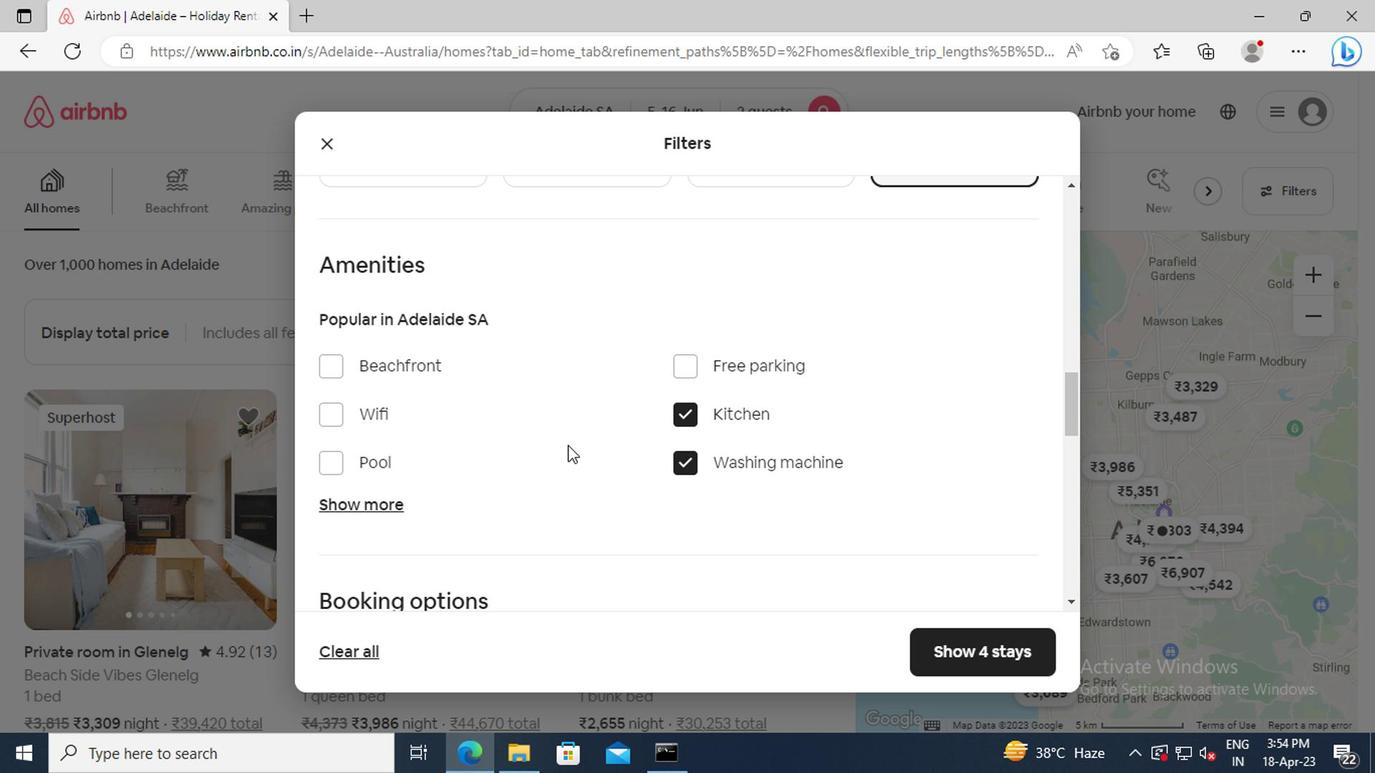 
Action: Mouse scrolled (563, 444) with delta (0, -1)
Screenshot: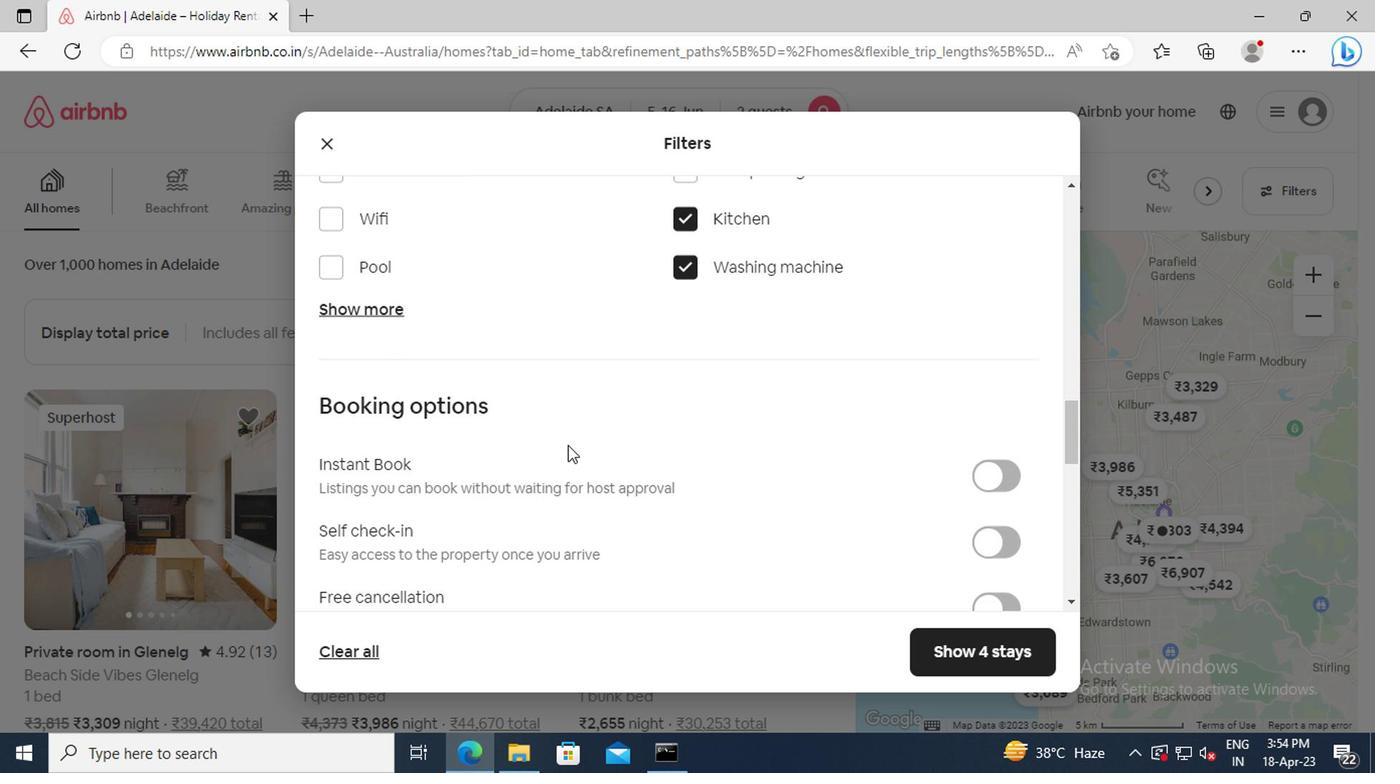 
Action: Mouse scrolled (563, 444) with delta (0, -1)
Screenshot: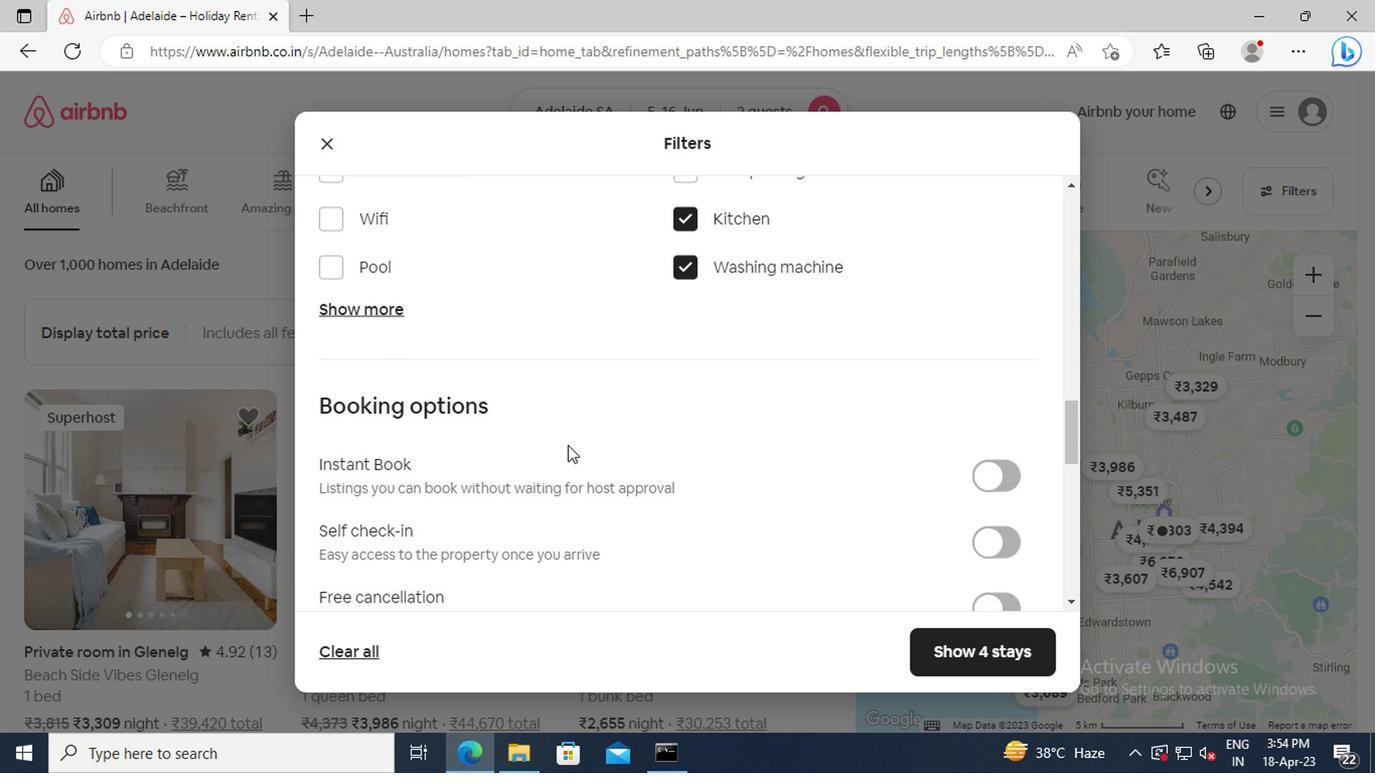 
Action: Mouse moved to (993, 411)
Screenshot: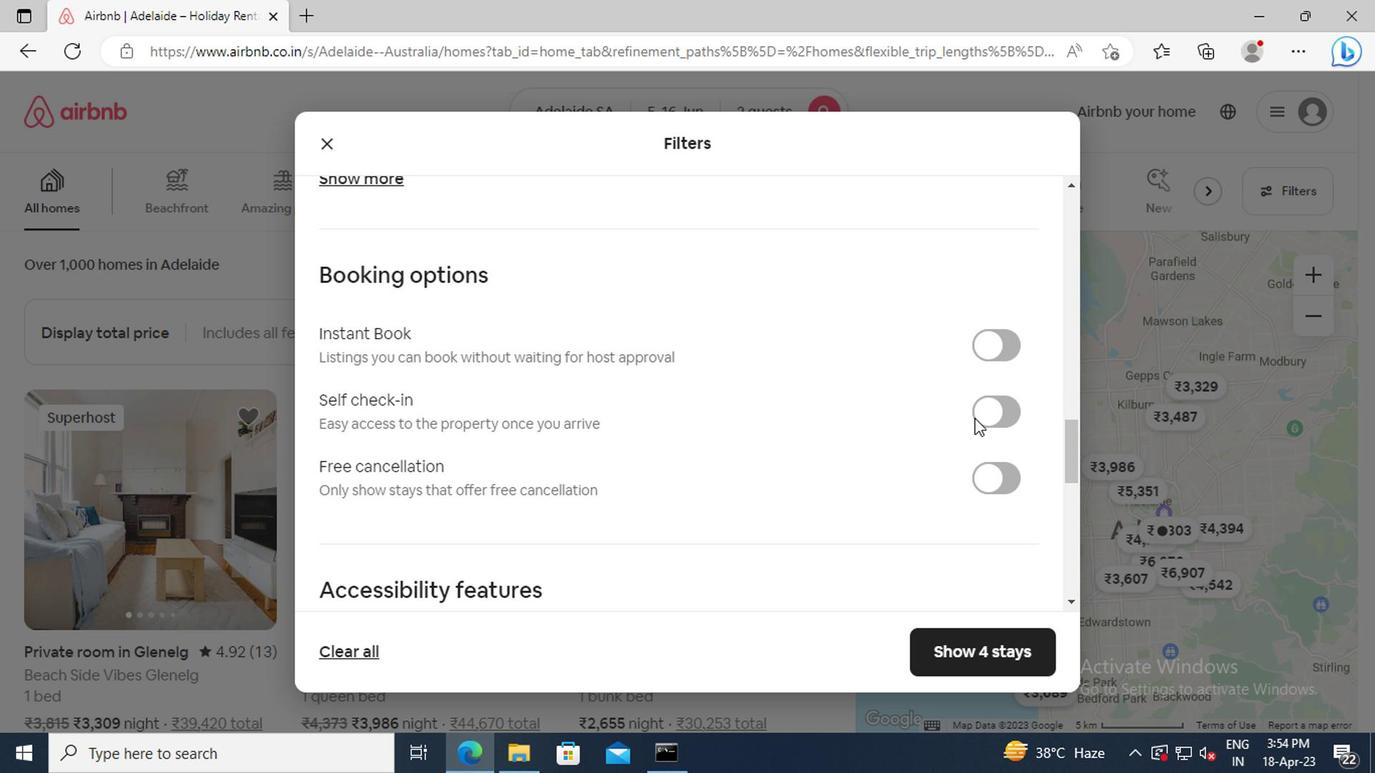 
Action: Mouse pressed left at (993, 411)
Screenshot: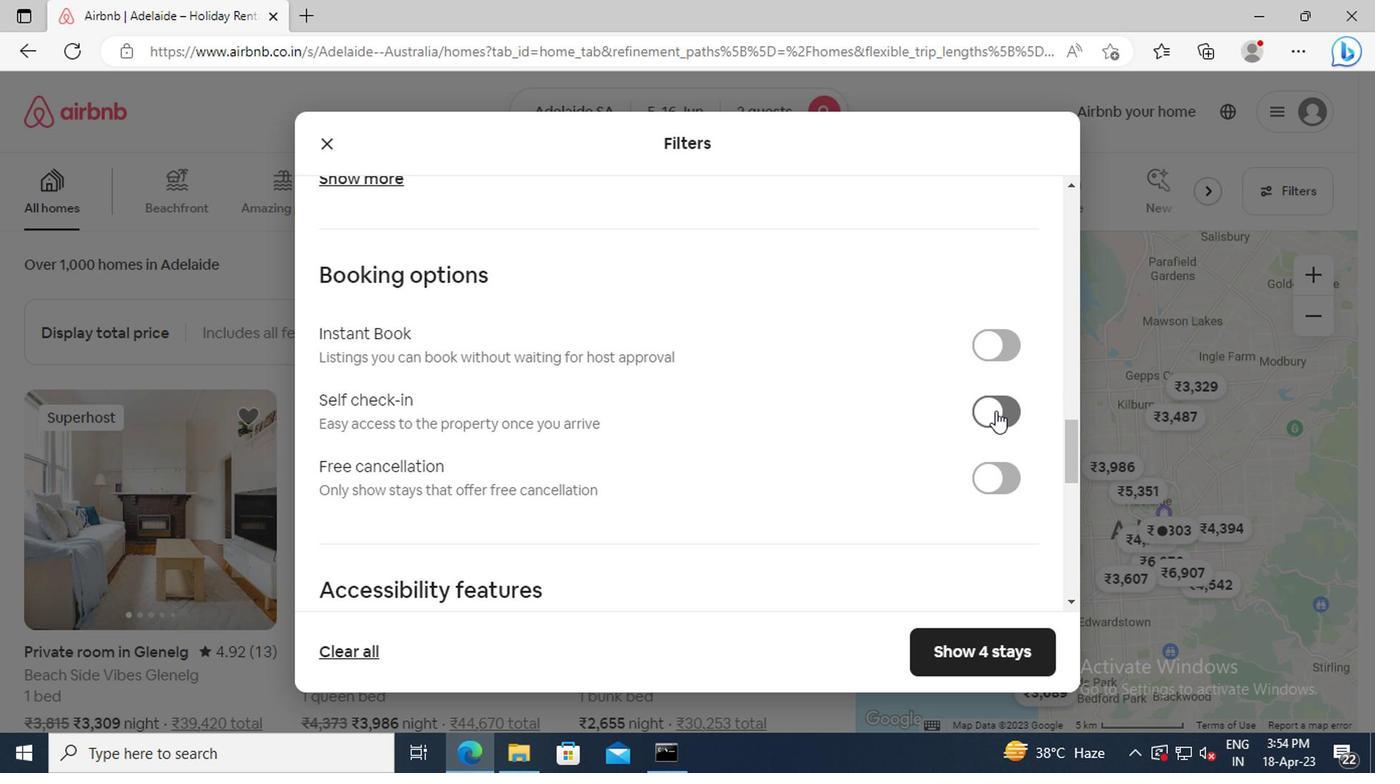 
Action: Mouse moved to (581, 428)
Screenshot: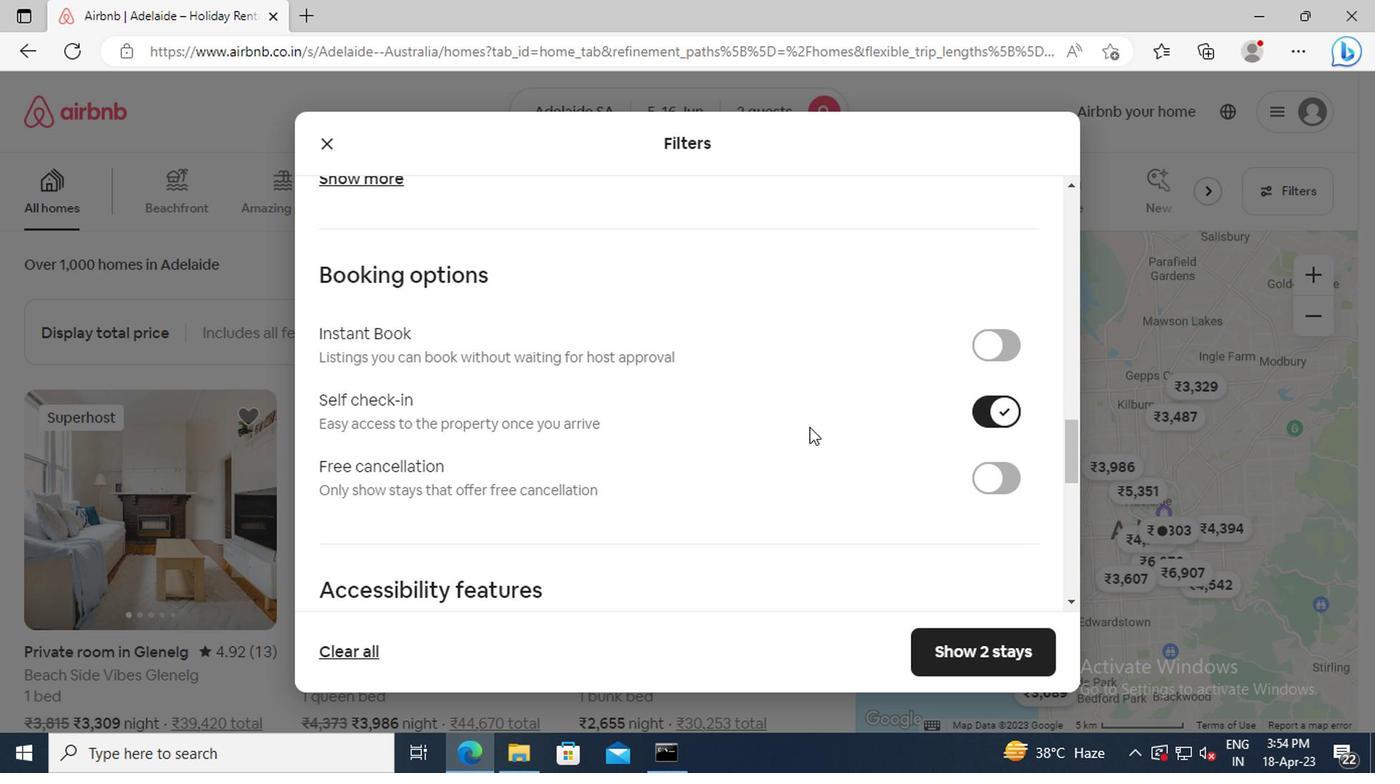 
Action: Mouse scrolled (581, 427) with delta (0, -1)
Screenshot: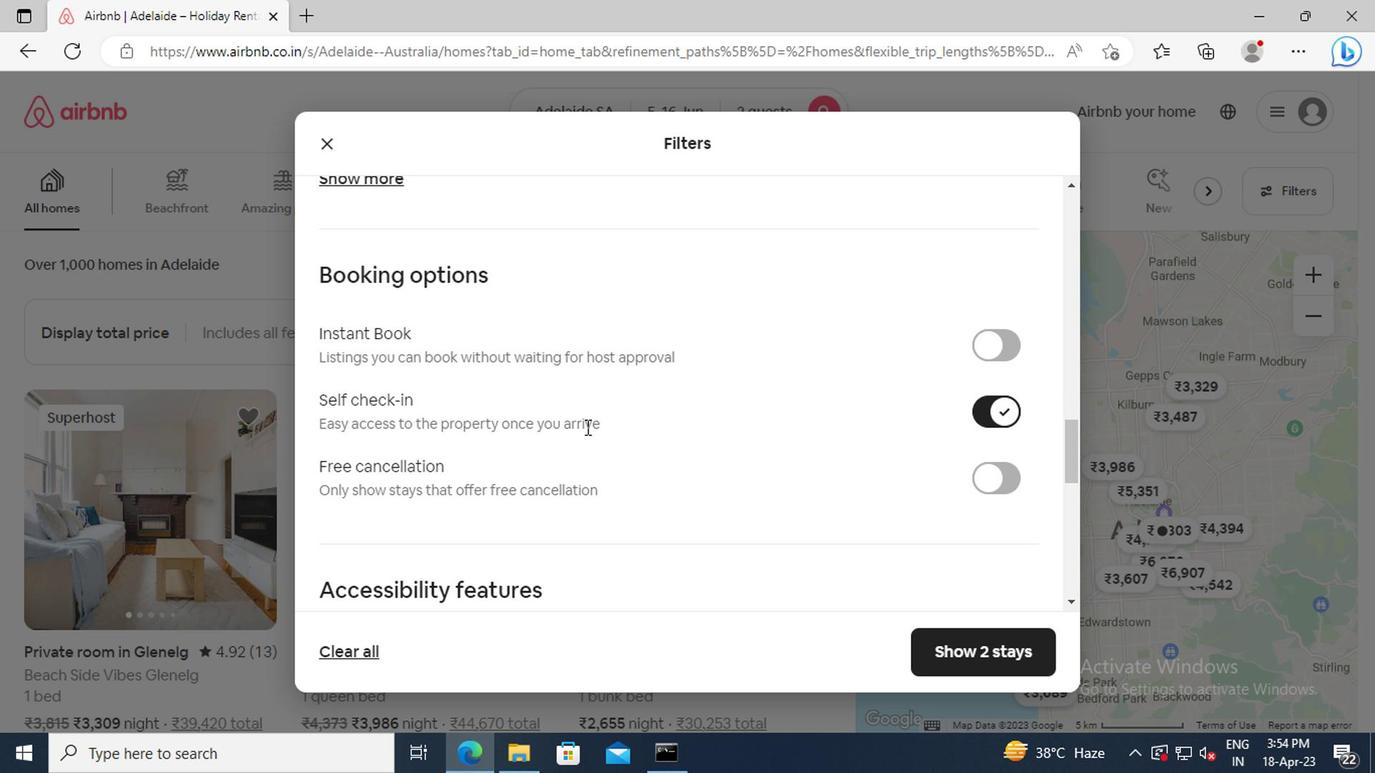 
Action: Mouse scrolled (581, 427) with delta (0, -1)
Screenshot: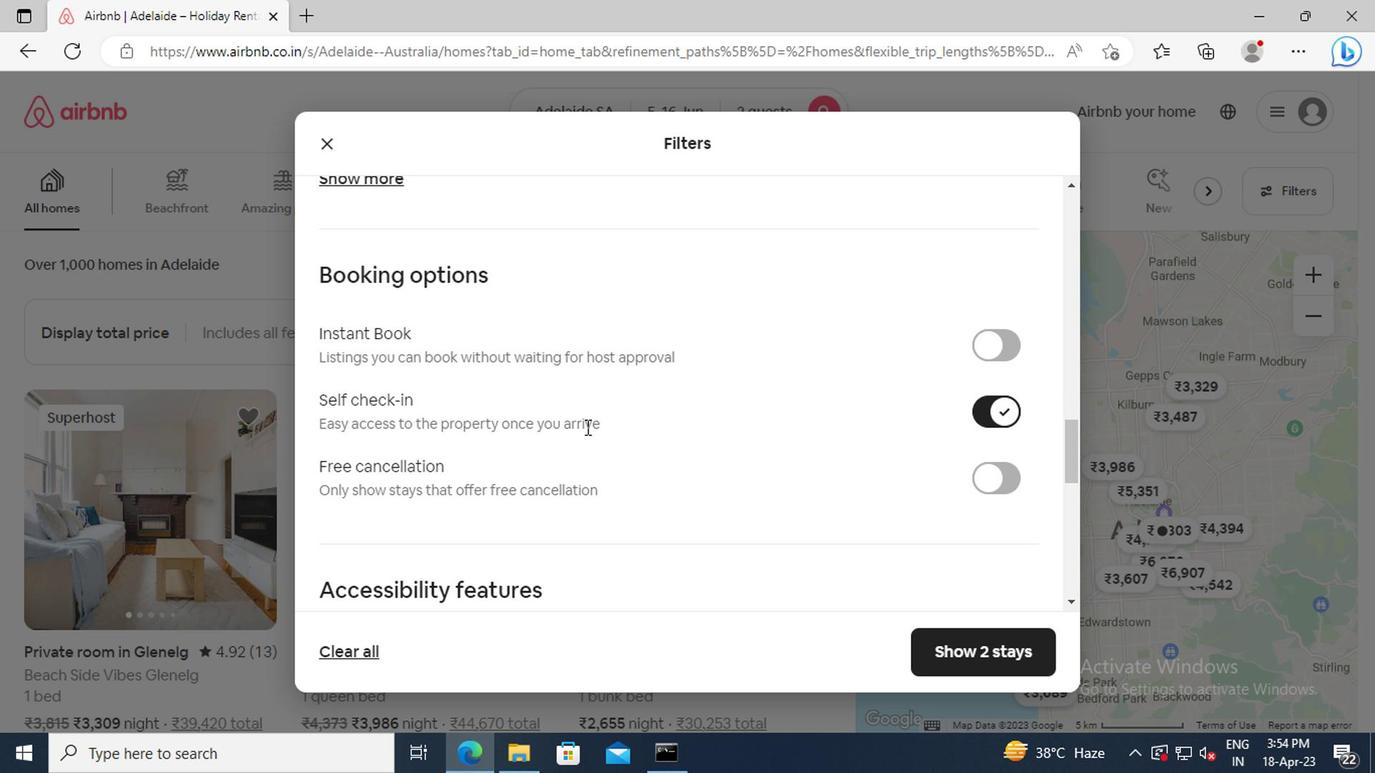 
Action: Mouse scrolled (581, 427) with delta (0, -1)
Screenshot: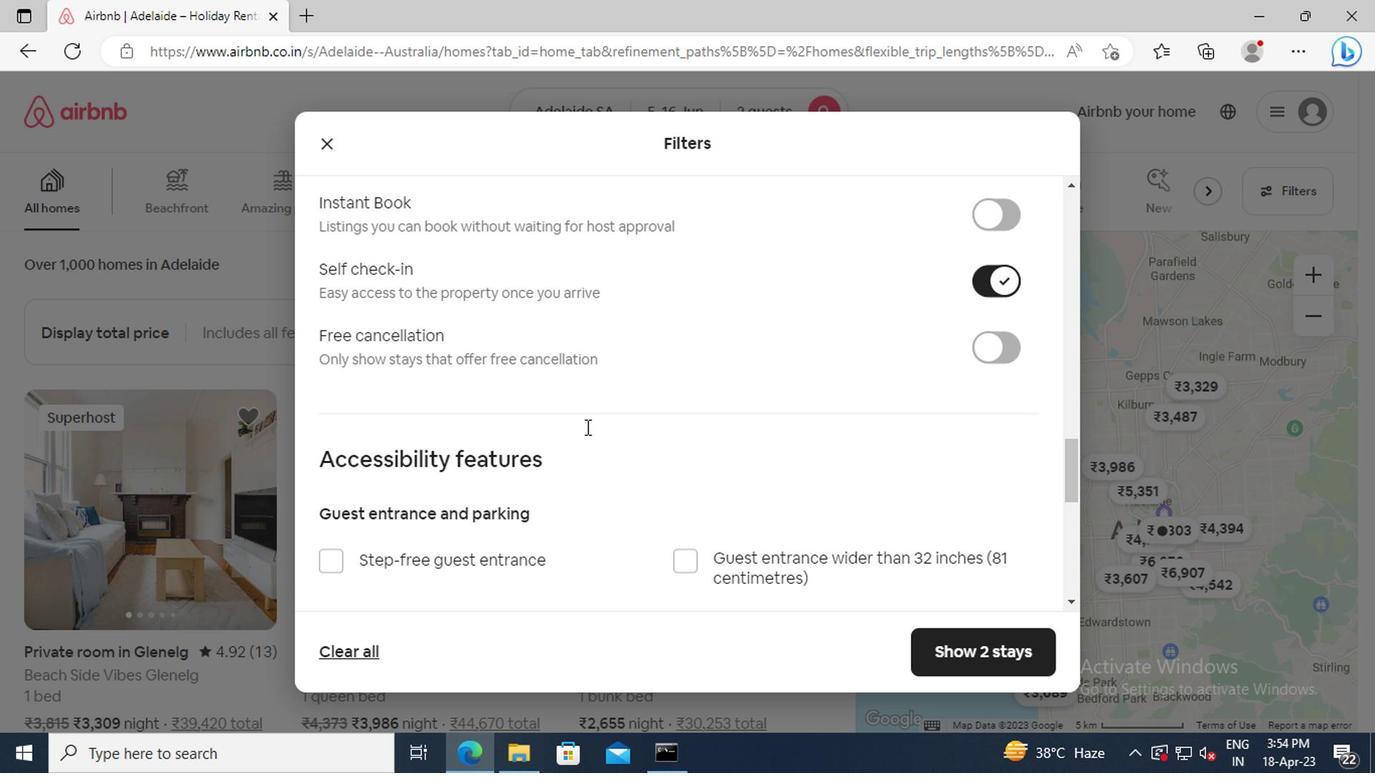 
Action: Mouse scrolled (581, 427) with delta (0, -1)
Screenshot: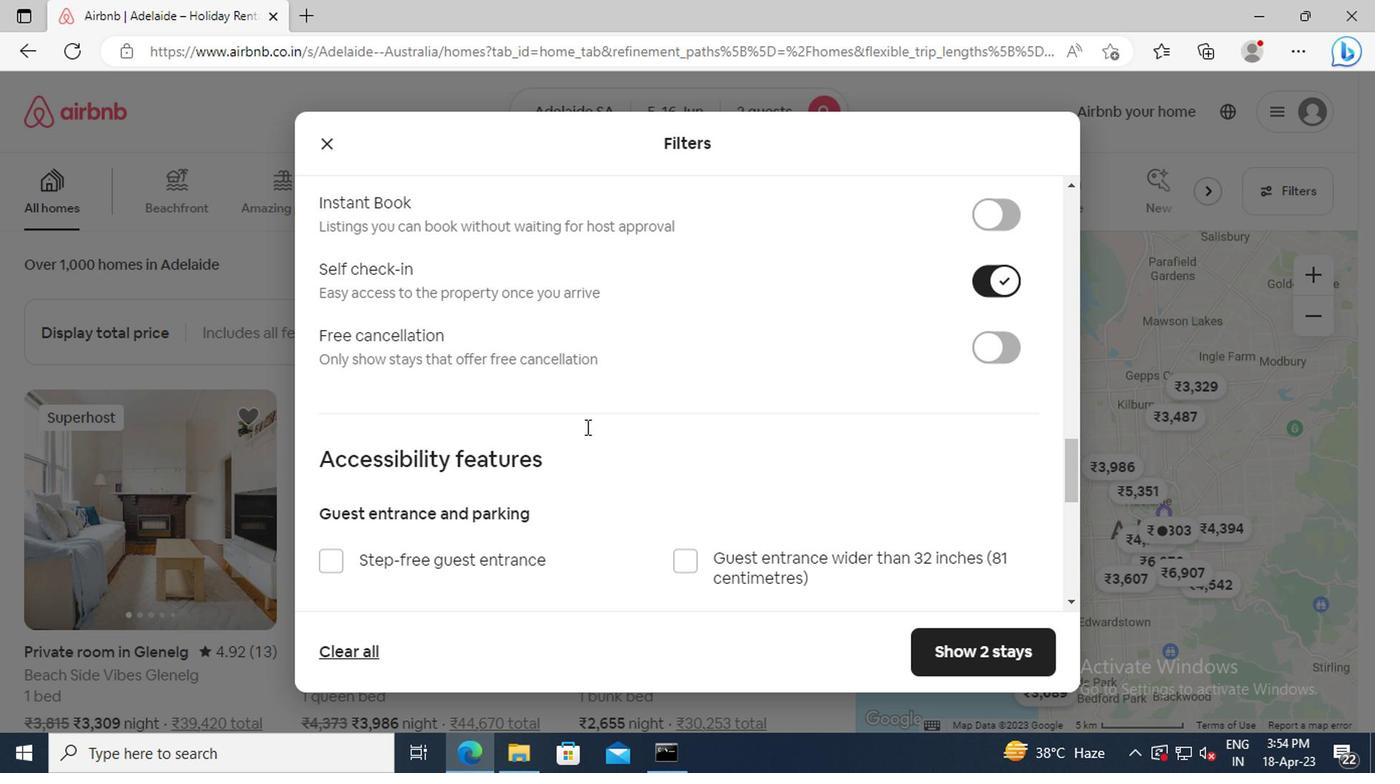 
Action: Mouse scrolled (581, 427) with delta (0, -1)
Screenshot: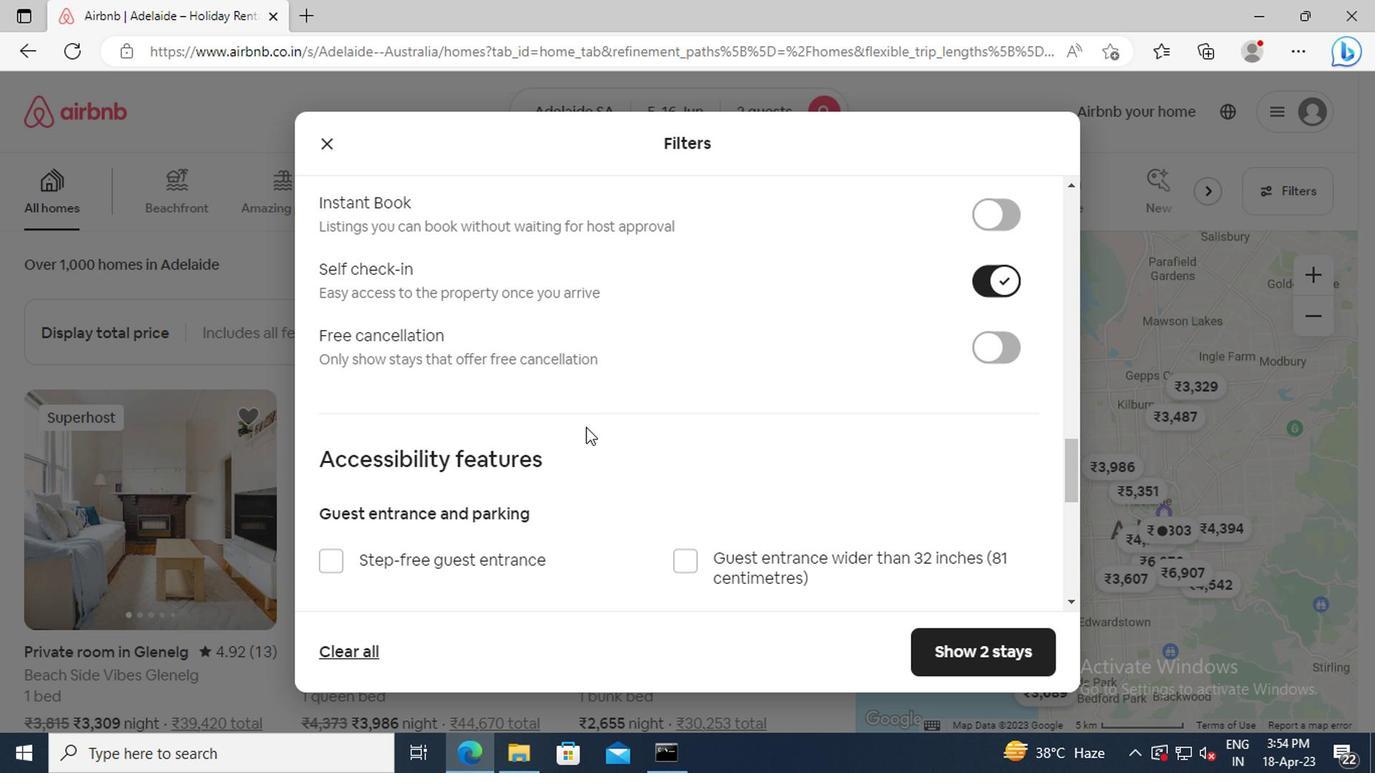 
Action: Mouse scrolled (581, 427) with delta (0, -1)
Screenshot: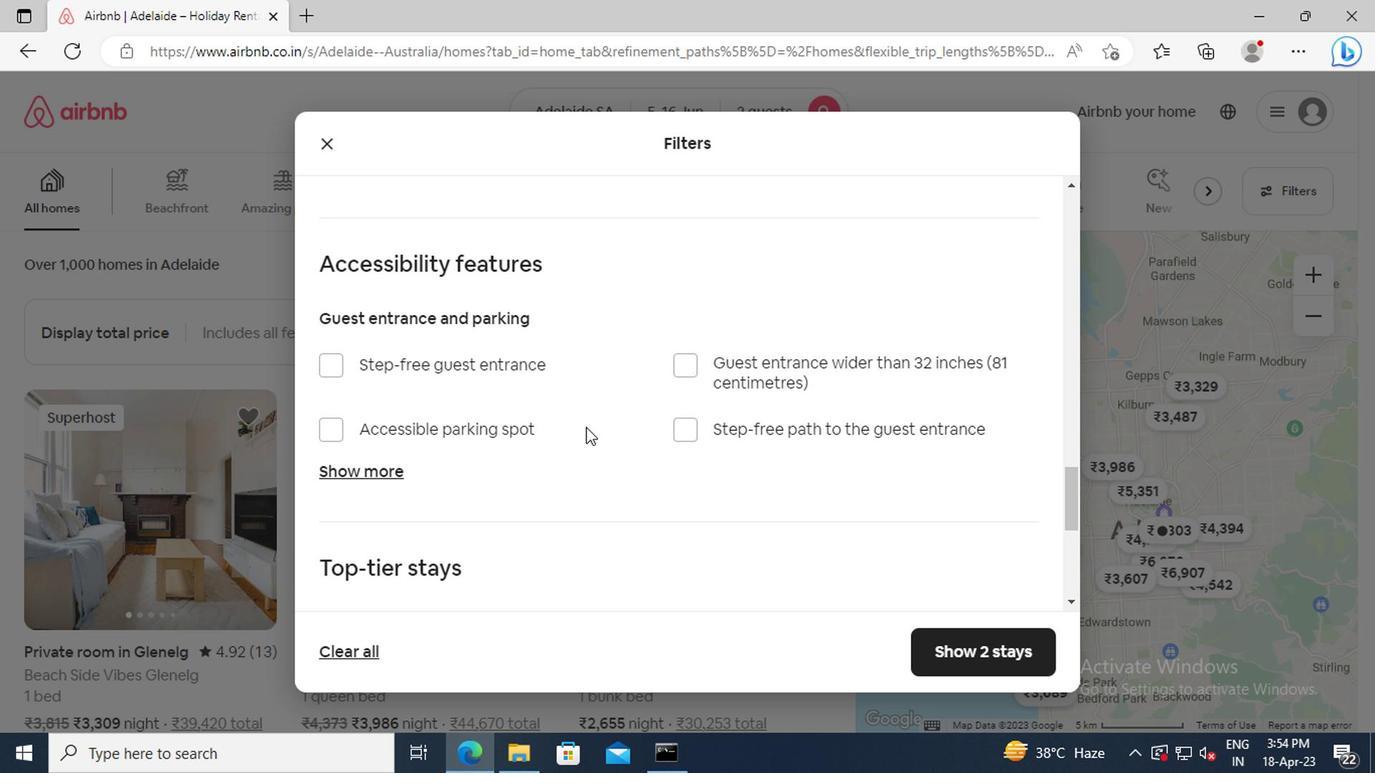 
Action: Mouse scrolled (581, 427) with delta (0, -1)
Screenshot: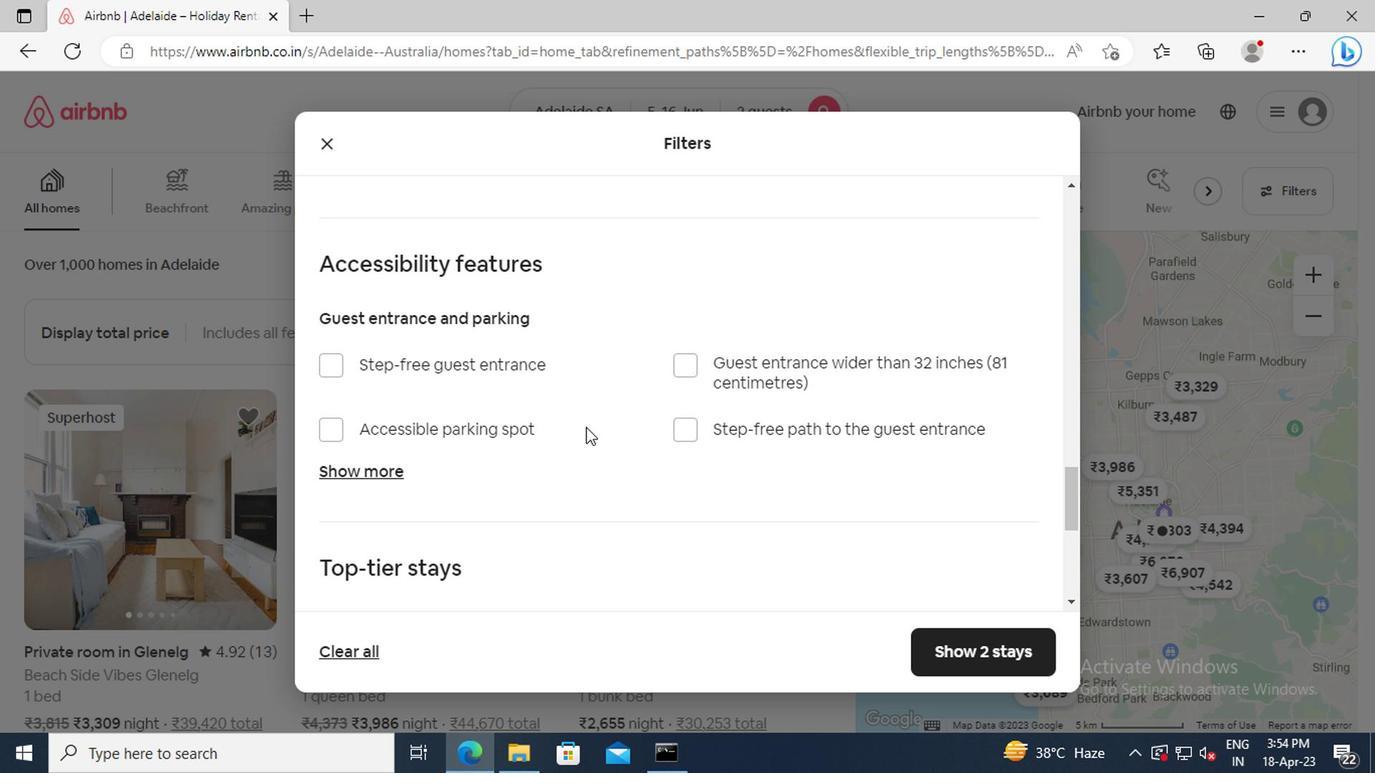 
Action: Mouse scrolled (581, 427) with delta (0, -1)
Screenshot: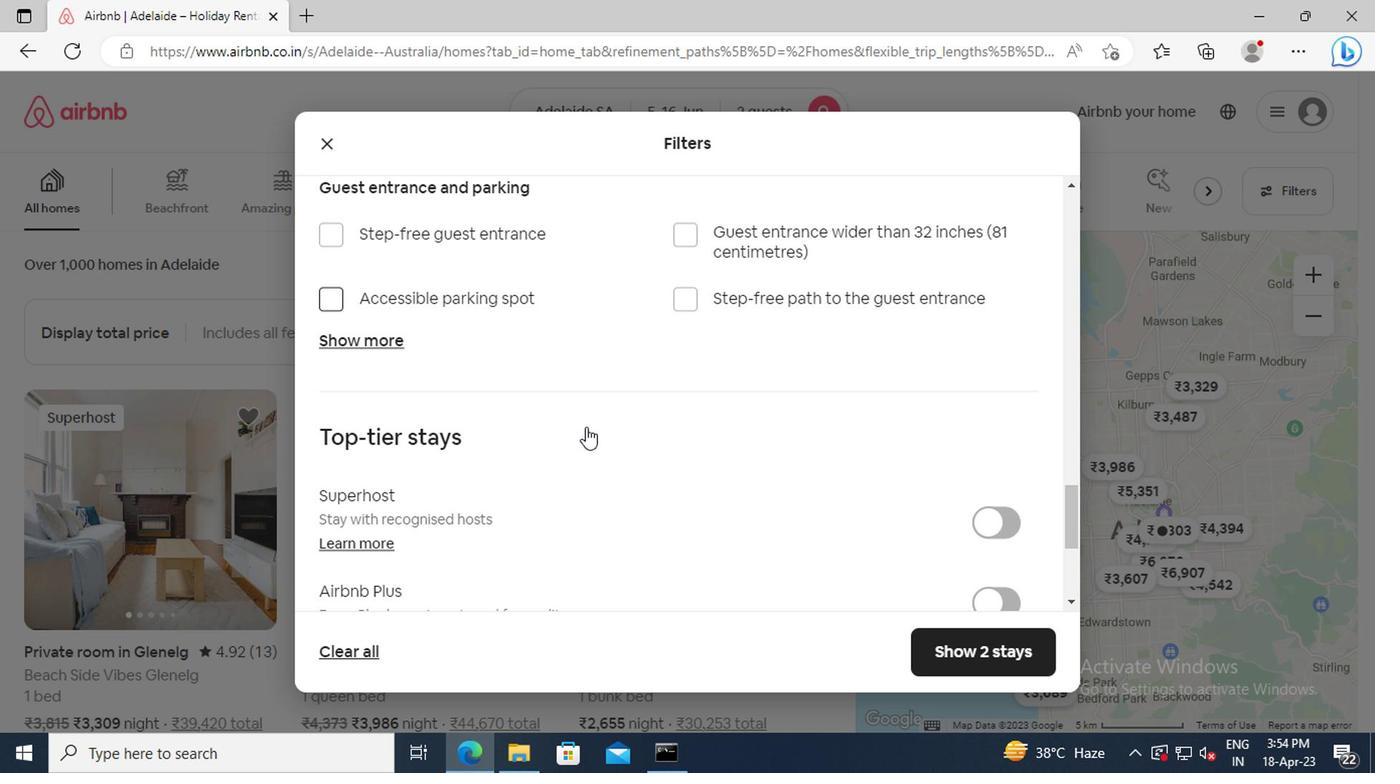 
Action: Mouse scrolled (581, 427) with delta (0, -1)
Screenshot: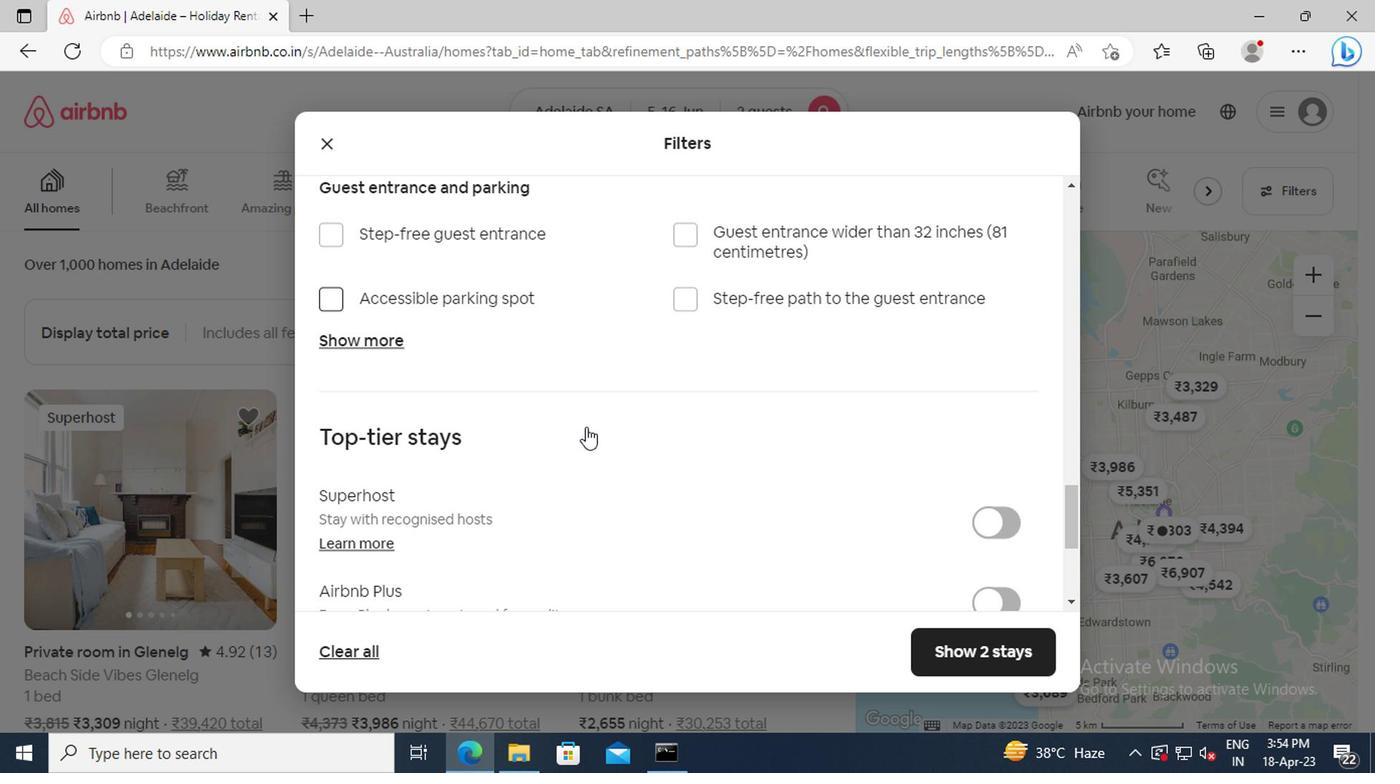 
Action: Mouse scrolled (581, 427) with delta (0, -1)
Screenshot: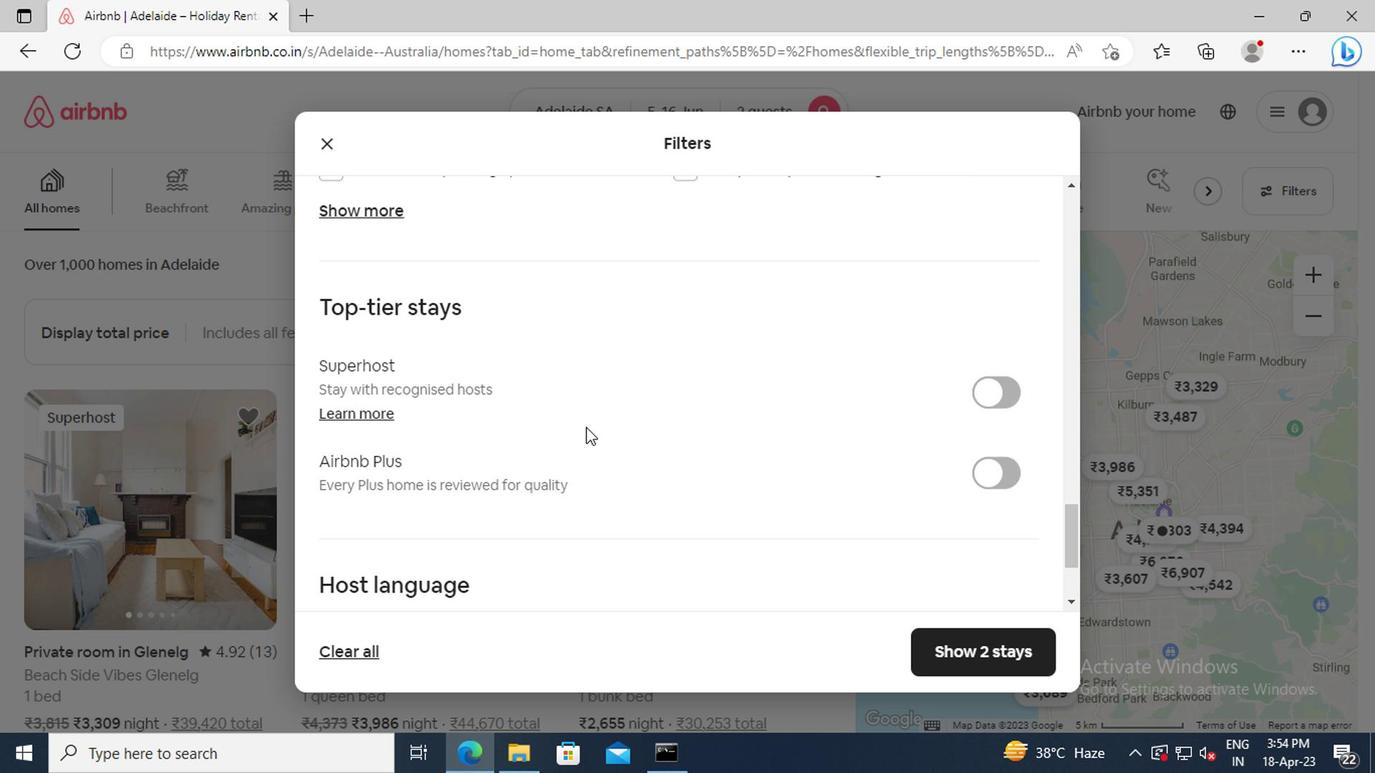
Action: Mouse scrolled (581, 427) with delta (0, -1)
Screenshot: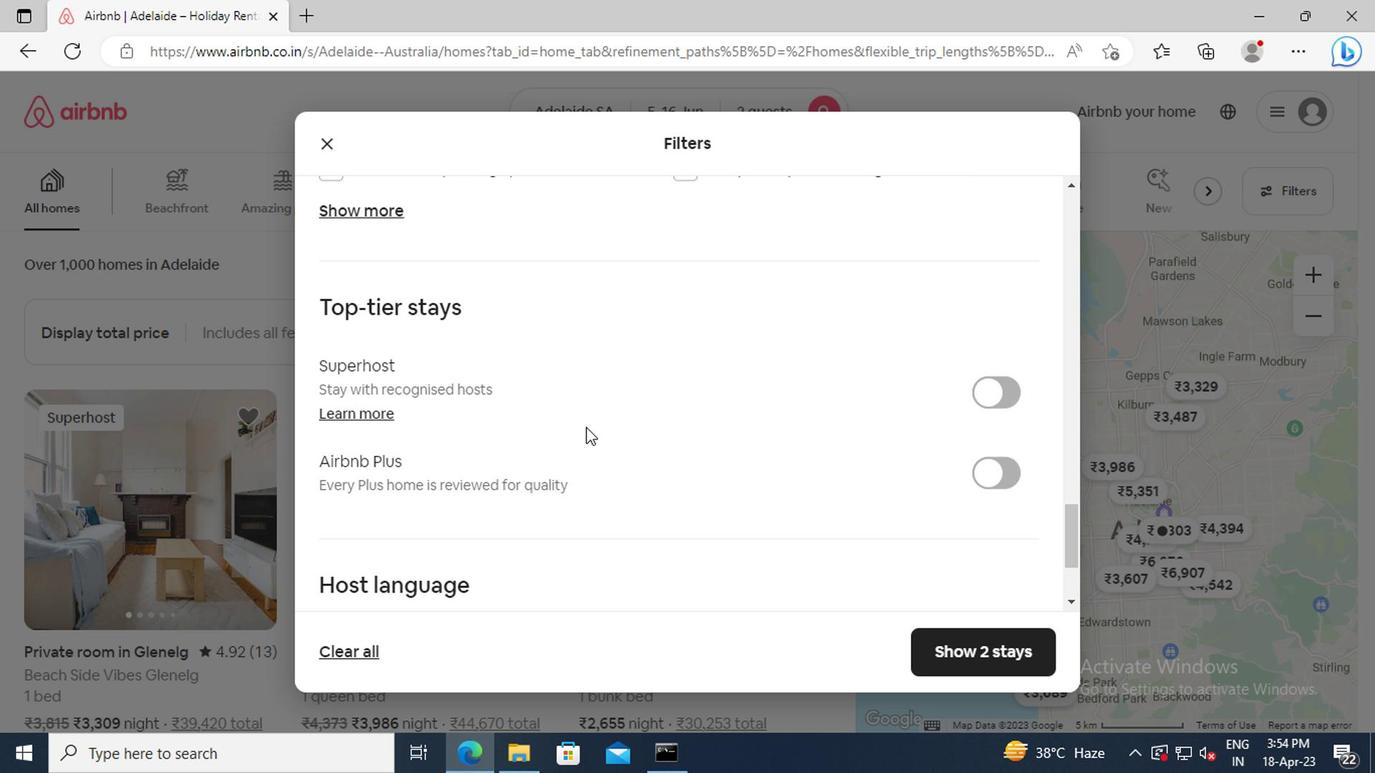 
Action: Mouse scrolled (581, 427) with delta (0, -1)
Screenshot: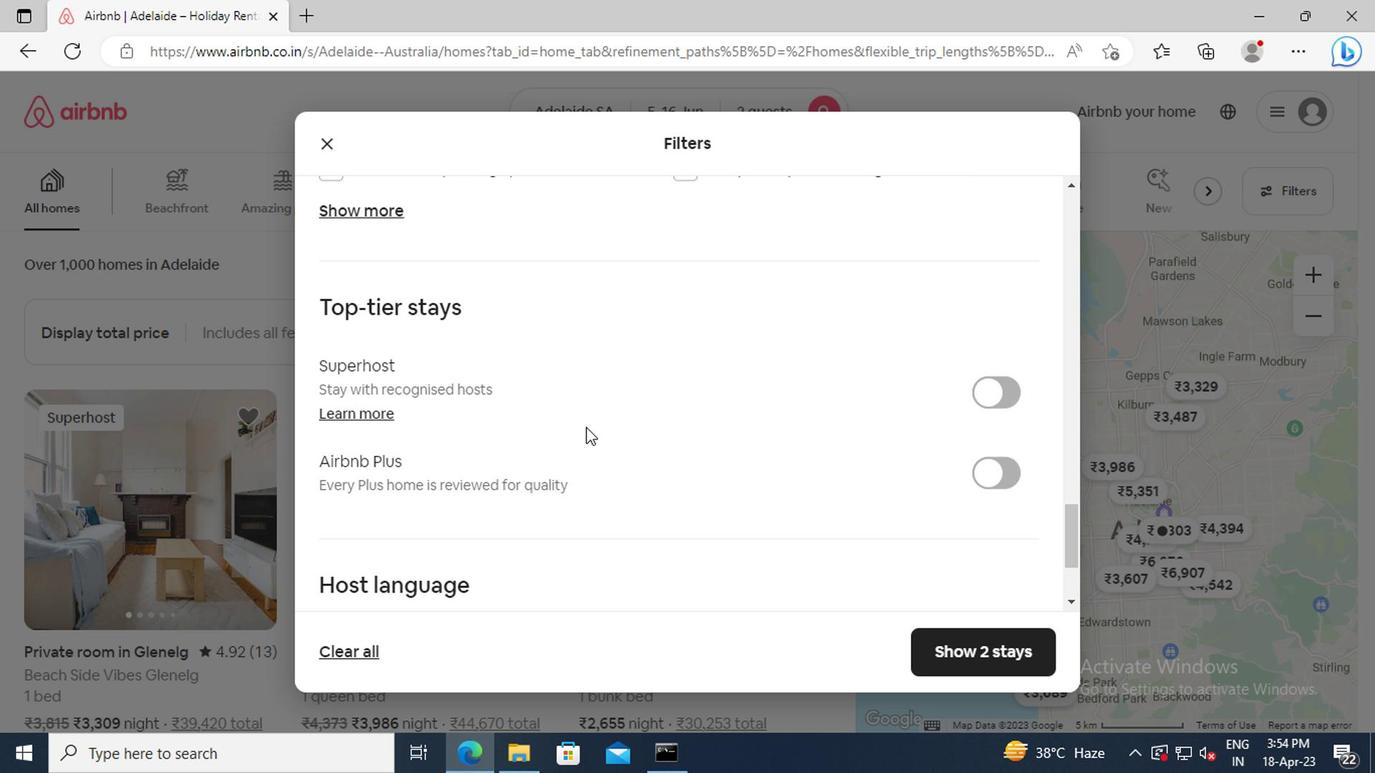
Action: Mouse scrolled (581, 427) with delta (0, -1)
Screenshot: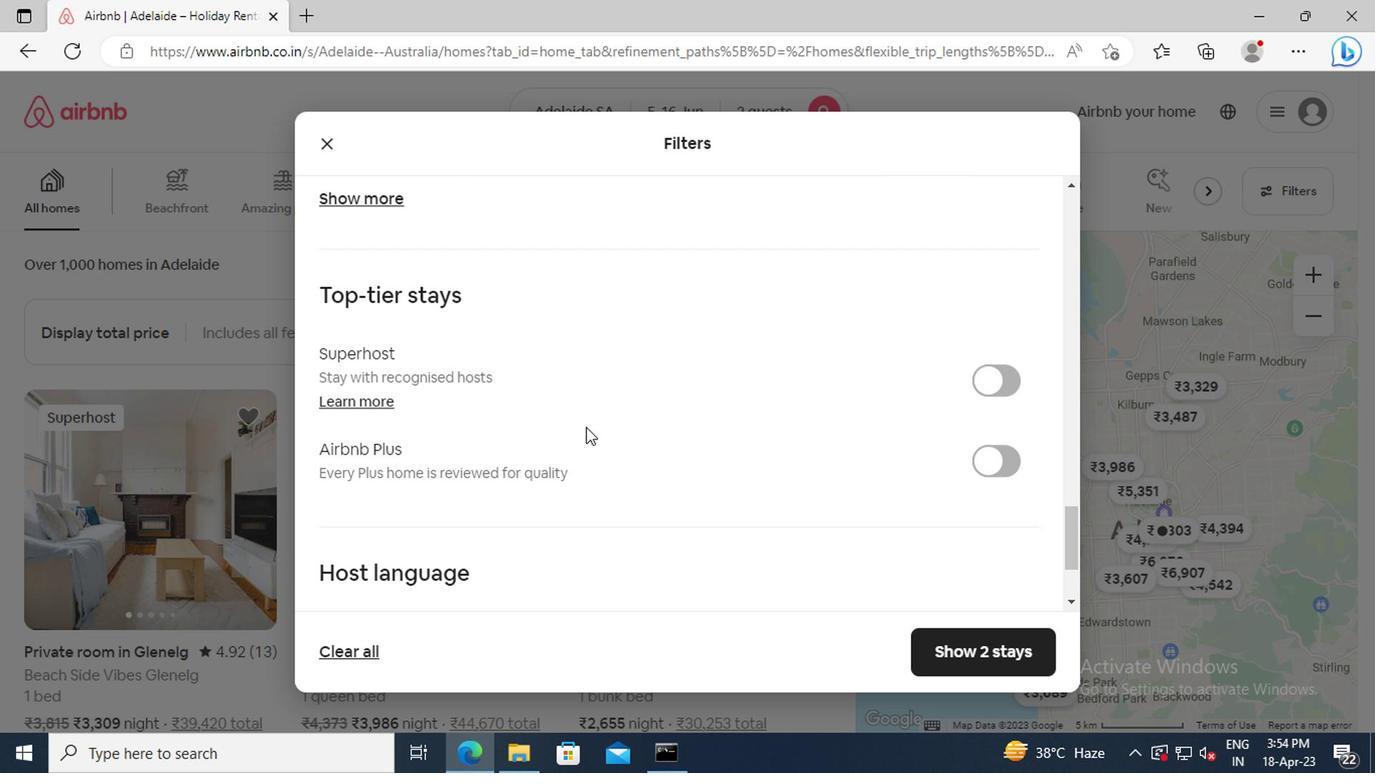 
Action: Mouse moved to (325, 471)
Screenshot: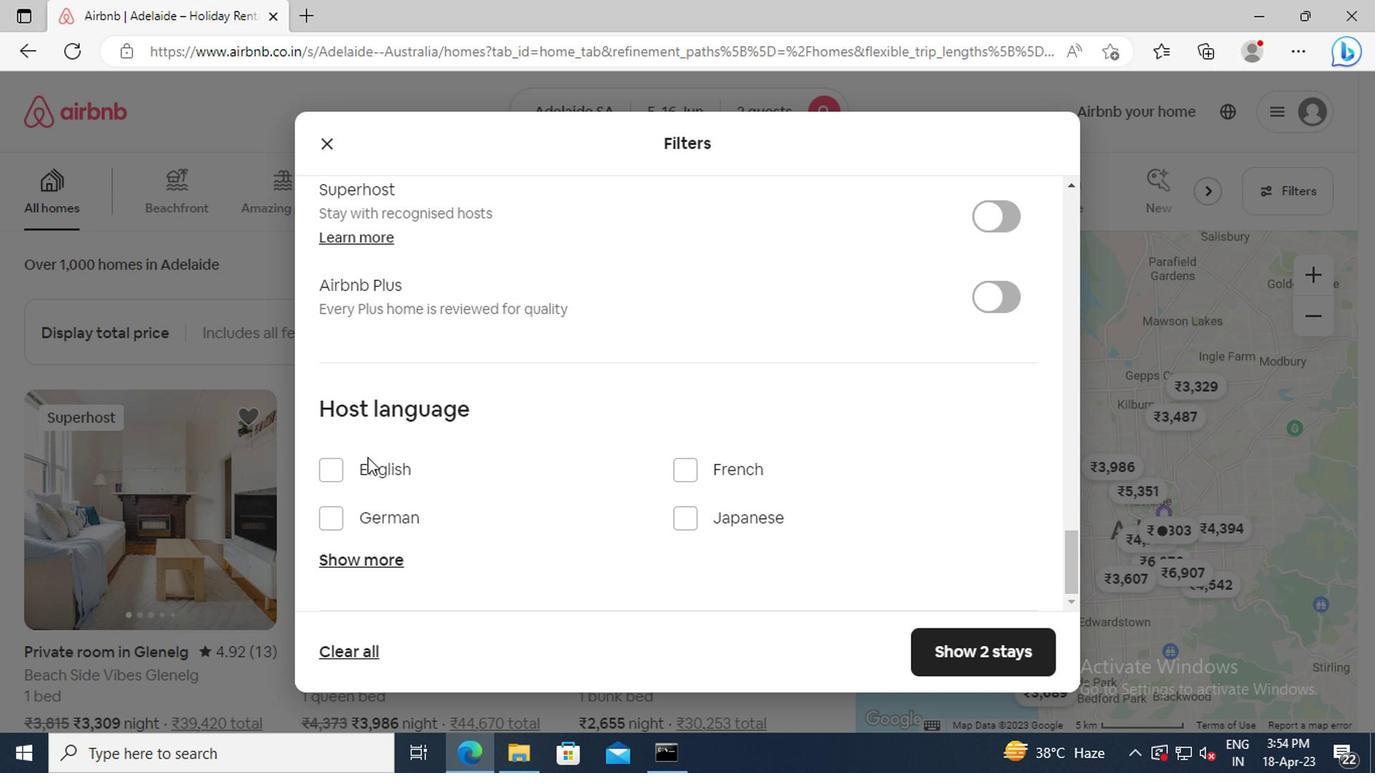 
Action: Mouse pressed left at (325, 471)
Screenshot: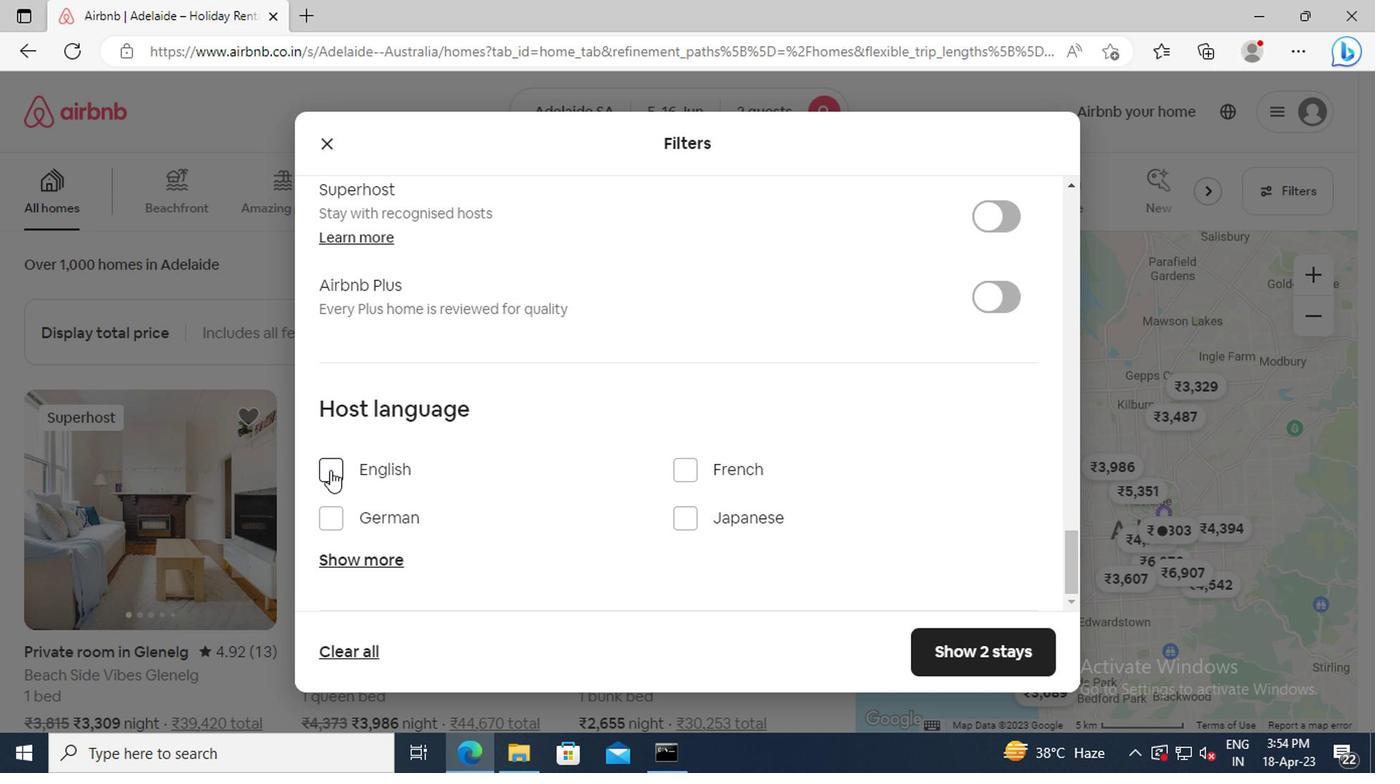 
Action: Mouse moved to (945, 644)
Screenshot: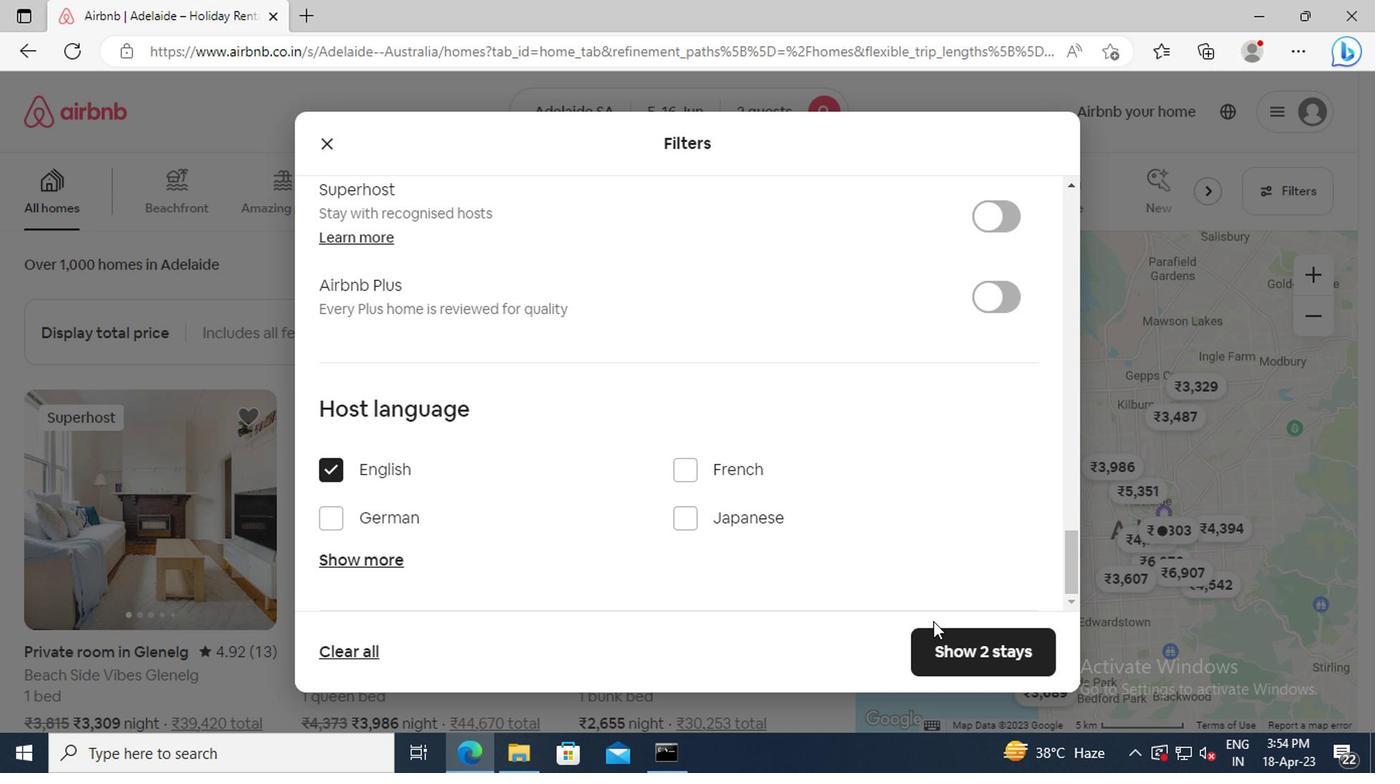 
Action: Mouse pressed left at (945, 644)
Screenshot: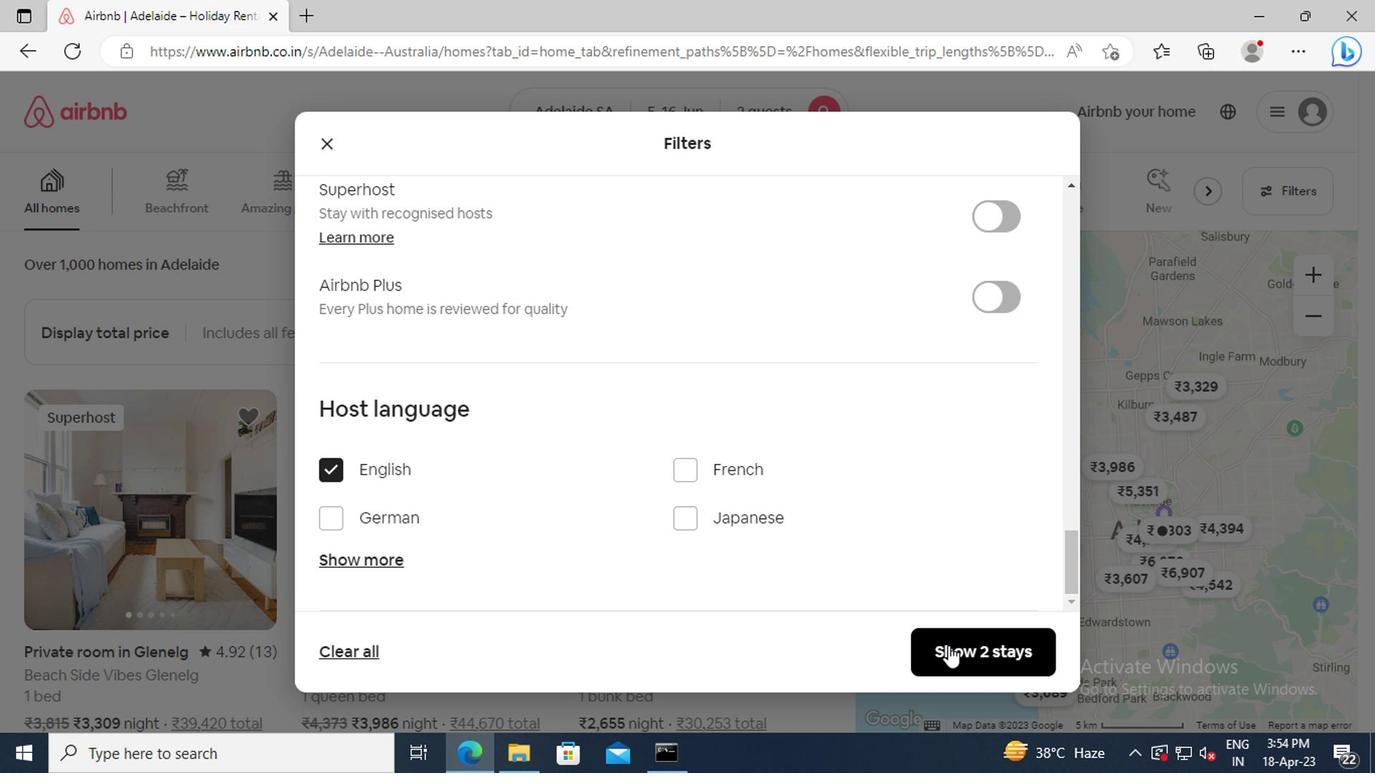 
